 Task: Look for space in Bhātāpāra, India from 3rd August, 2023 to 7th August, 2023 for 2 adults in price range Rs.4000 to Rs.9000. Place can be private room with 1  bedroom having 1 bed and 1 bathroom. Property type can be house, flat, guest house, hotel. Booking option can be shelf check-in. Required host language is English.
Action: Mouse moved to (472, 107)
Screenshot: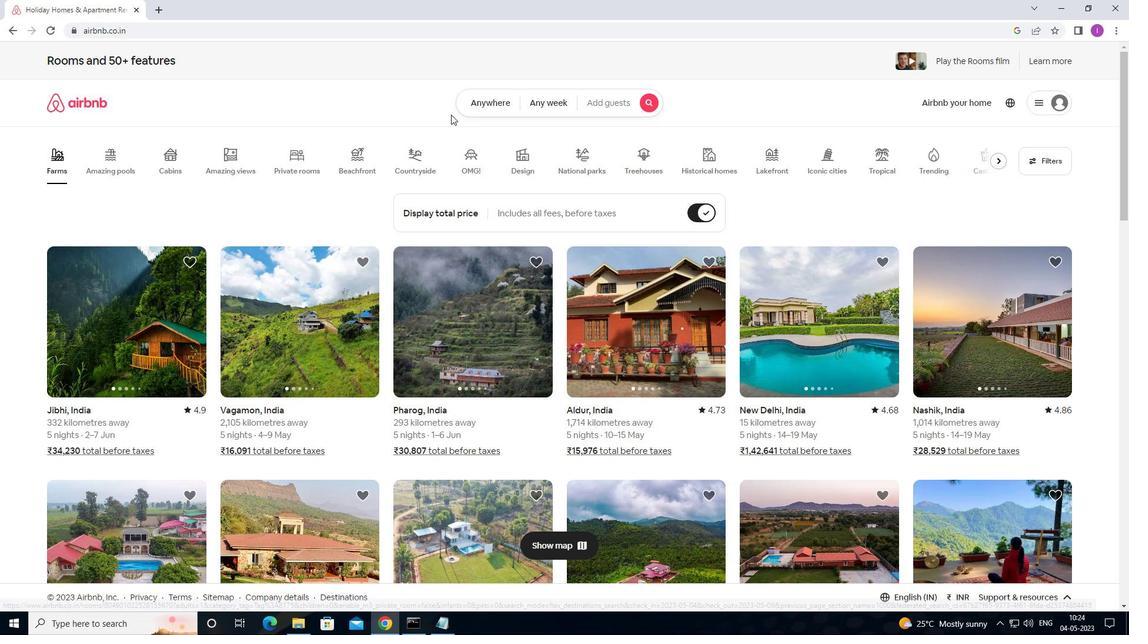 
Action: Mouse pressed left at (472, 107)
Screenshot: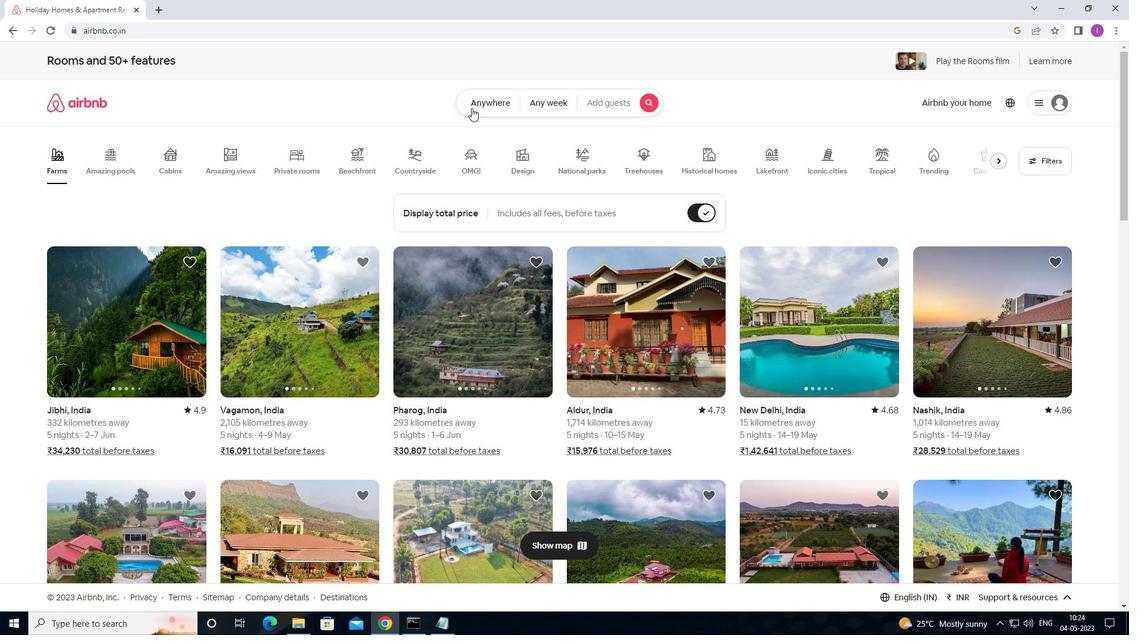 
Action: Mouse moved to (395, 145)
Screenshot: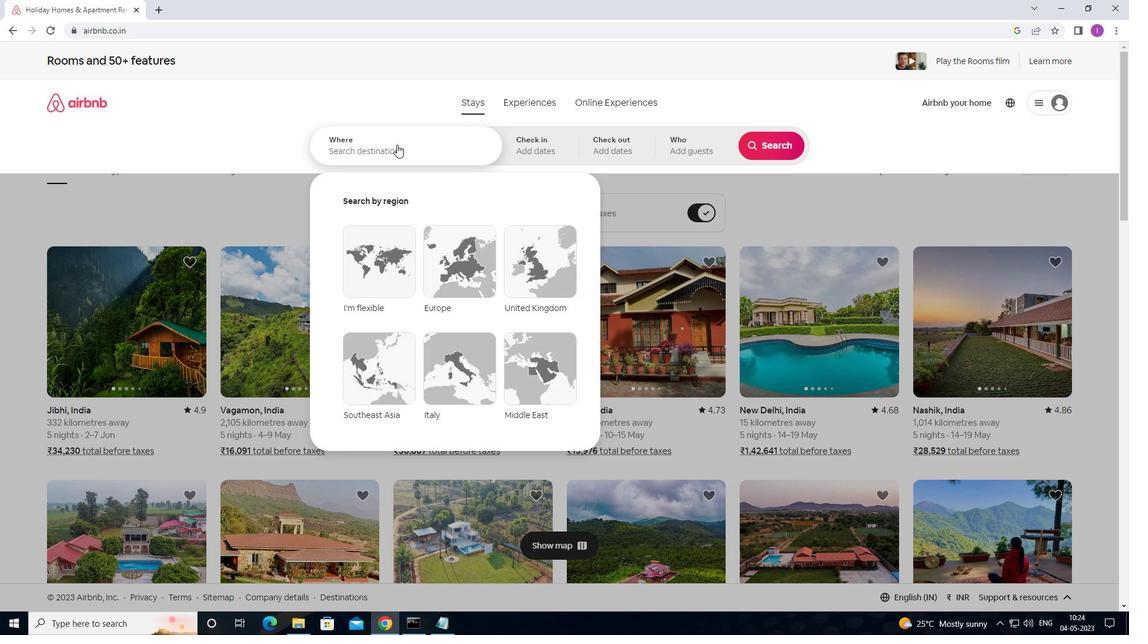 
Action: Mouse pressed left at (395, 145)
Screenshot: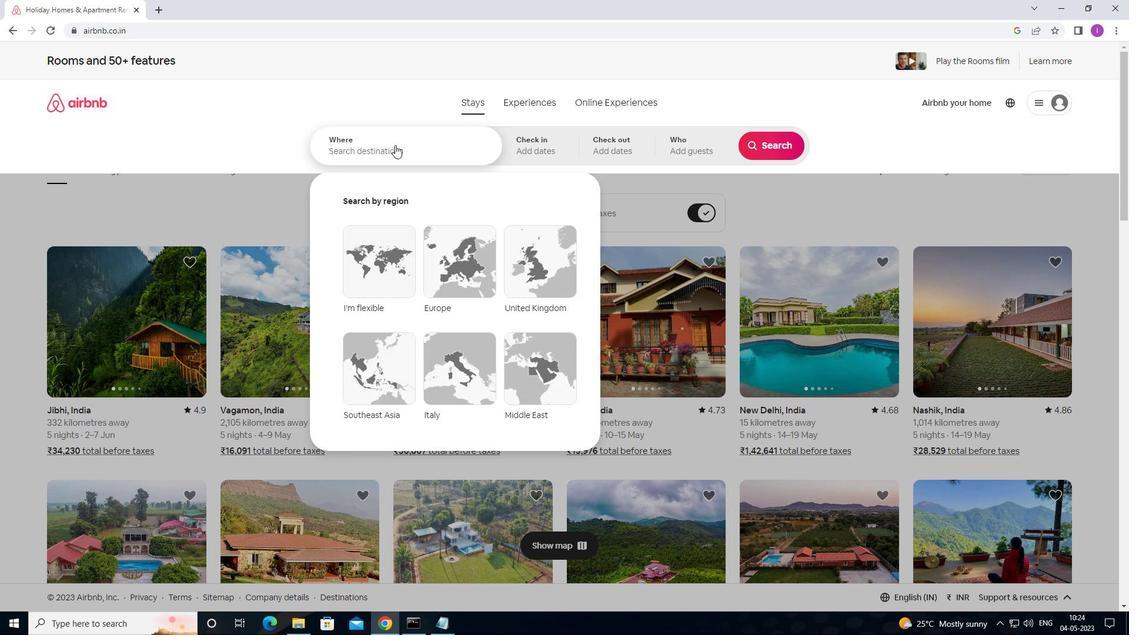 
Action: Mouse moved to (419, 147)
Screenshot: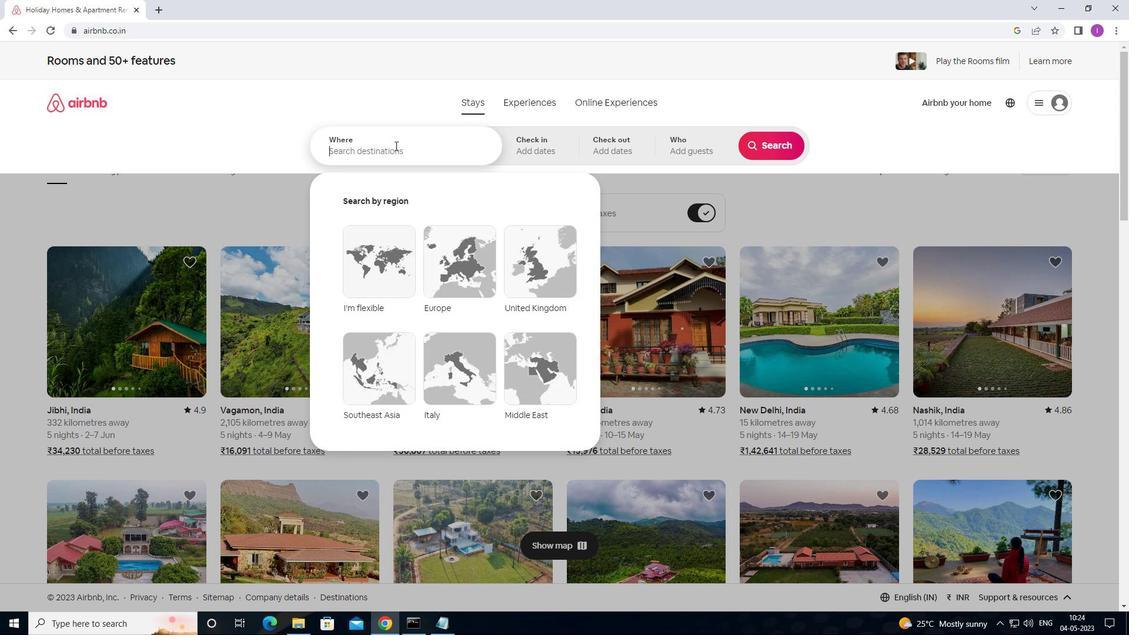 
Action: Key pressed <Key.shift>BHATAPARA,<Key.shift>INDIA
Screenshot: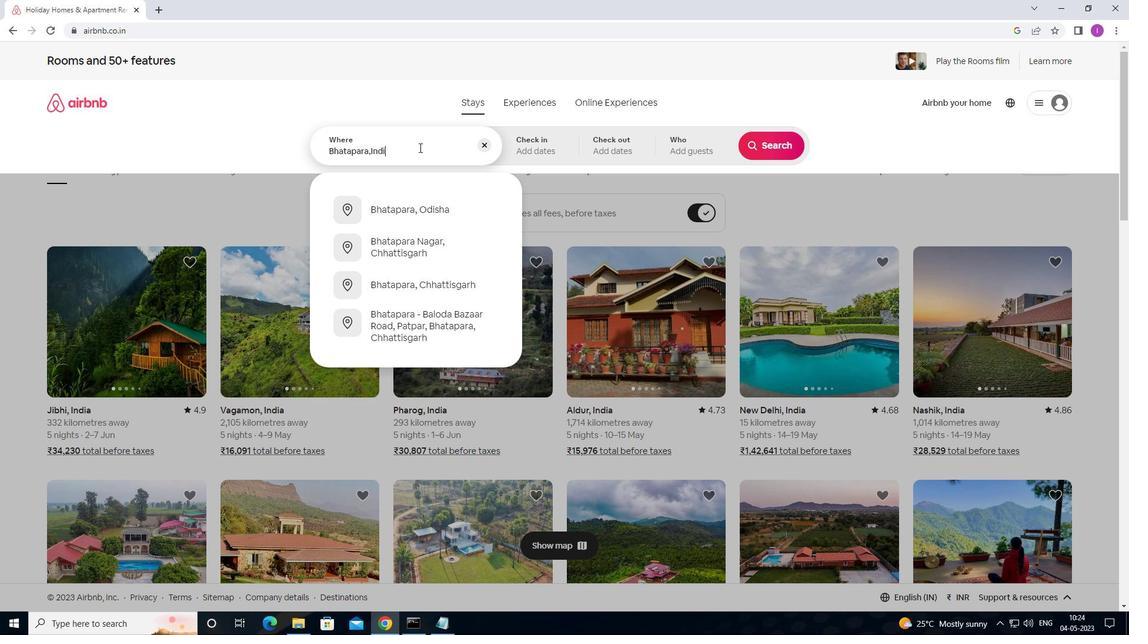 
Action: Mouse moved to (534, 147)
Screenshot: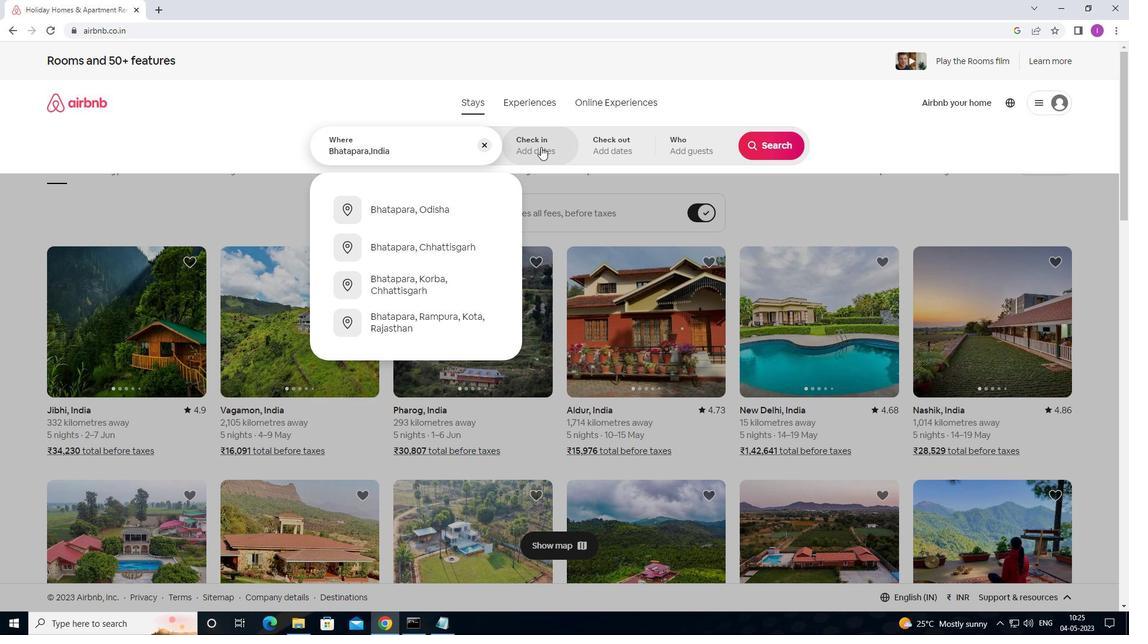 
Action: Mouse pressed left at (534, 147)
Screenshot: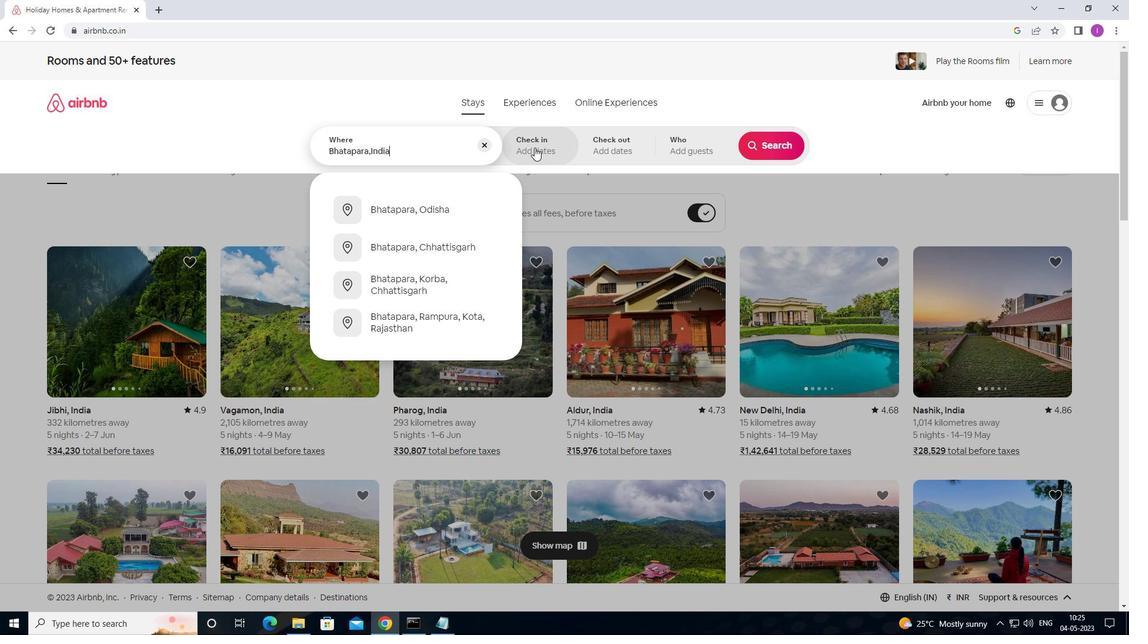 
Action: Mouse moved to (769, 247)
Screenshot: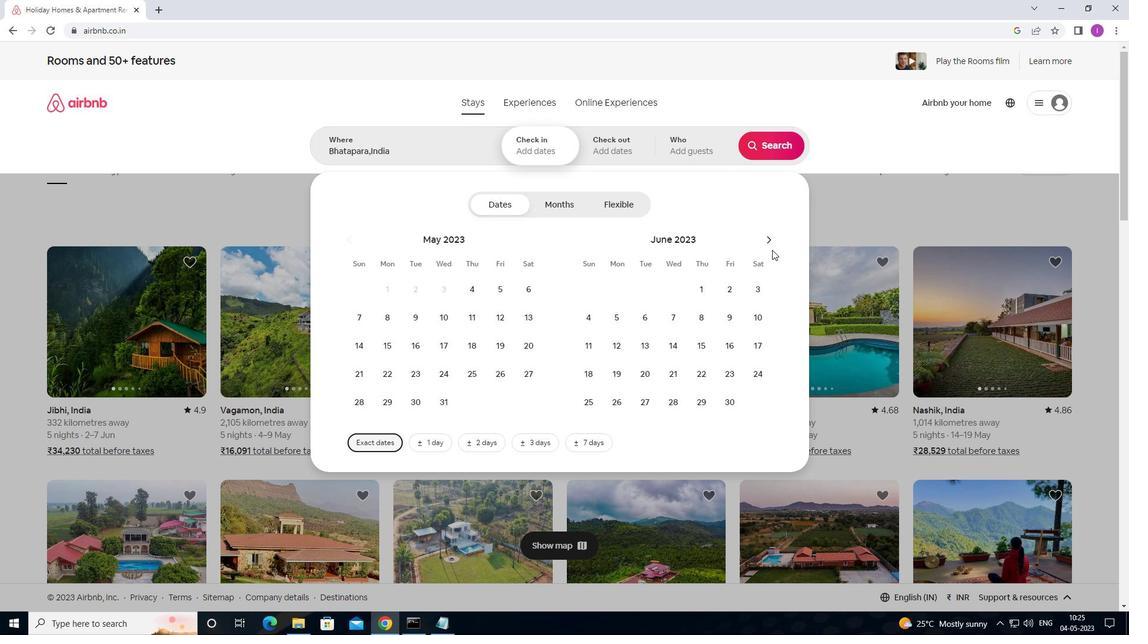 
Action: Mouse pressed left at (769, 247)
Screenshot: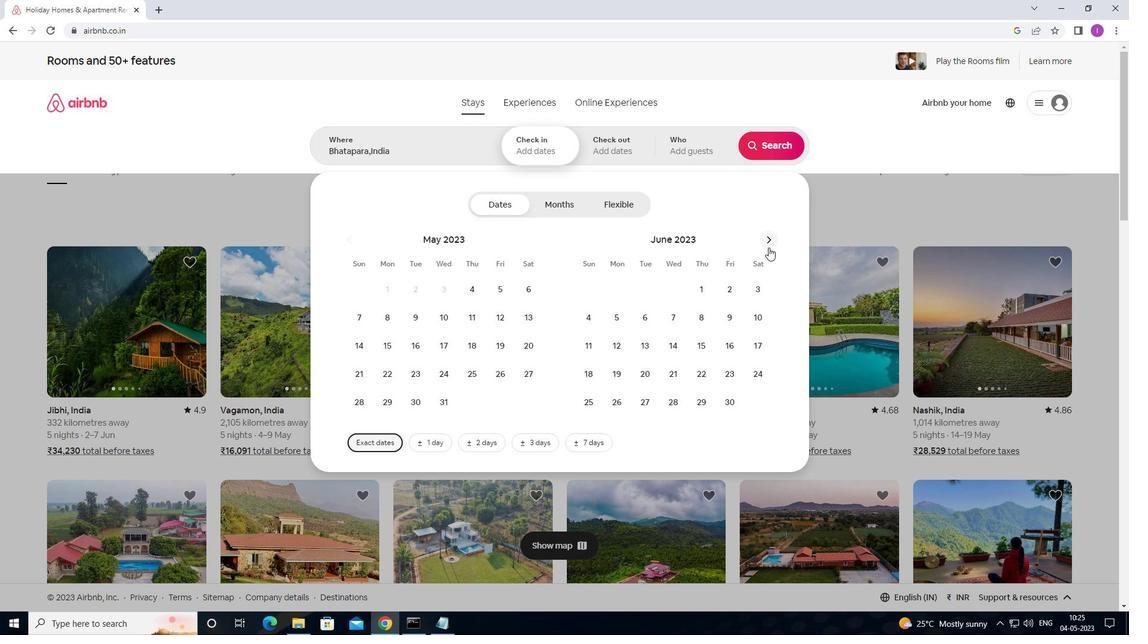 
Action: Mouse pressed left at (769, 247)
Screenshot: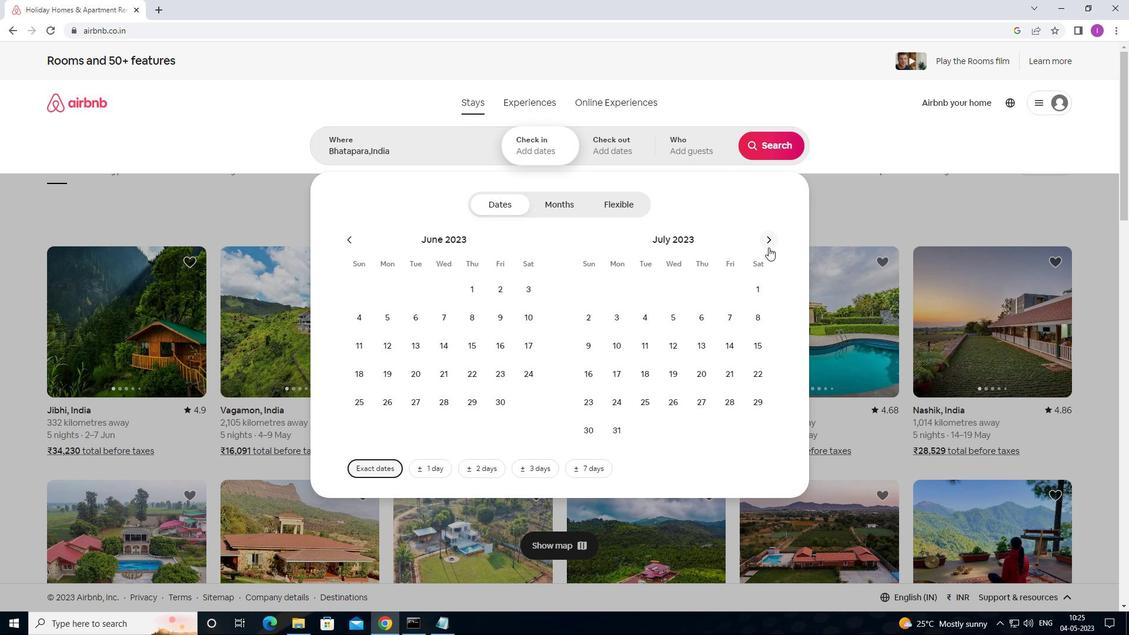 
Action: Mouse moved to (696, 283)
Screenshot: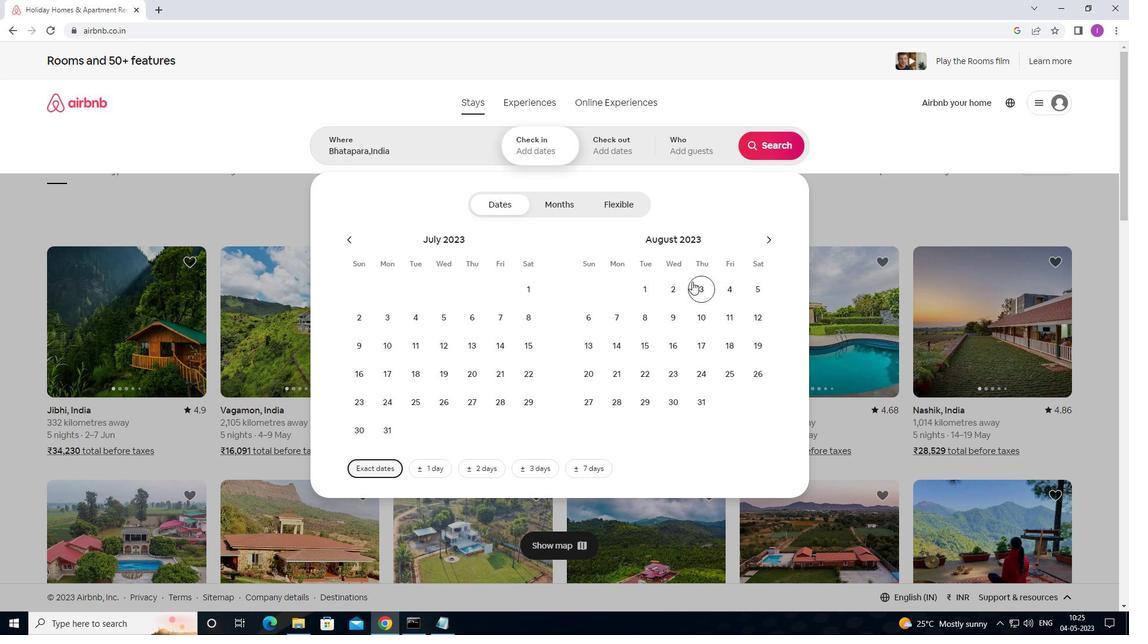 
Action: Mouse pressed left at (696, 283)
Screenshot: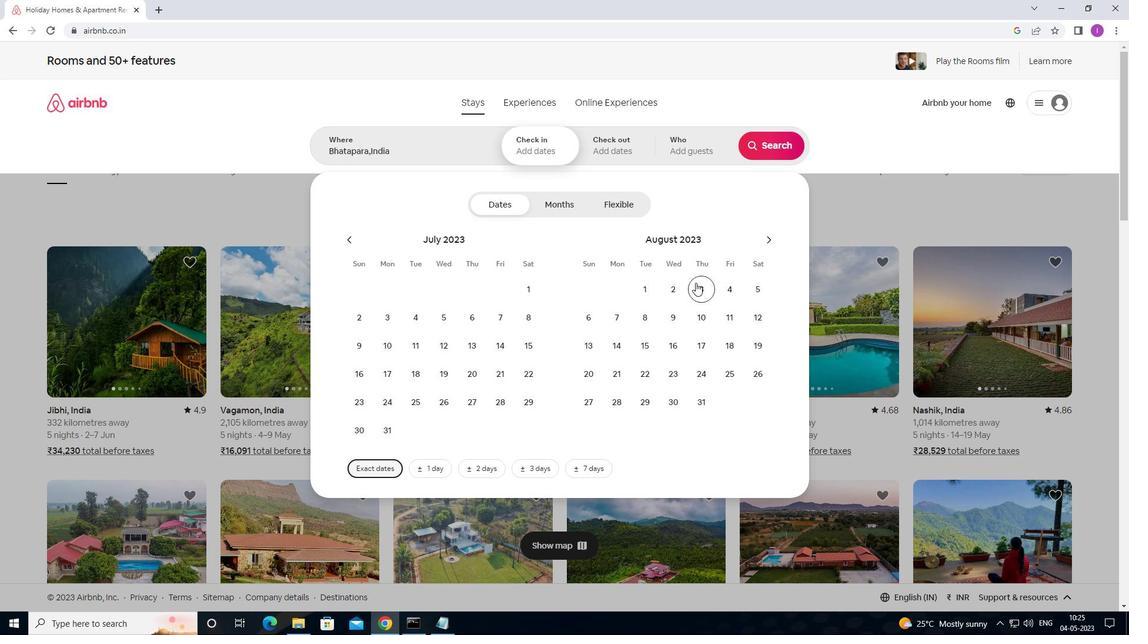 
Action: Mouse moved to (613, 320)
Screenshot: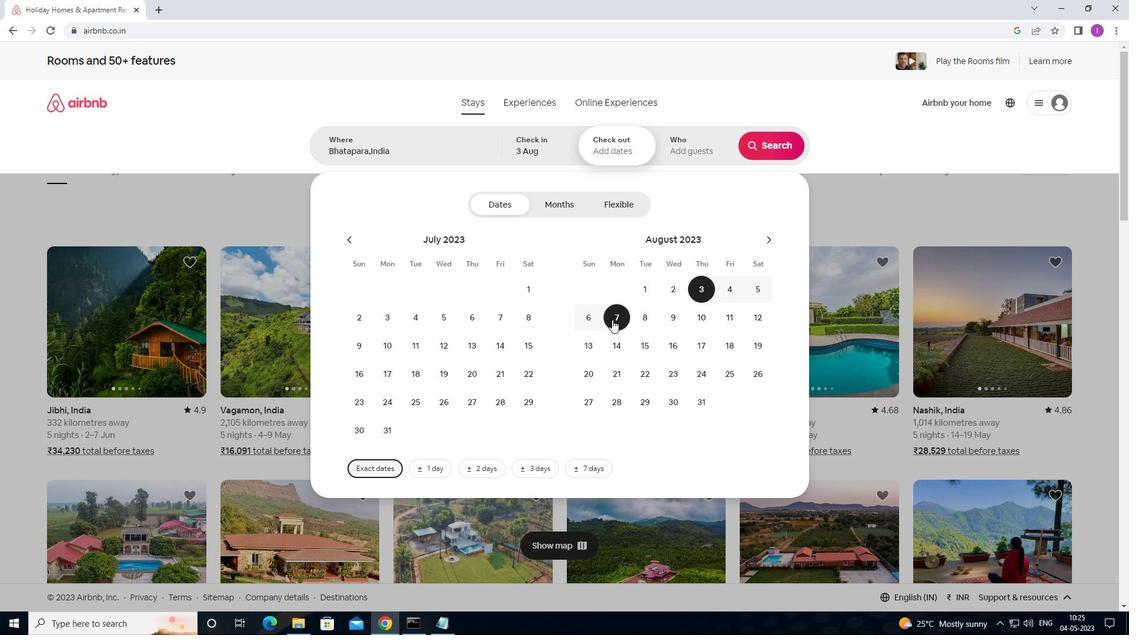 
Action: Mouse pressed left at (613, 320)
Screenshot: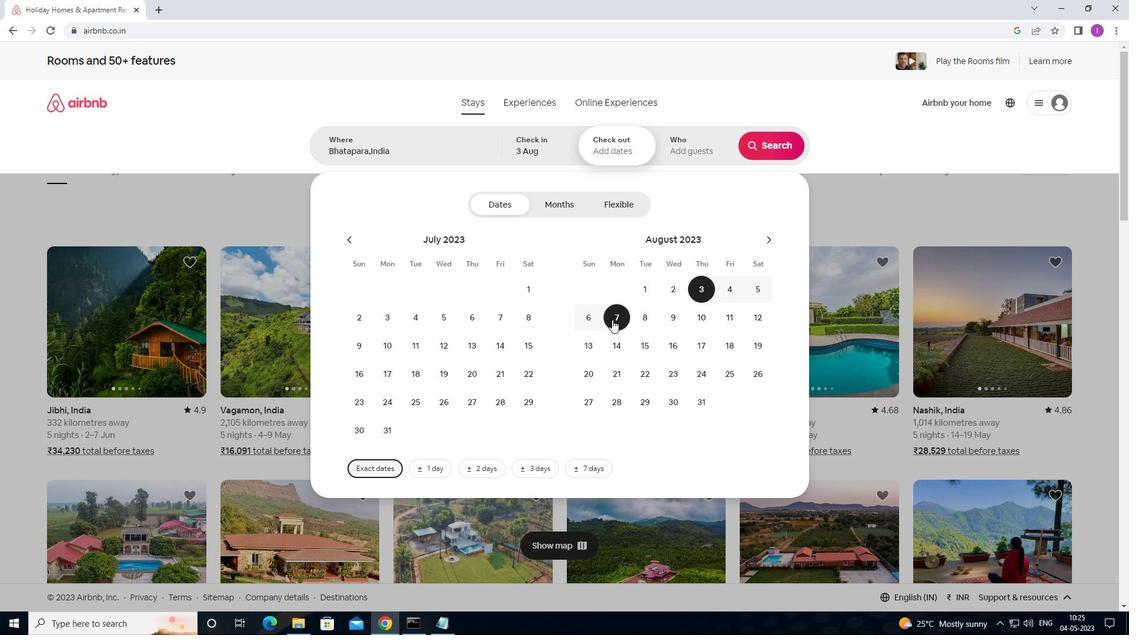 
Action: Mouse moved to (703, 154)
Screenshot: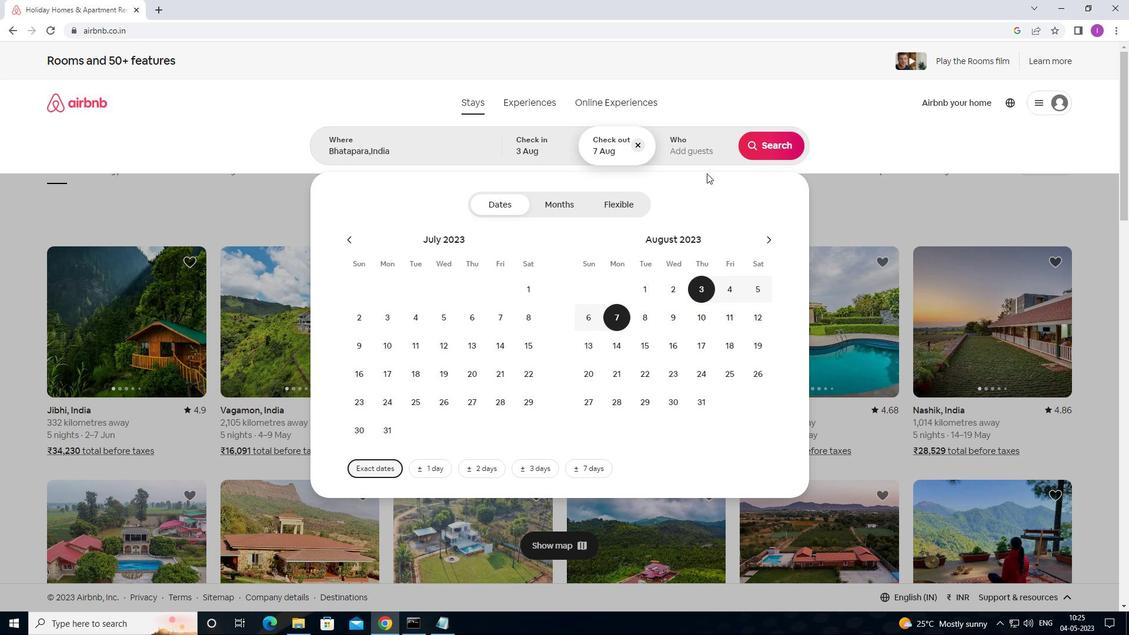 
Action: Mouse pressed left at (703, 154)
Screenshot: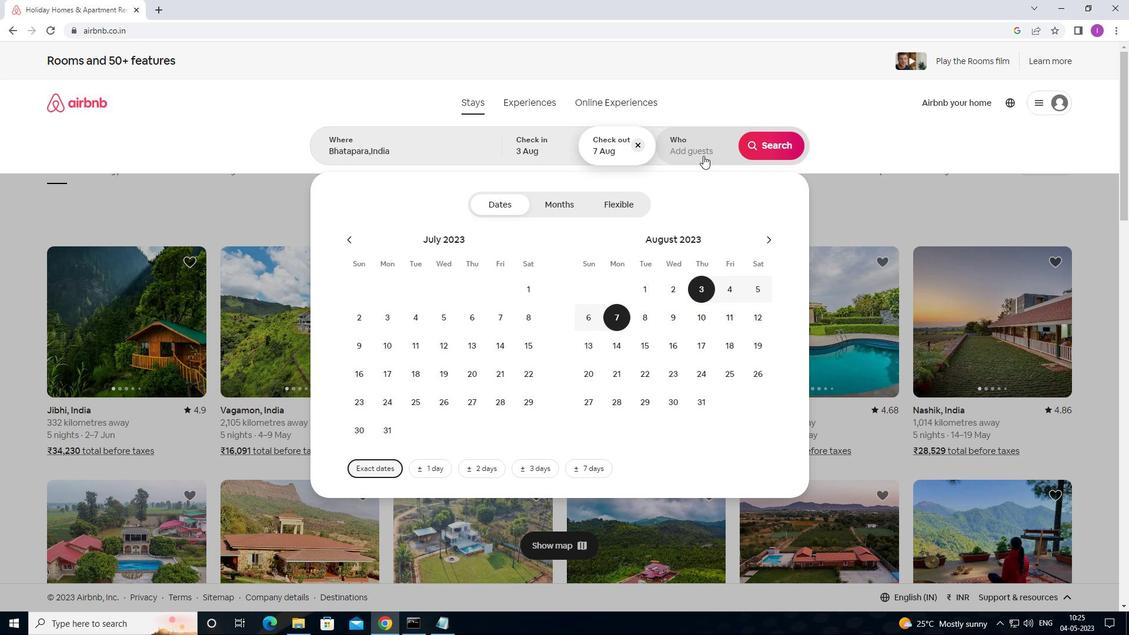 
Action: Mouse moved to (774, 205)
Screenshot: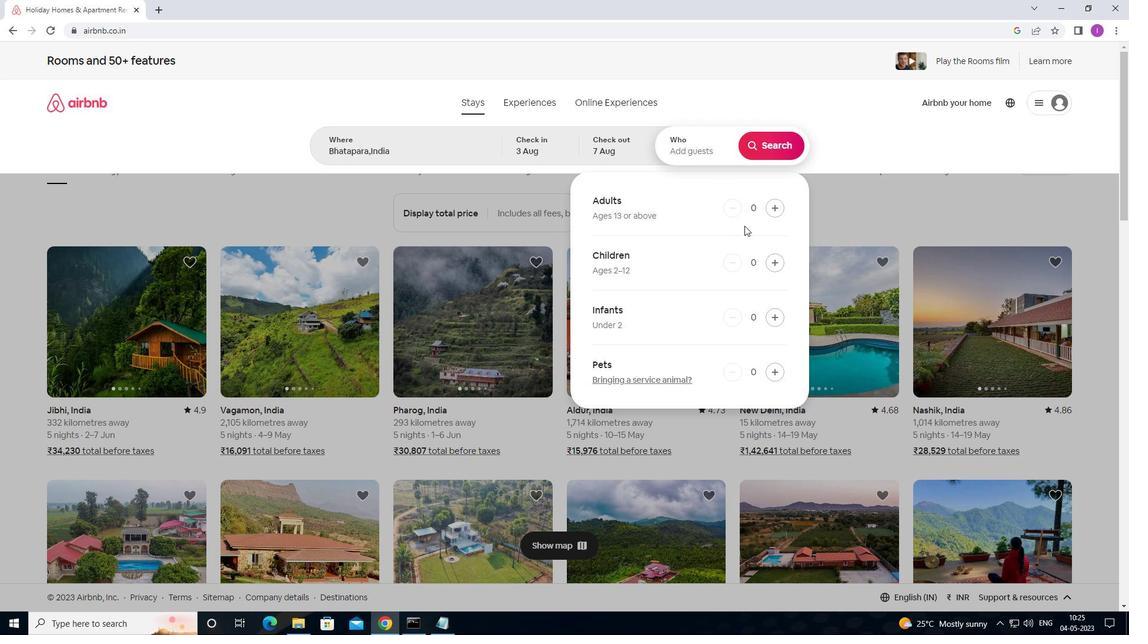 
Action: Mouse pressed left at (774, 205)
Screenshot: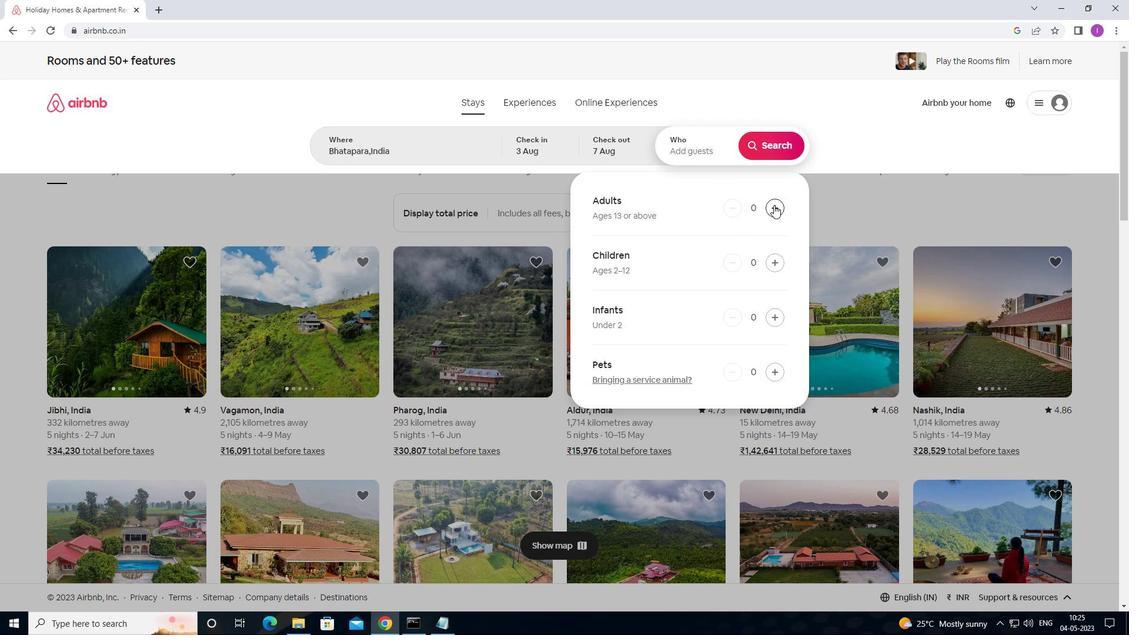 
Action: Mouse pressed left at (774, 205)
Screenshot: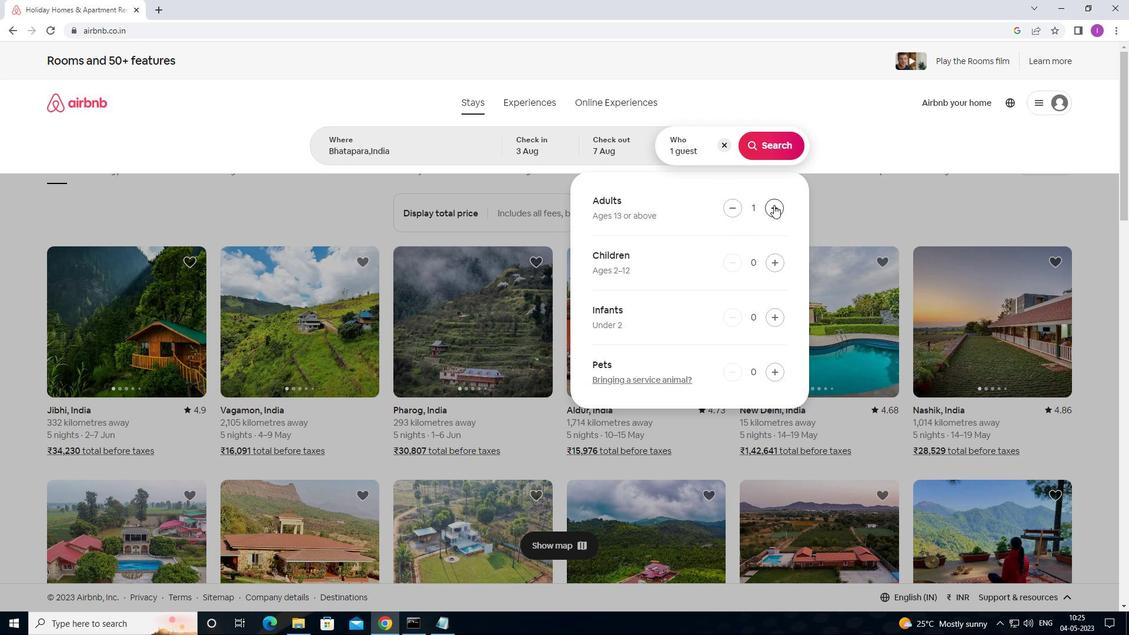 
Action: Mouse moved to (776, 145)
Screenshot: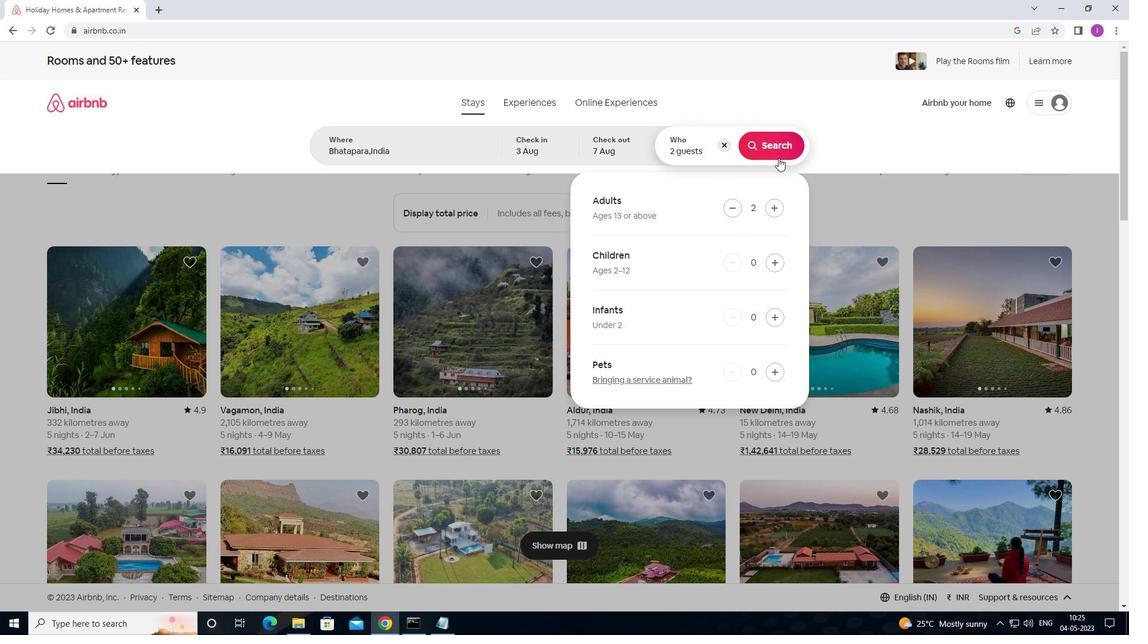 
Action: Mouse pressed left at (776, 145)
Screenshot: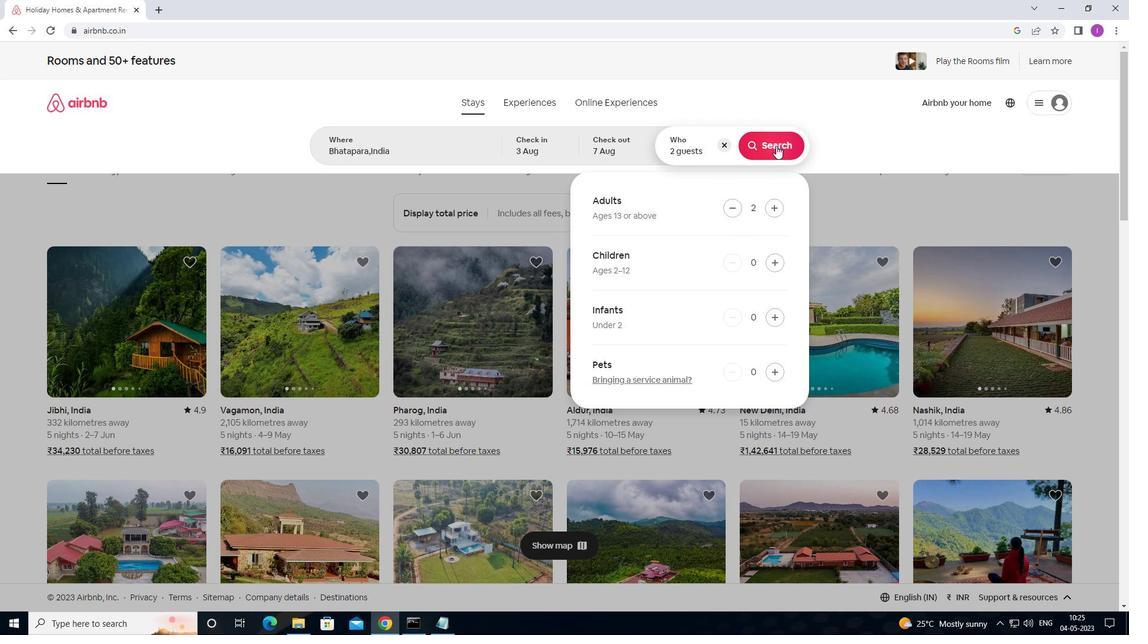 
Action: Mouse moved to (1085, 110)
Screenshot: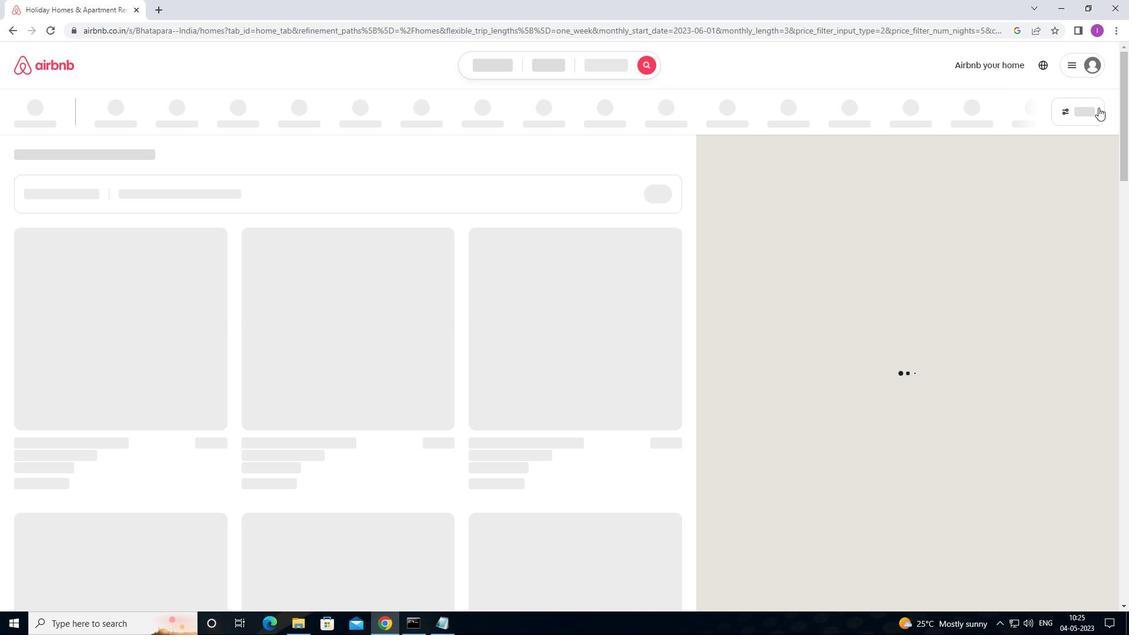 
Action: Mouse pressed left at (1085, 110)
Screenshot: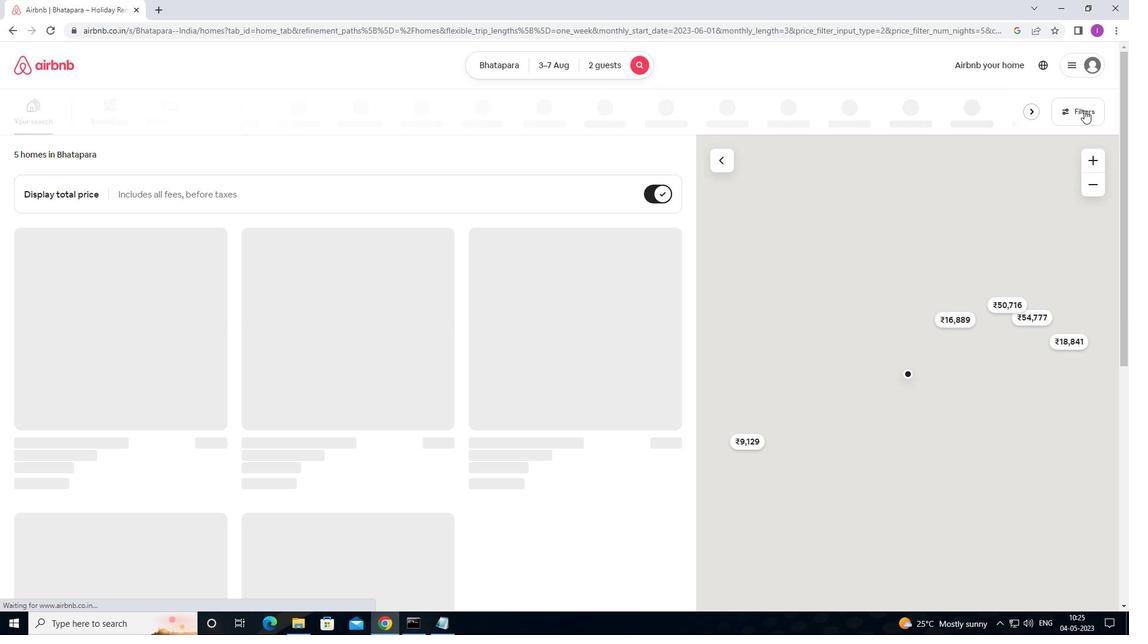 
Action: Mouse moved to (419, 254)
Screenshot: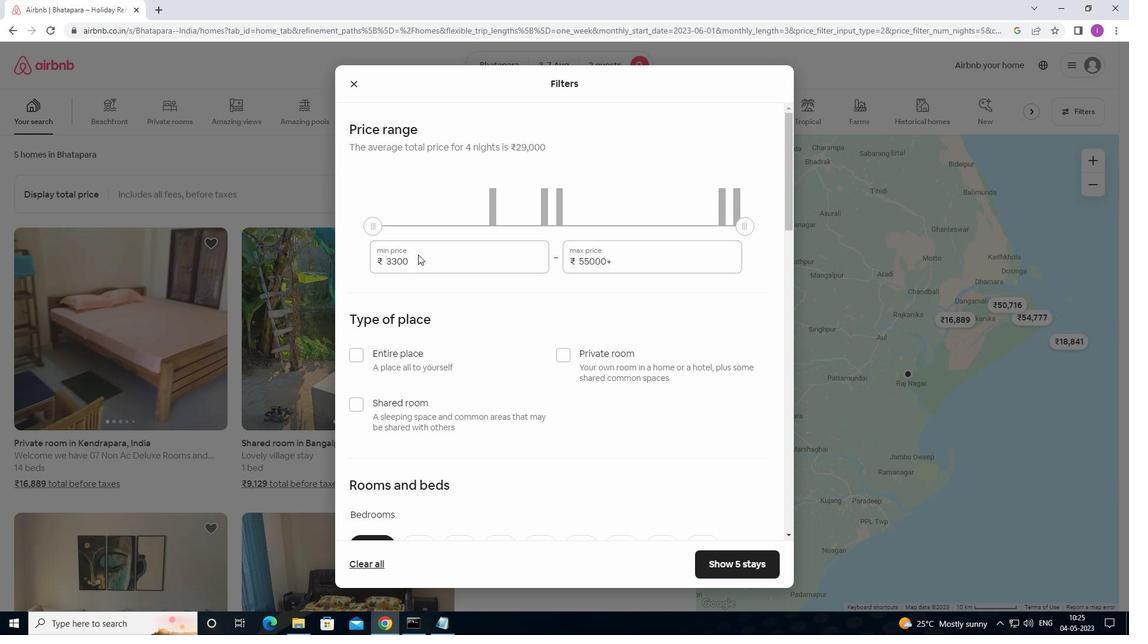 
Action: Mouse pressed left at (419, 254)
Screenshot: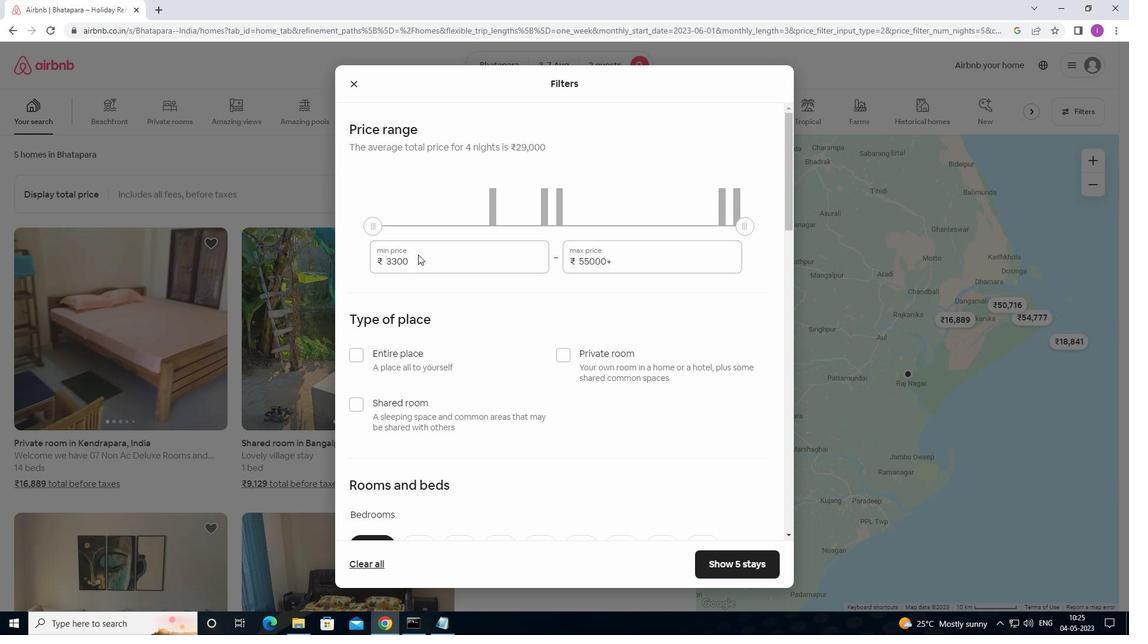 
Action: Mouse moved to (413, 263)
Screenshot: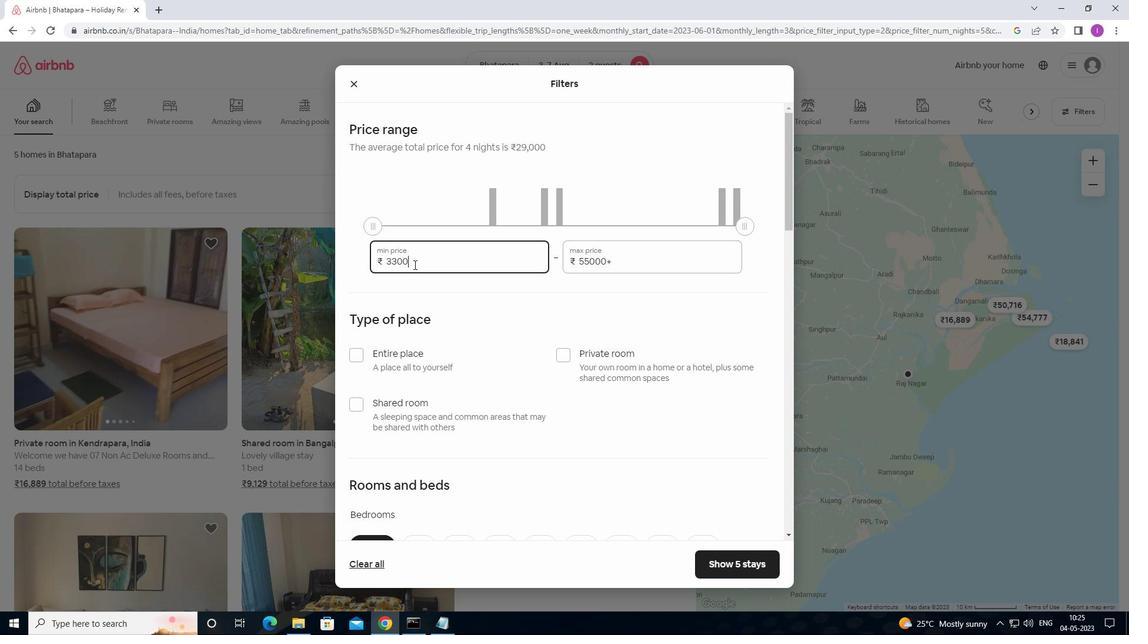 
Action: Mouse pressed left at (413, 263)
Screenshot: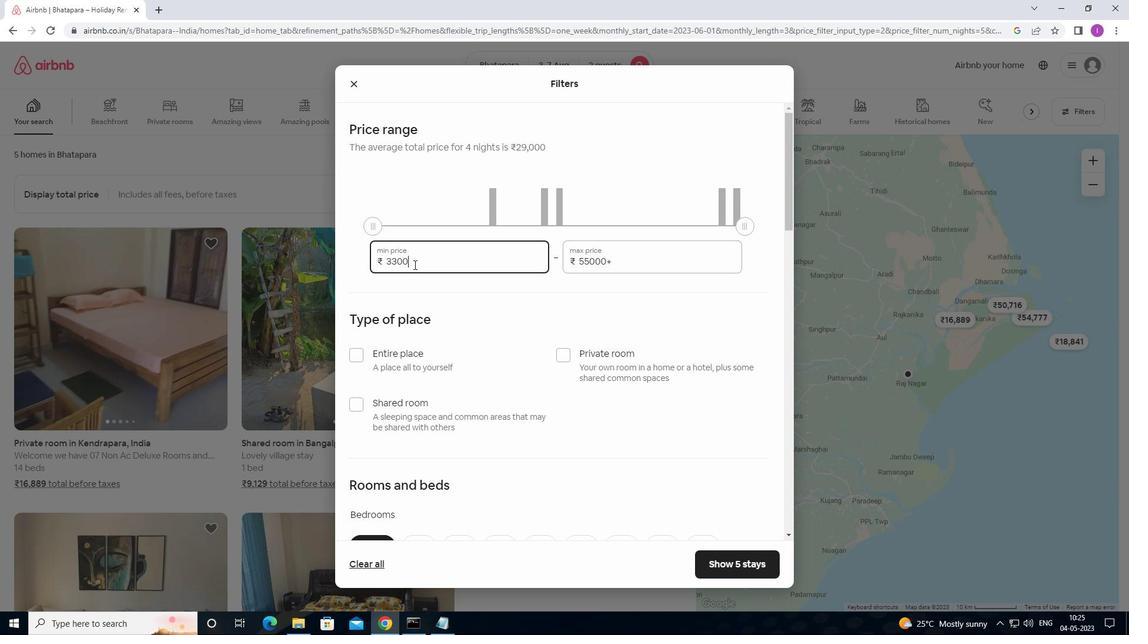 
Action: Mouse moved to (368, 263)
Screenshot: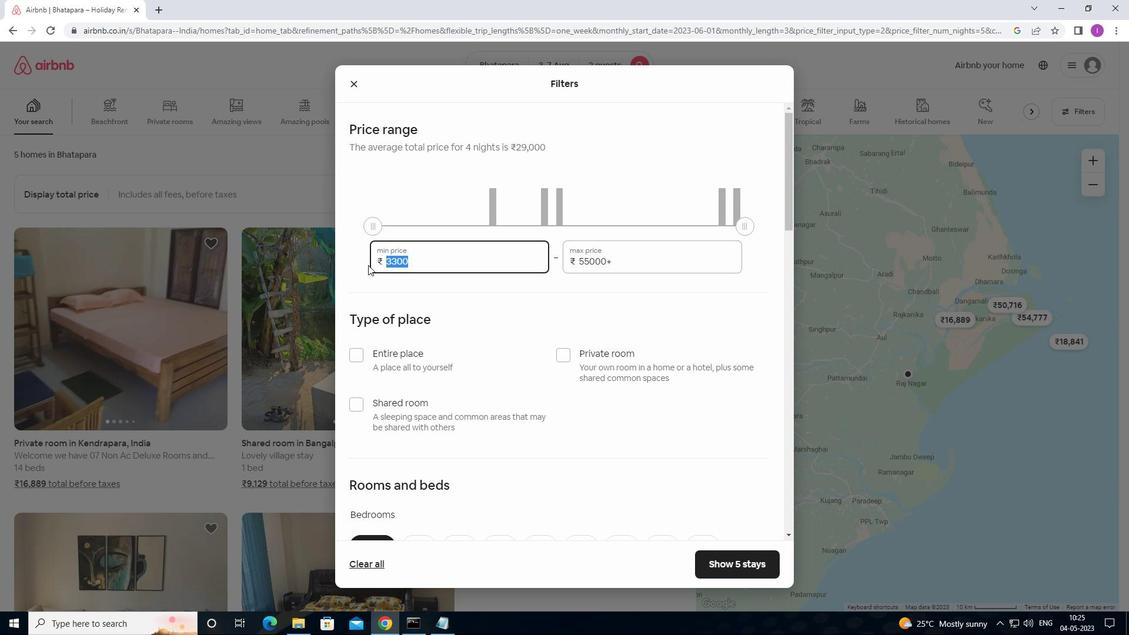 
Action: Key pressed 4
Screenshot: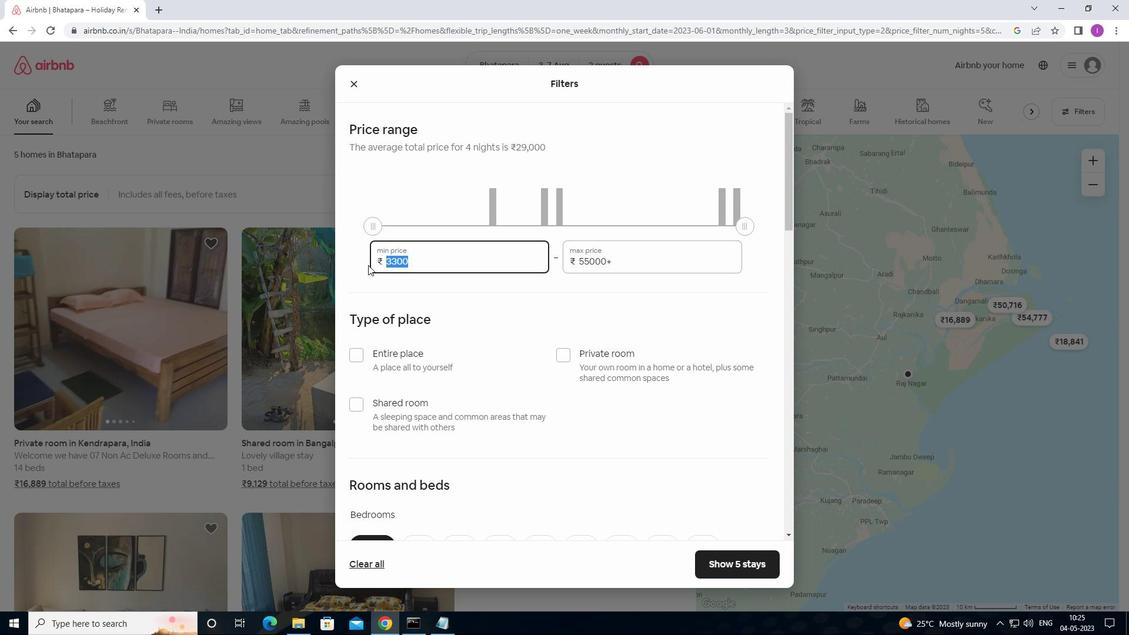 
Action: Mouse moved to (369, 262)
Screenshot: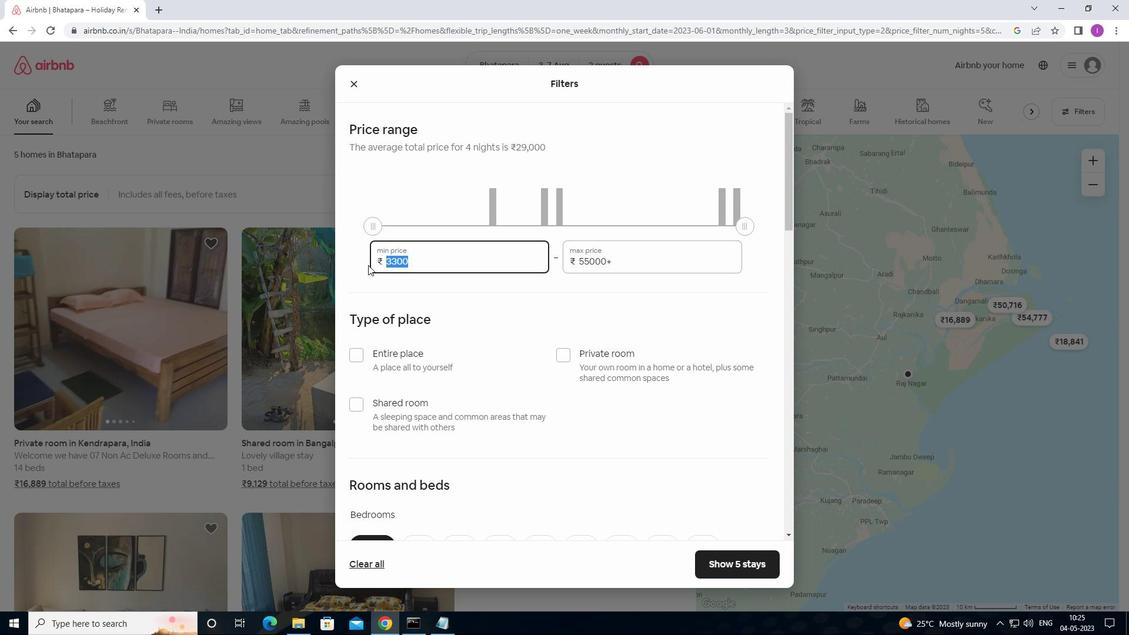 
Action: Key pressed 00
Screenshot: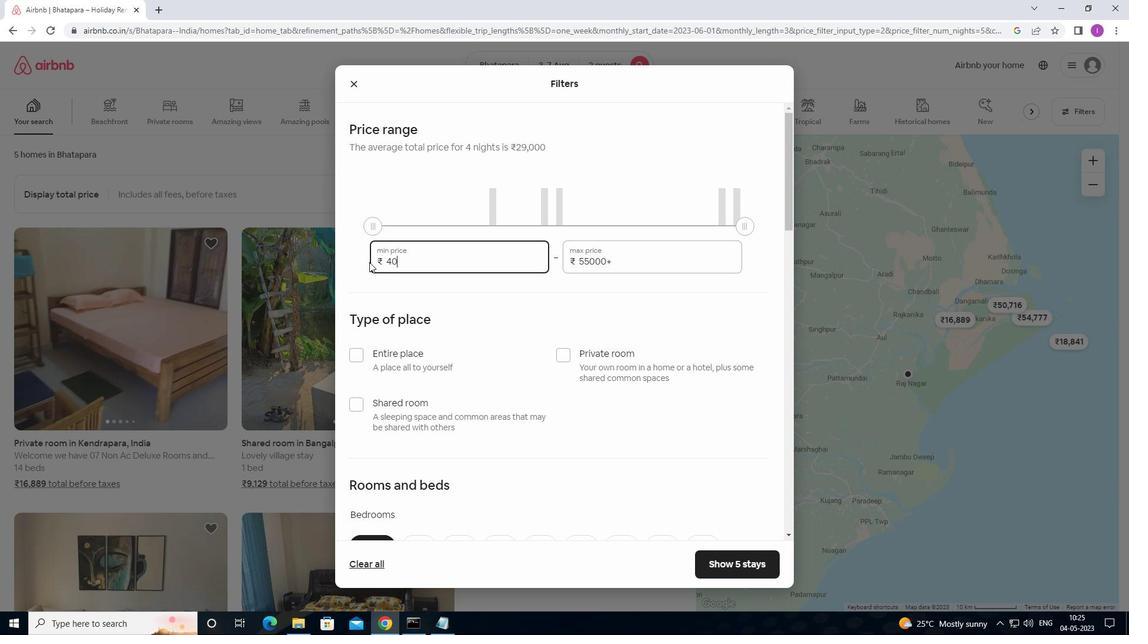 
Action: Mouse moved to (377, 254)
Screenshot: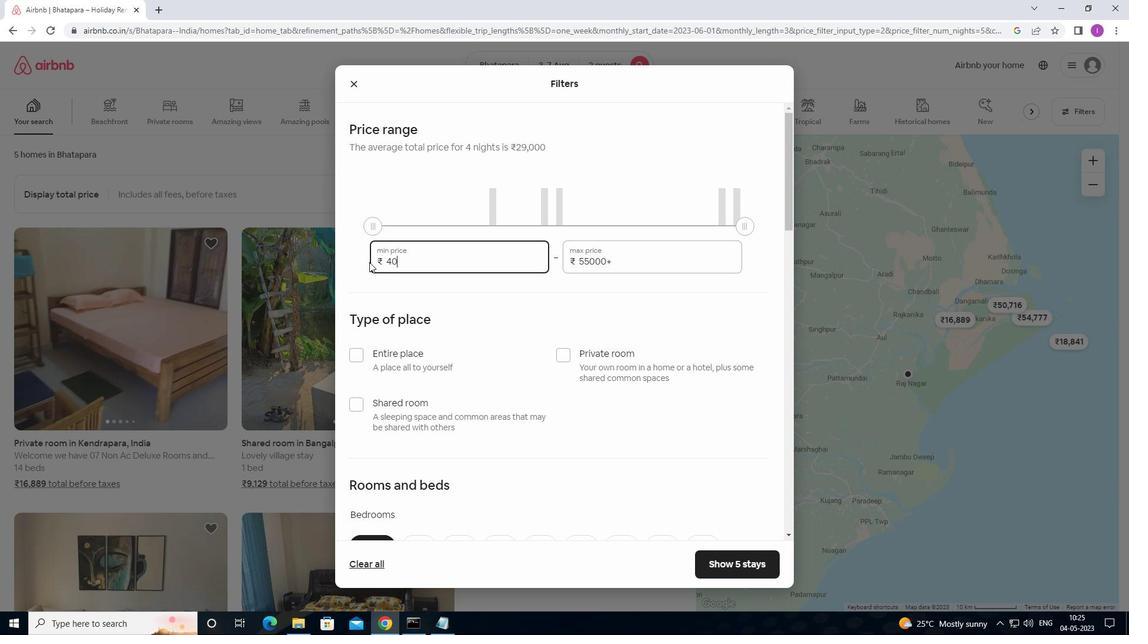 
Action: Key pressed 0
Screenshot: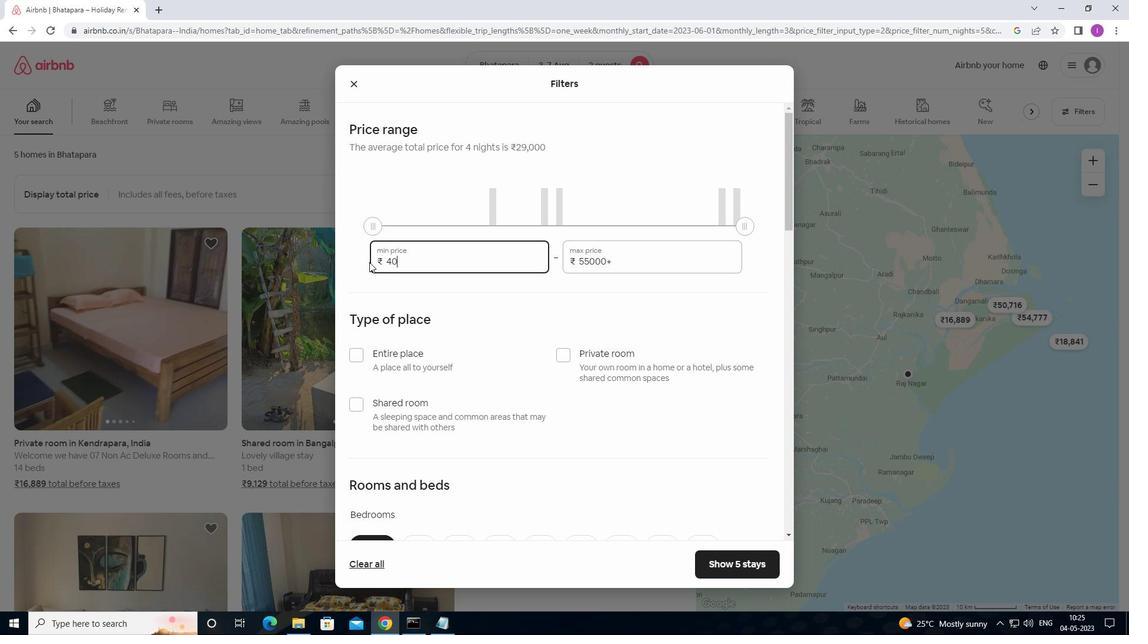 
Action: Mouse moved to (614, 260)
Screenshot: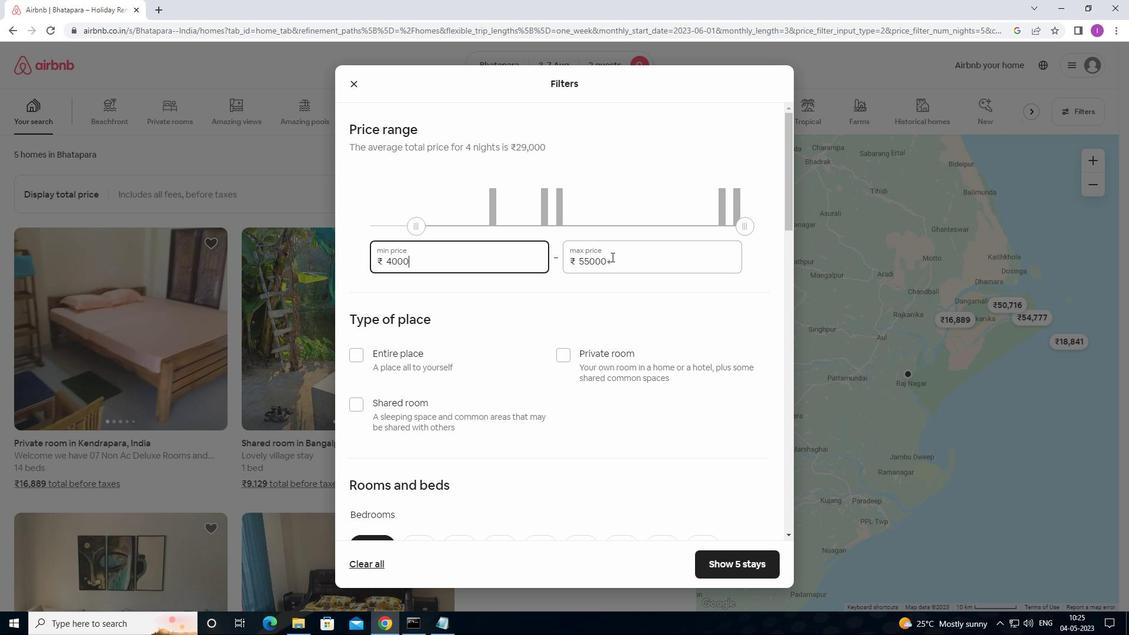 
Action: Mouse pressed left at (614, 260)
Screenshot: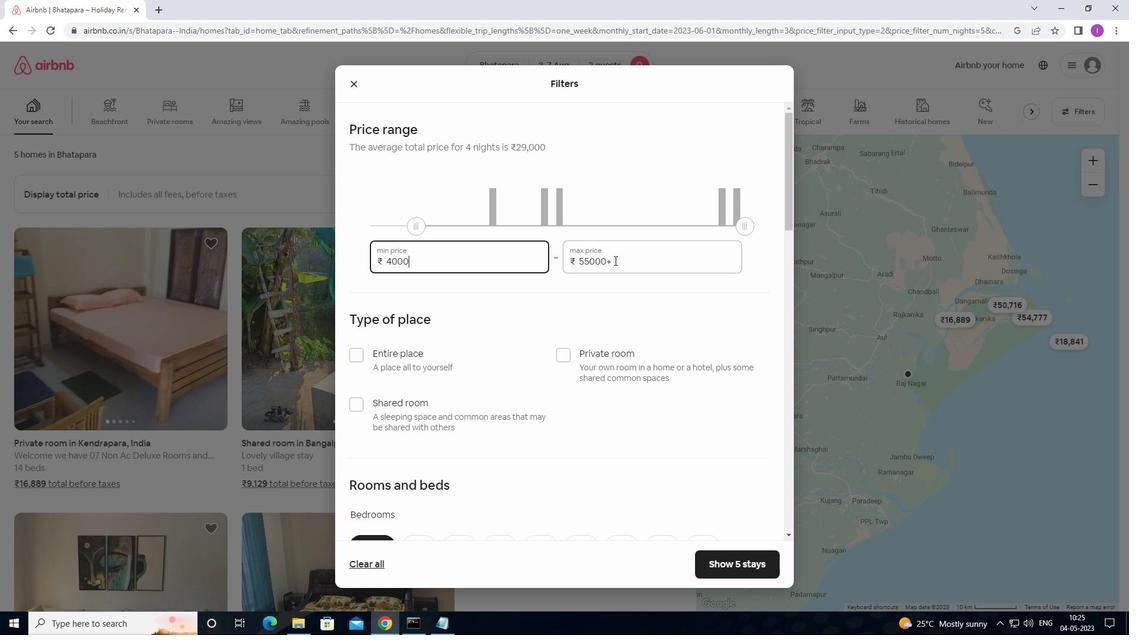 
Action: Mouse moved to (527, 260)
Screenshot: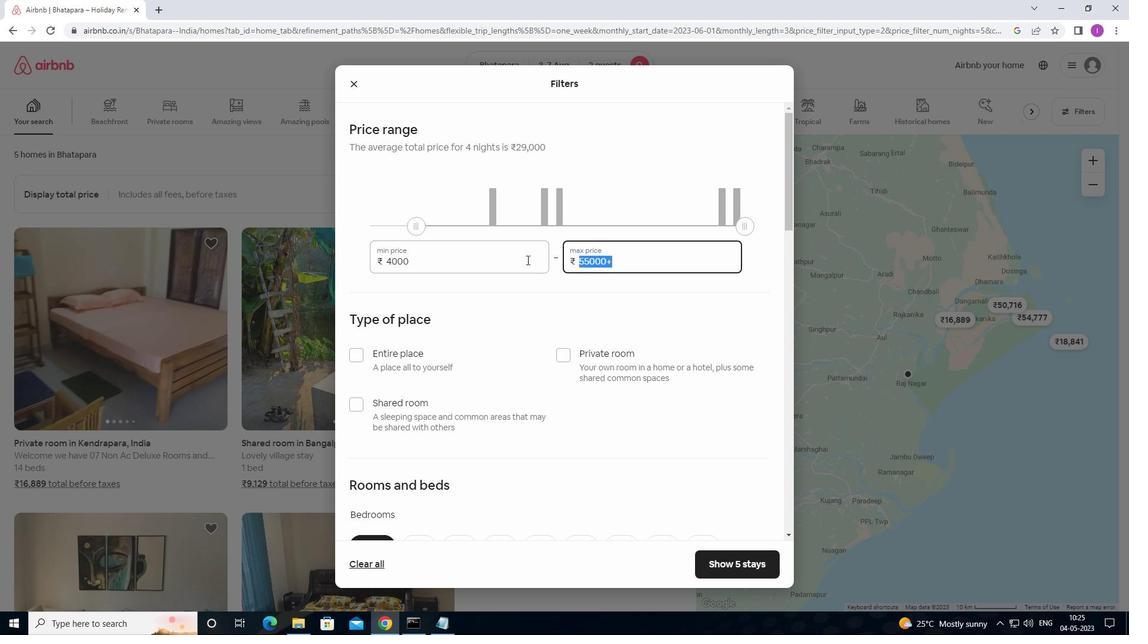 
Action: Key pressed 8<Key.backspace>9000
Screenshot: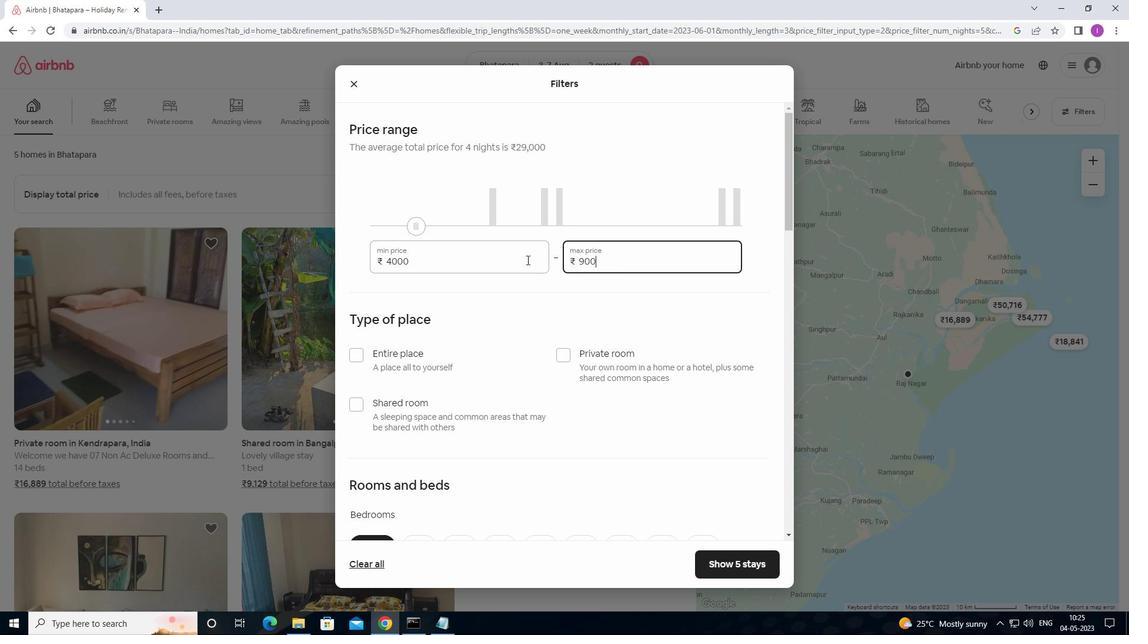 
Action: Mouse moved to (406, 364)
Screenshot: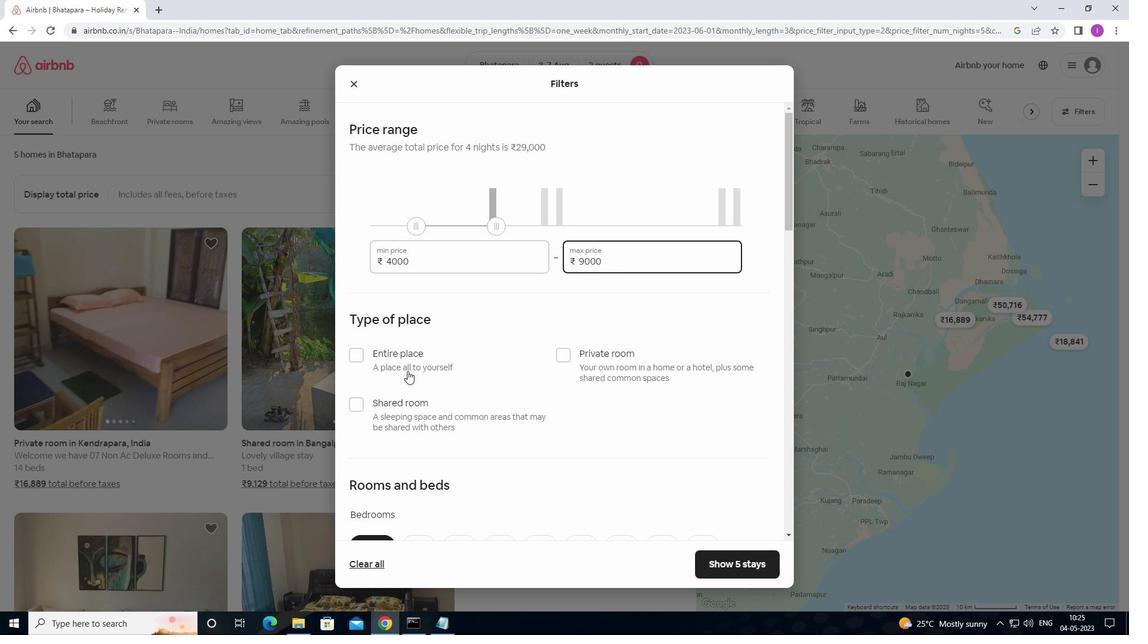 
Action: Mouse scrolled (406, 363) with delta (0, 0)
Screenshot: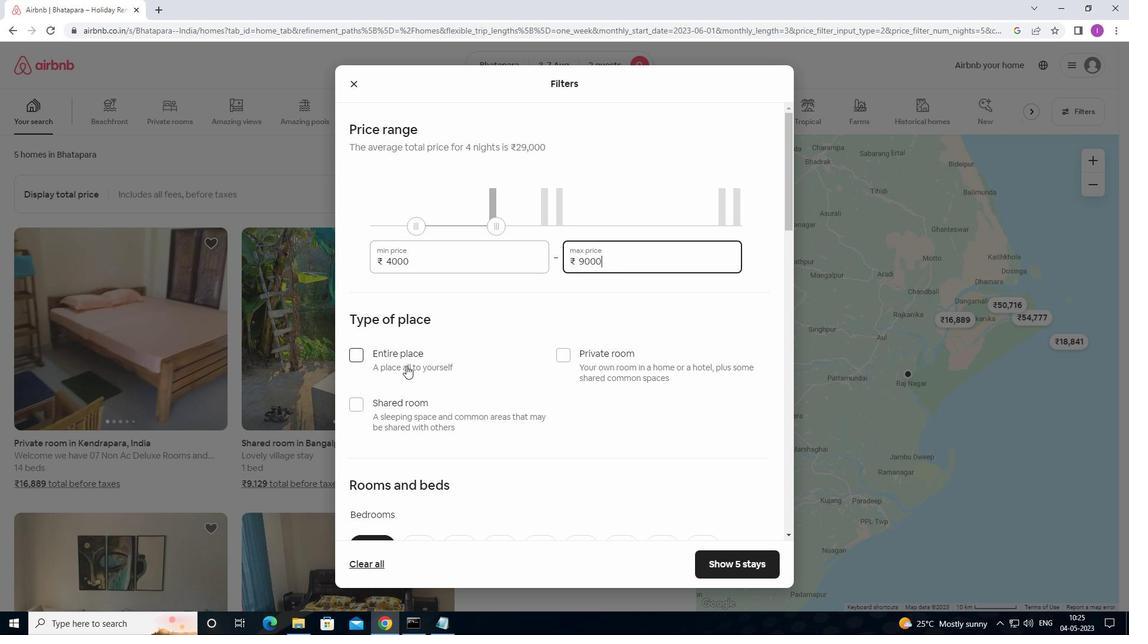 
Action: Mouse moved to (406, 363)
Screenshot: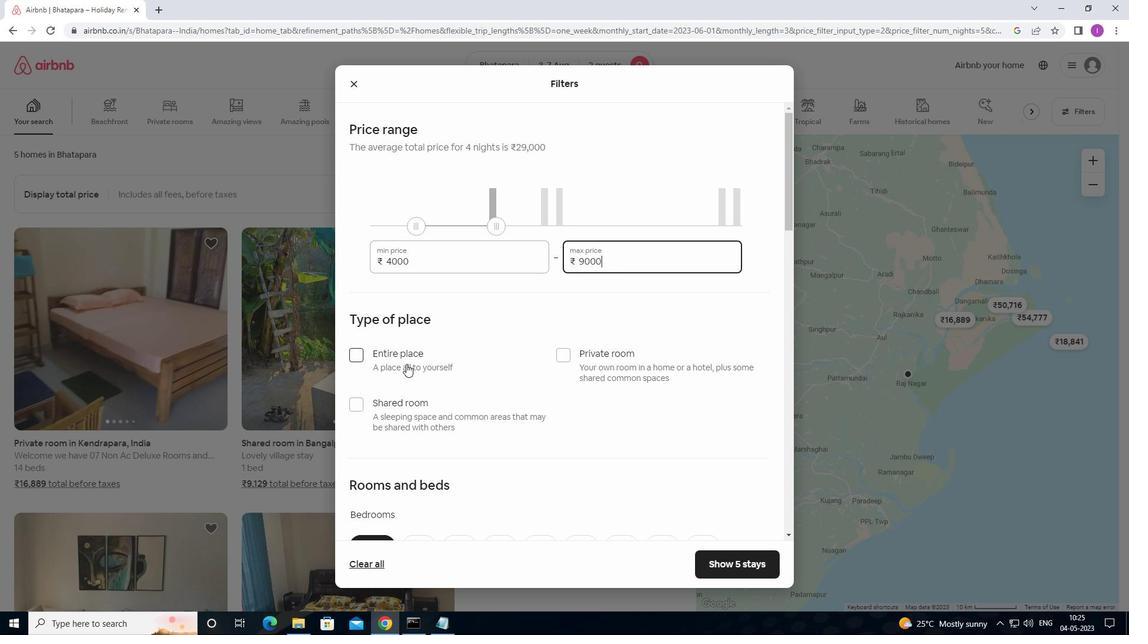 
Action: Mouse scrolled (406, 362) with delta (0, 0)
Screenshot: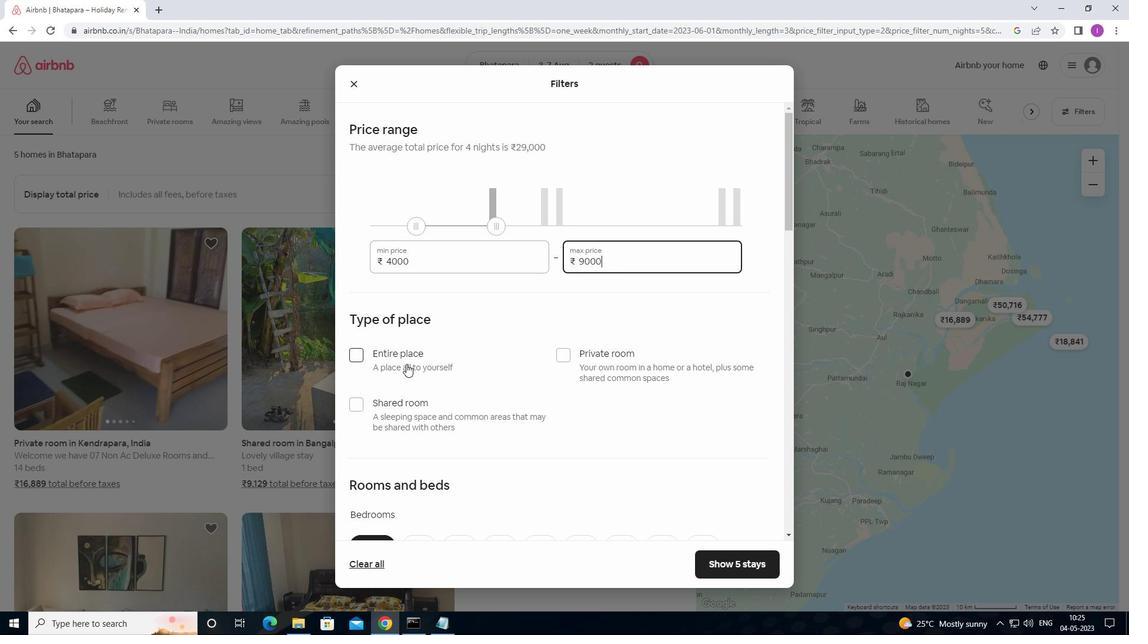 
Action: Mouse moved to (571, 240)
Screenshot: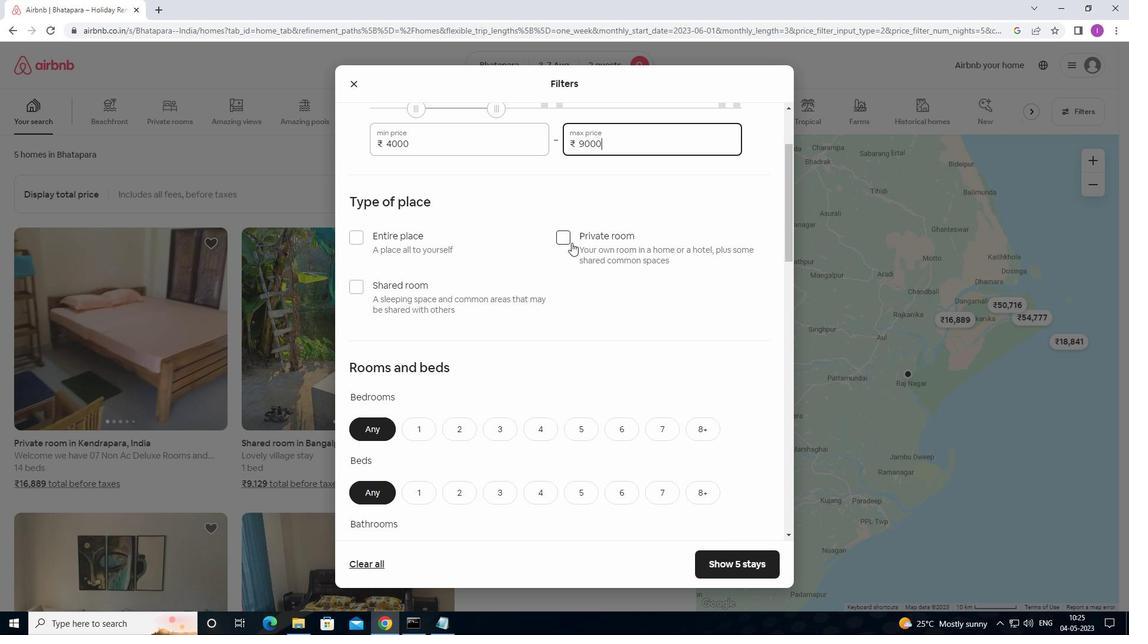 
Action: Mouse pressed left at (571, 240)
Screenshot: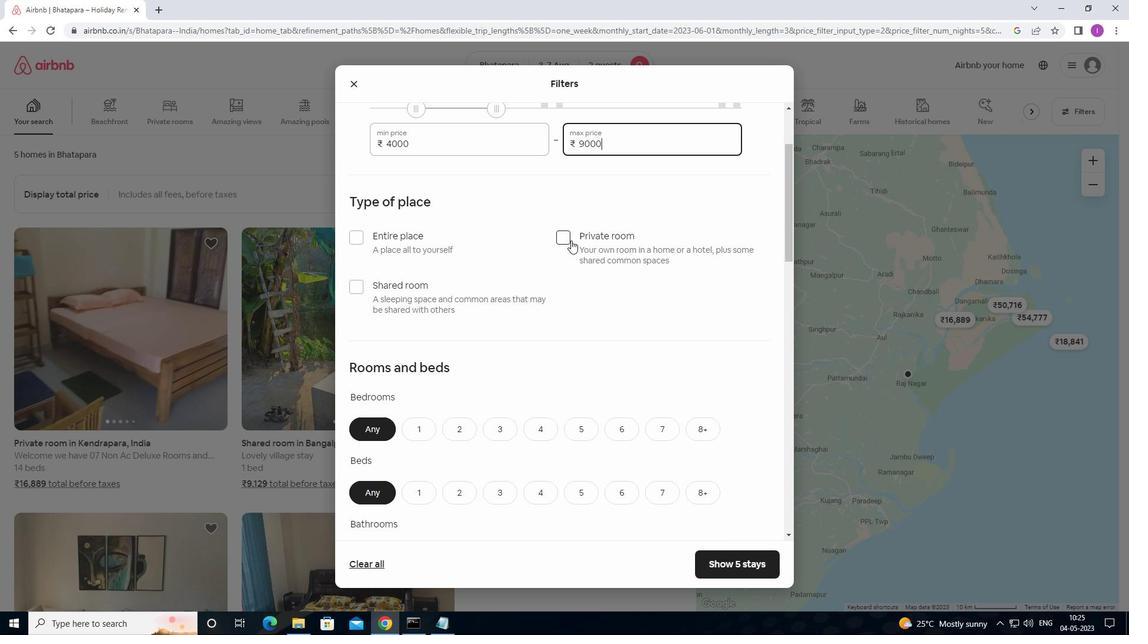 
Action: Mouse moved to (524, 311)
Screenshot: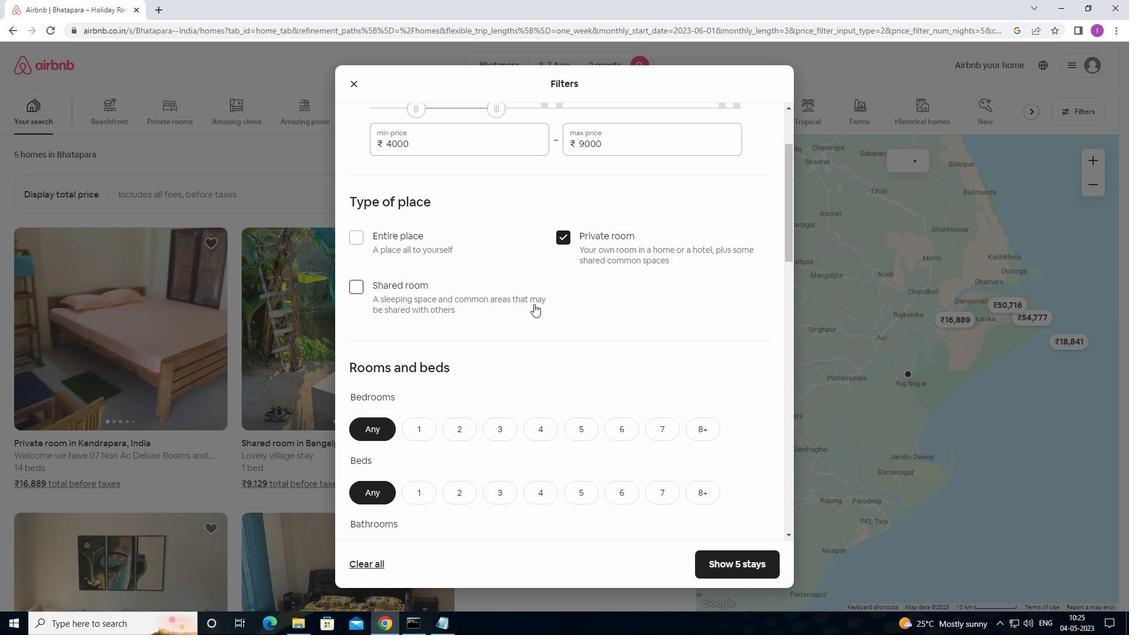 
Action: Mouse scrolled (524, 311) with delta (0, 0)
Screenshot: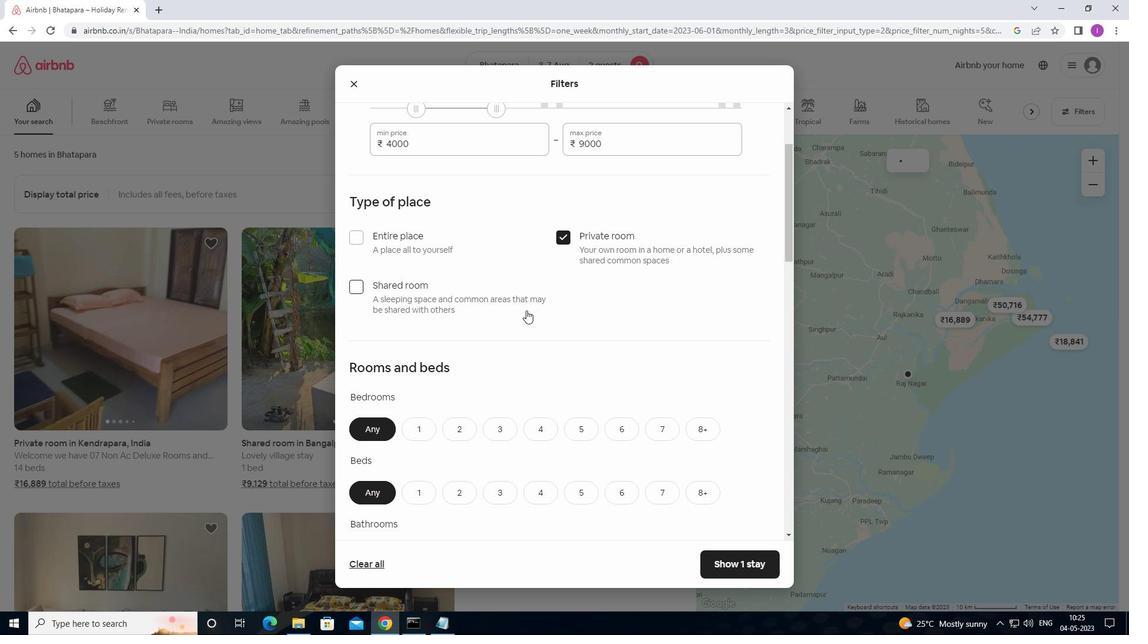 
Action: Mouse scrolled (524, 311) with delta (0, 0)
Screenshot: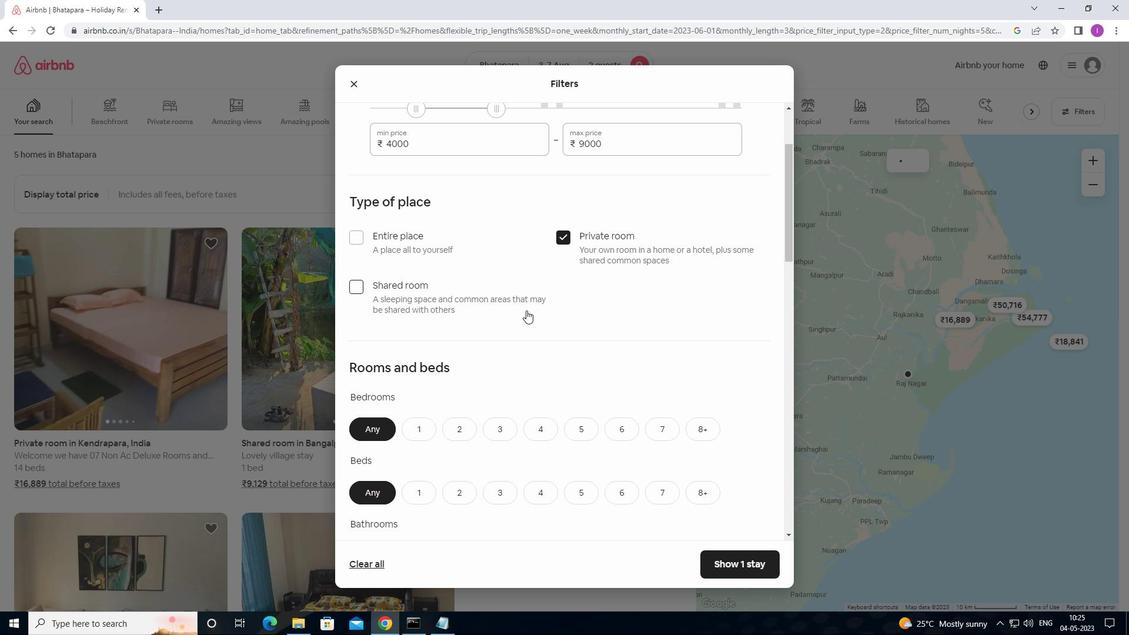 
Action: Mouse scrolled (524, 311) with delta (0, 0)
Screenshot: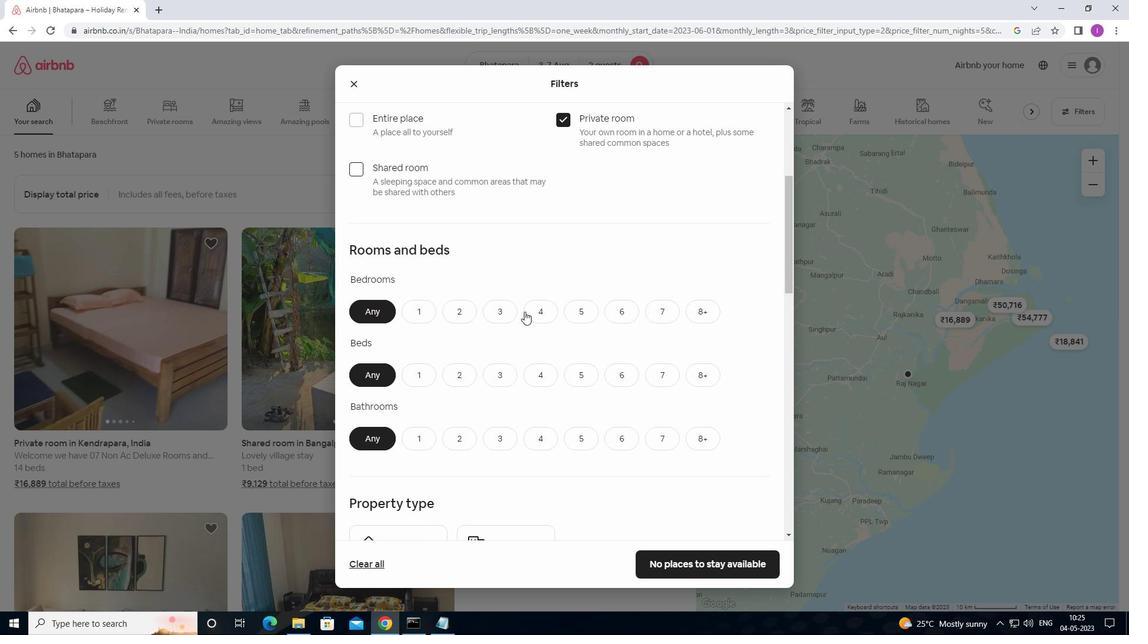 
Action: Mouse scrolled (524, 311) with delta (0, 0)
Screenshot: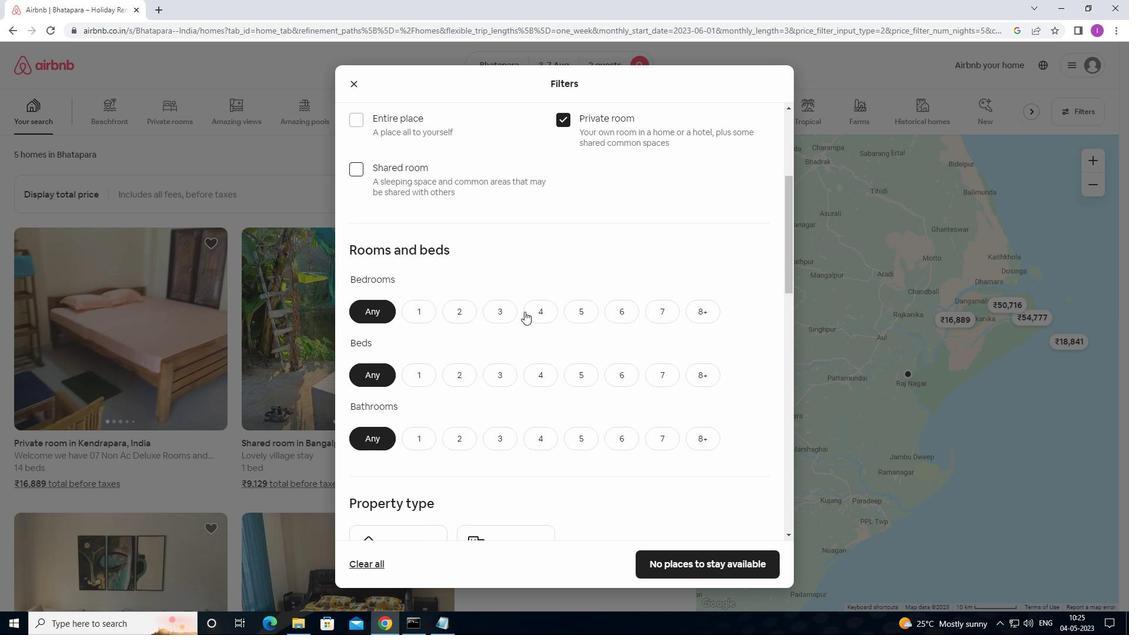 
Action: Mouse moved to (419, 188)
Screenshot: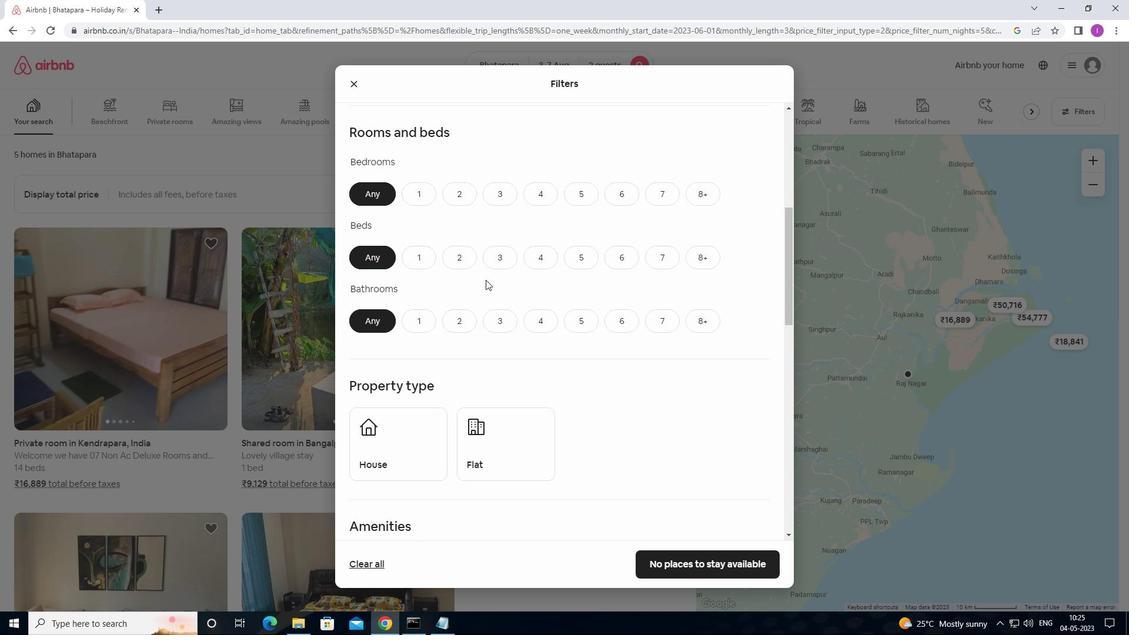 
Action: Mouse pressed left at (419, 188)
Screenshot: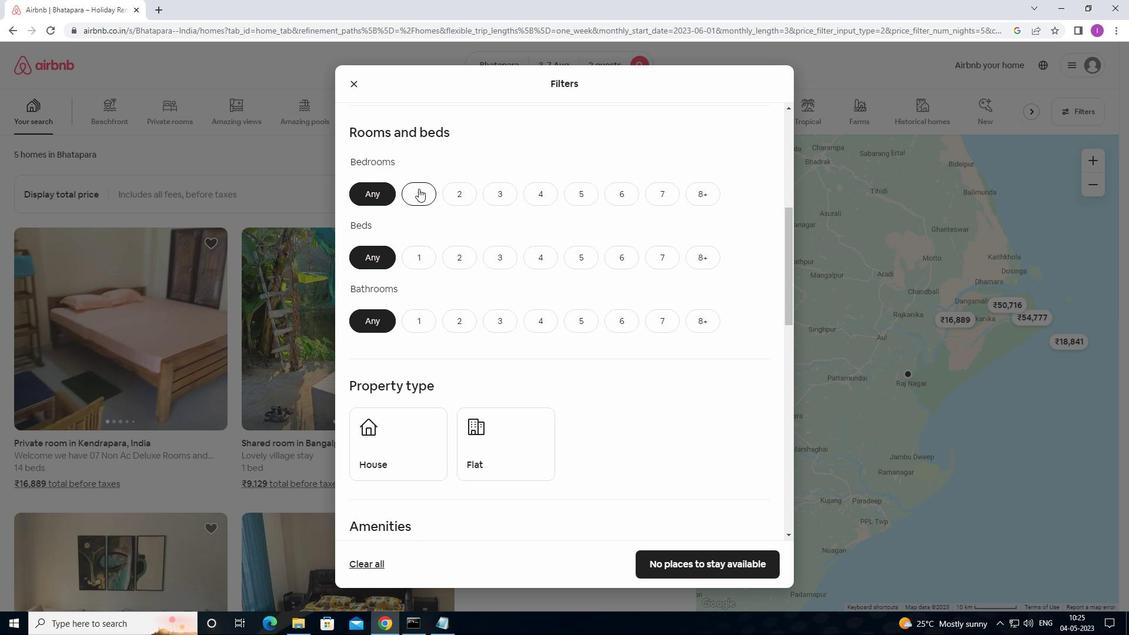 
Action: Mouse moved to (424, 255)
Screenshot: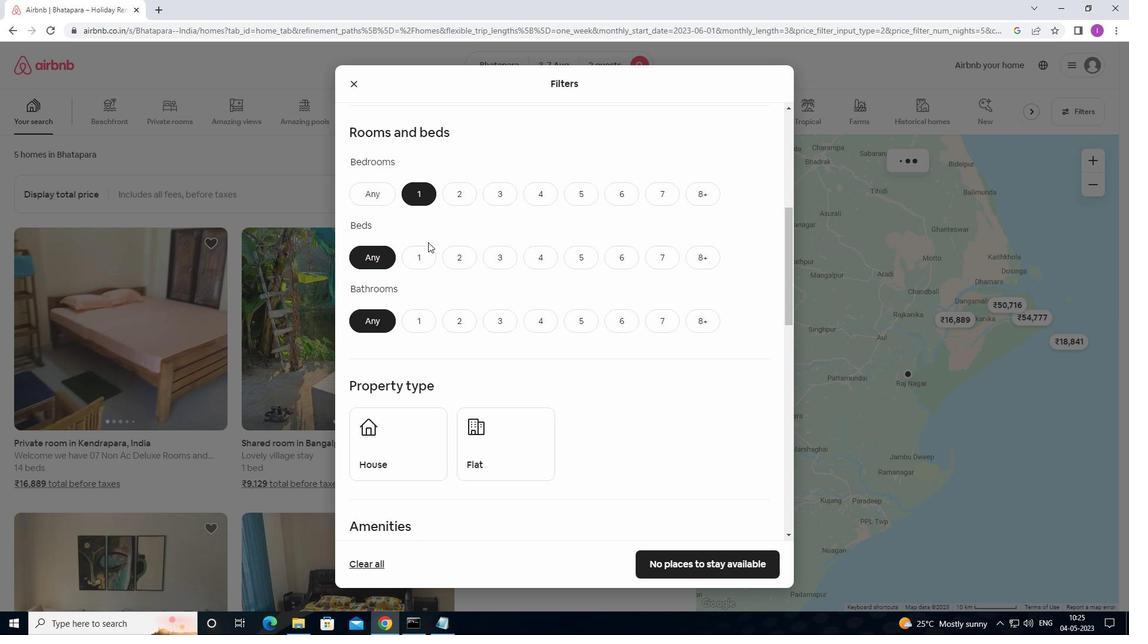 
Action: Mouse pressed left at (424, 255)
Screenshot: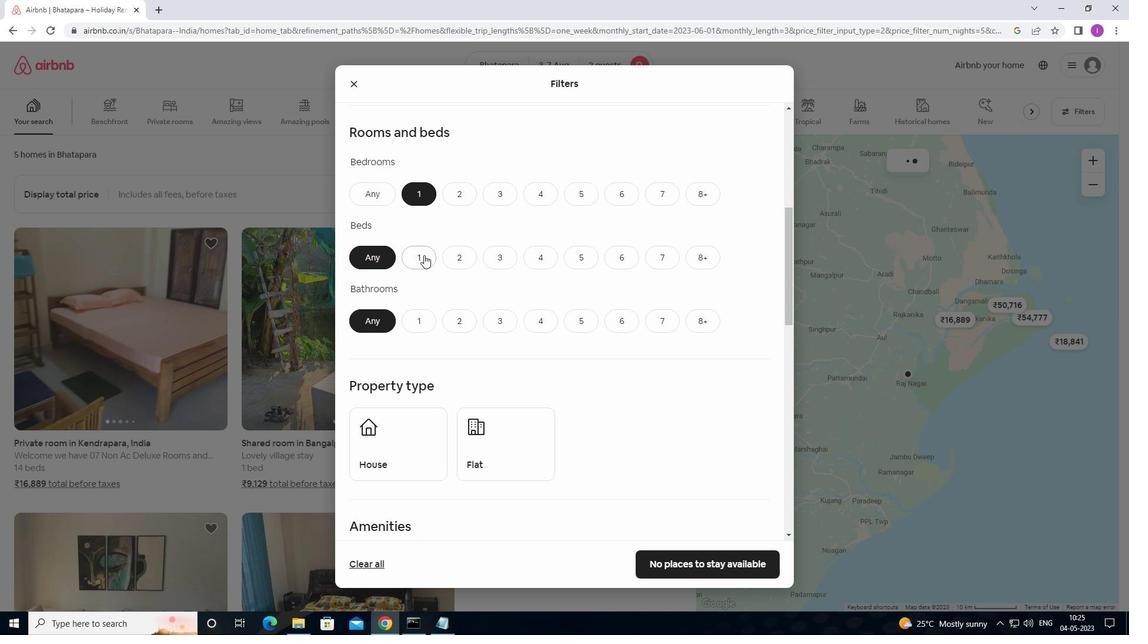 
Action: Mouse moved to (419, 314)
Screenshot: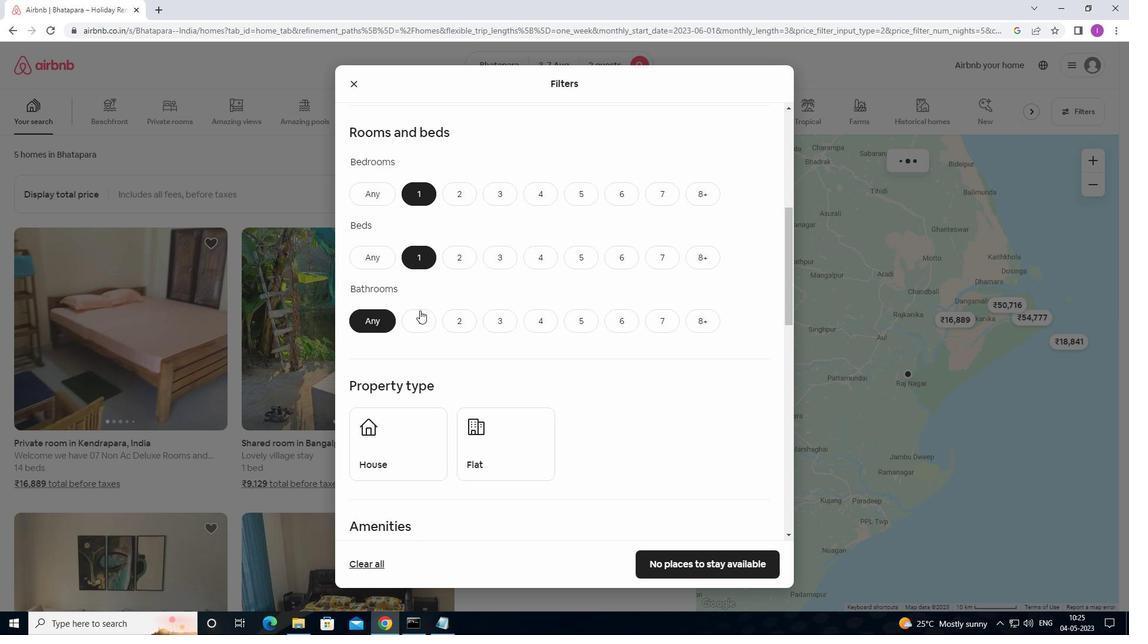
Action: Mouse pressed left at (419, 314)
Screenshot: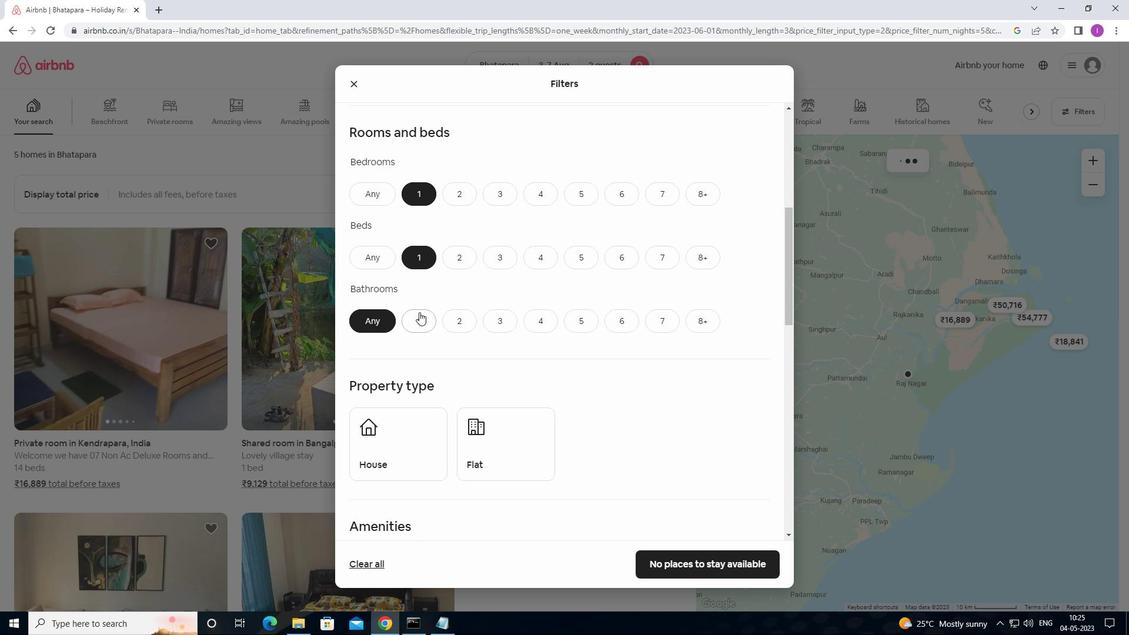 
Action: Mouse moved to (429, 317)
Screenshot: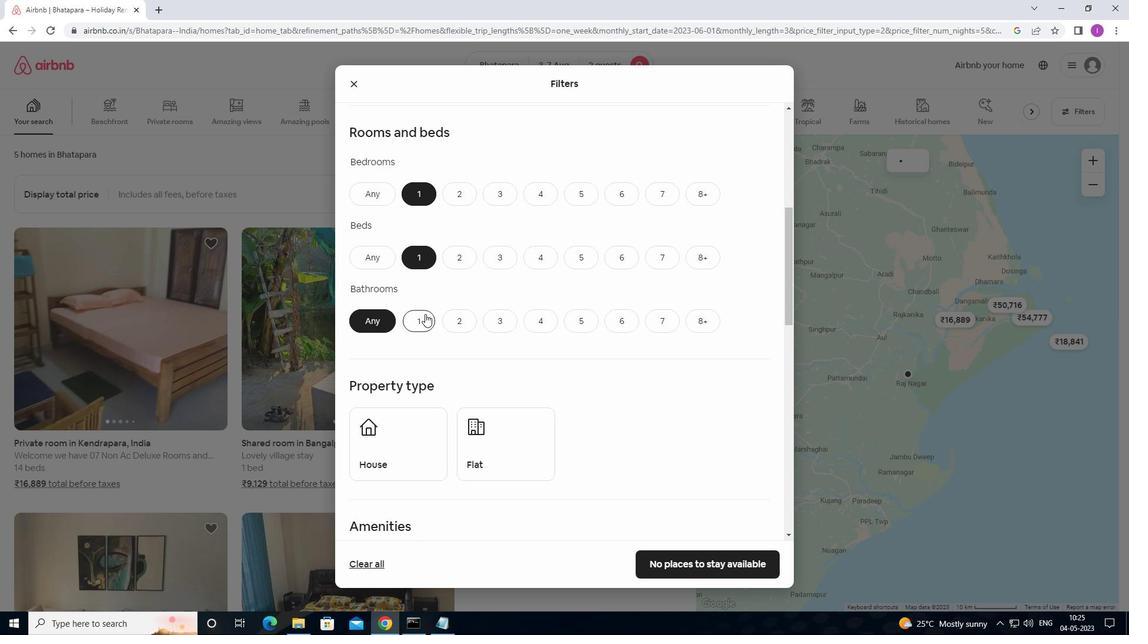 
Action: Mouse scrolled (429, 316) with delta (0, 0)
Screenshot: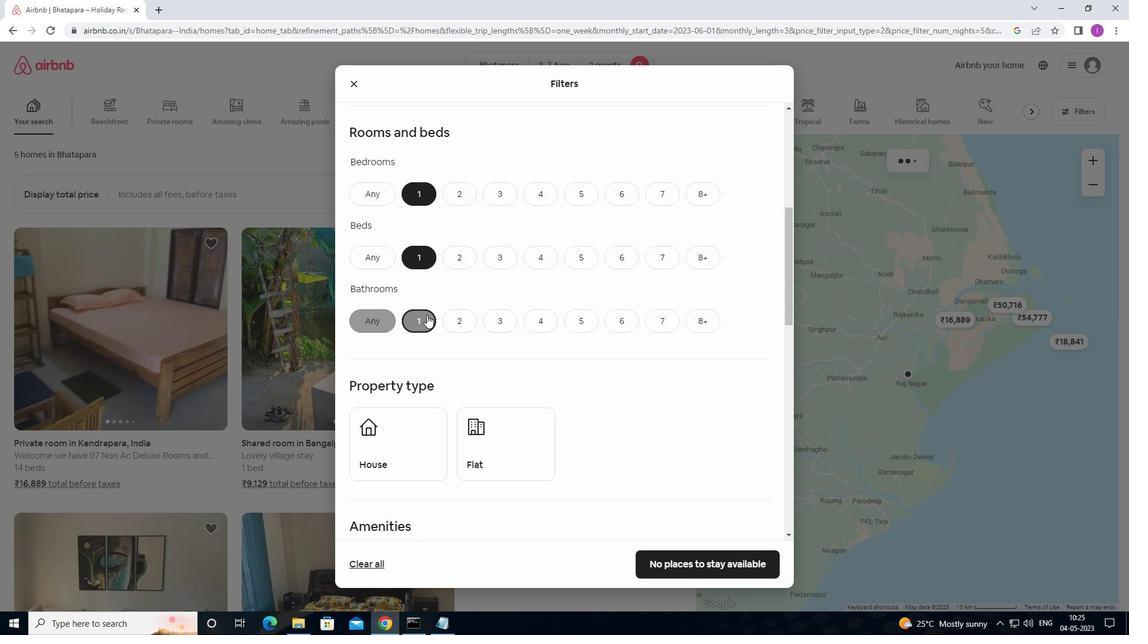 
Action: Mouse scrolled (429, 316) with delta (0, 0)
Screenshot: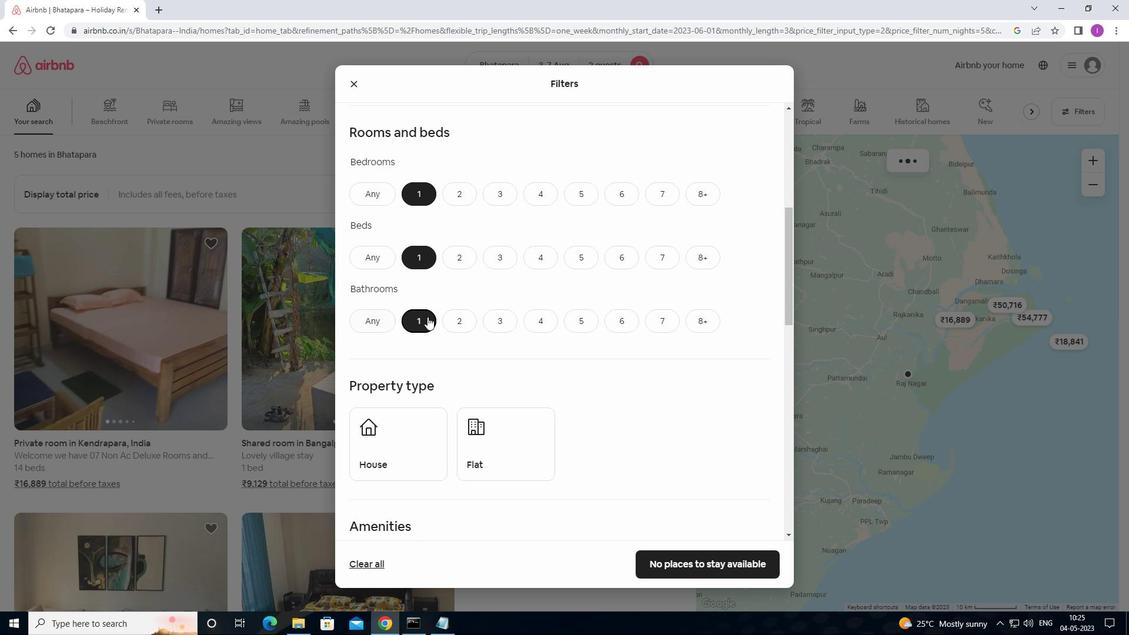 
Action: Mouse scrolled (429, 316) with delta (0, 0)
Screenshot: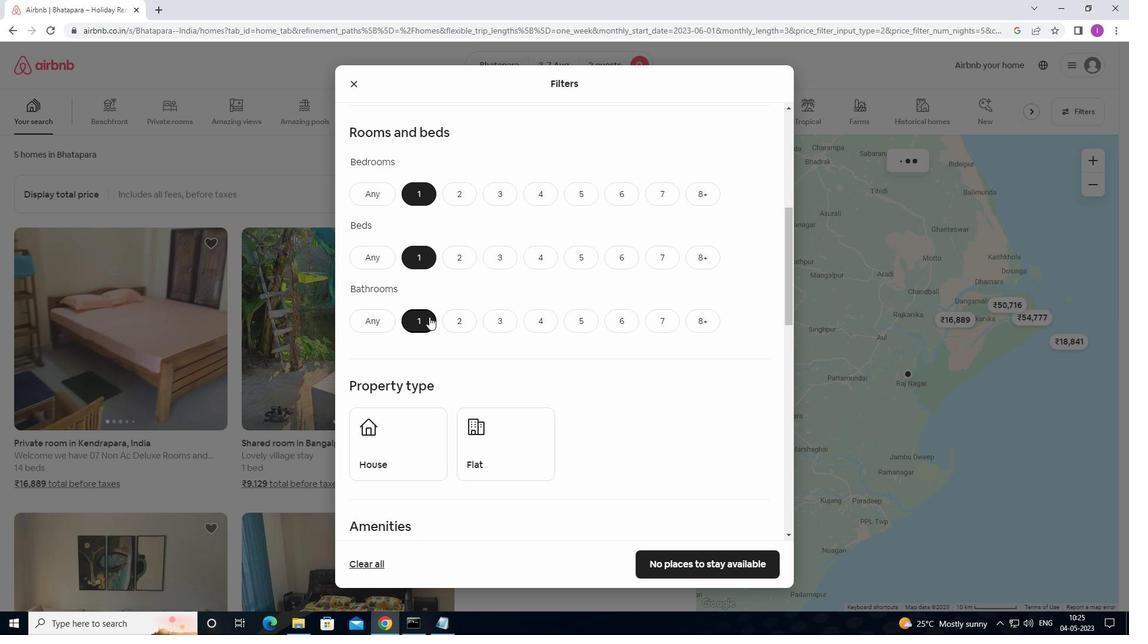 
Action: Mouse moved to (407, 284)
Screenshot: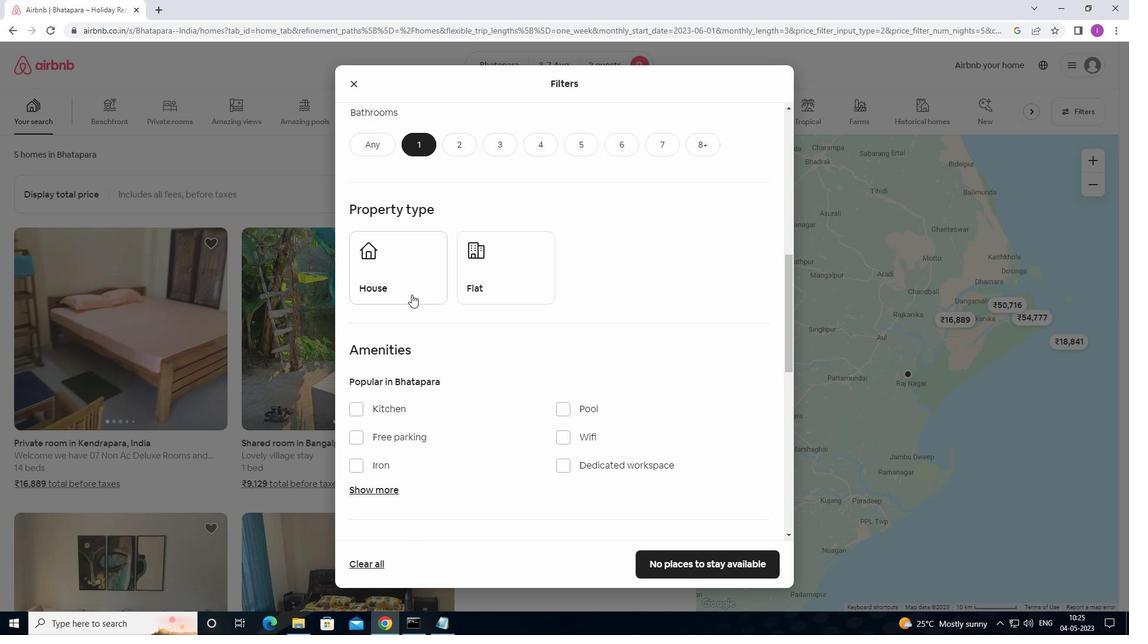 
Action: Mouse pressed left at (407, 284)
Screenshot: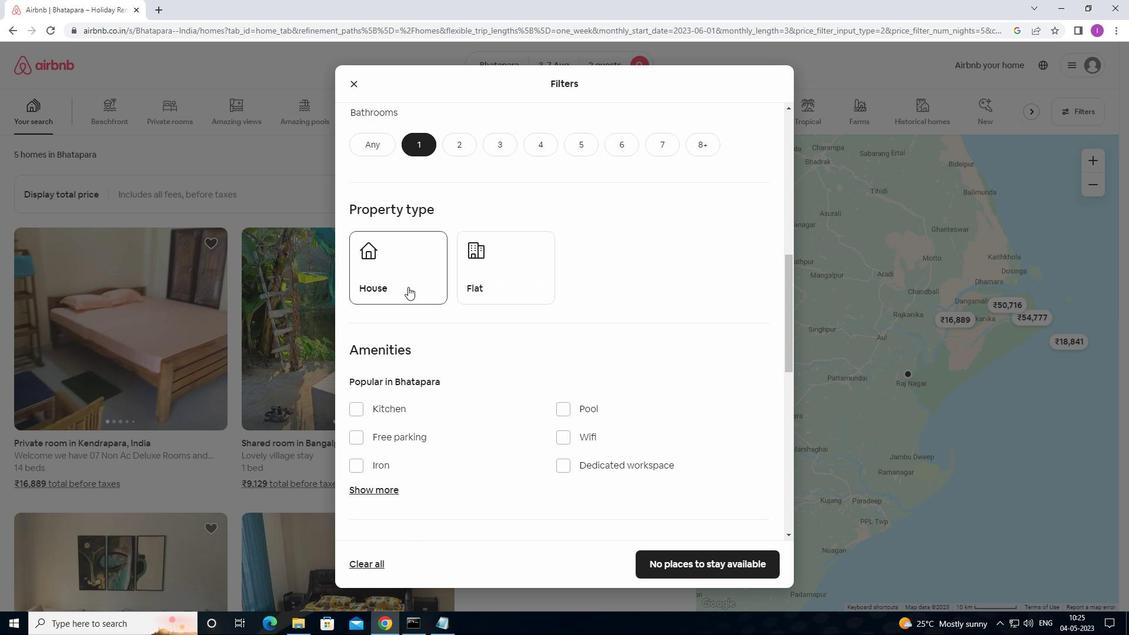 
Action: Mouse moved to (529, 281)
Screenshot: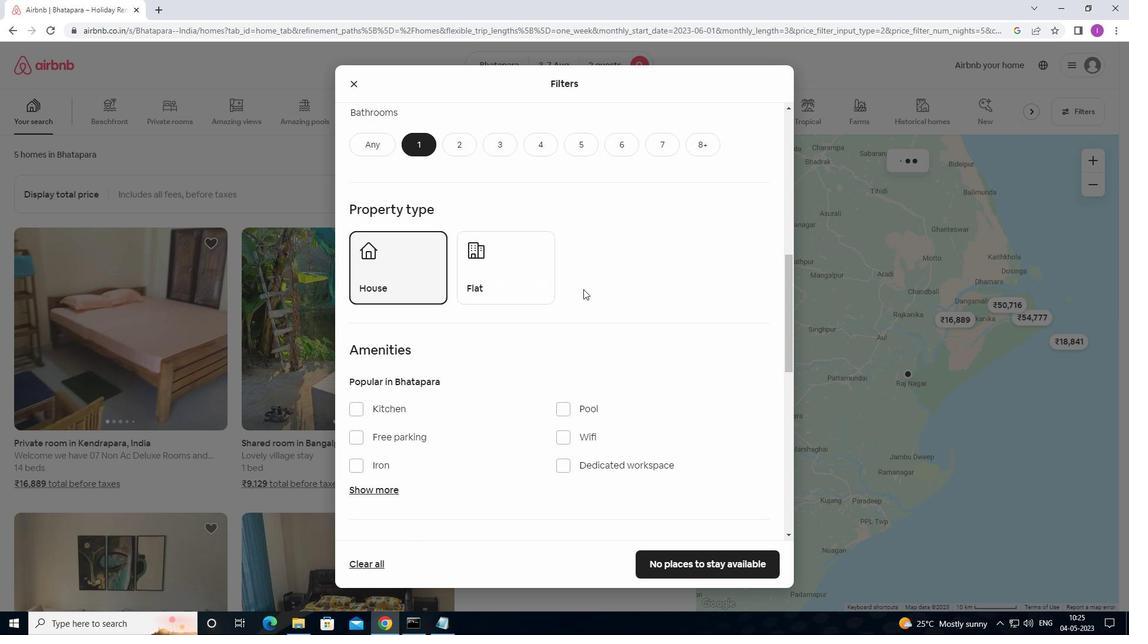 
Action: Mouse pressed left at (529, 281)
Screenshot: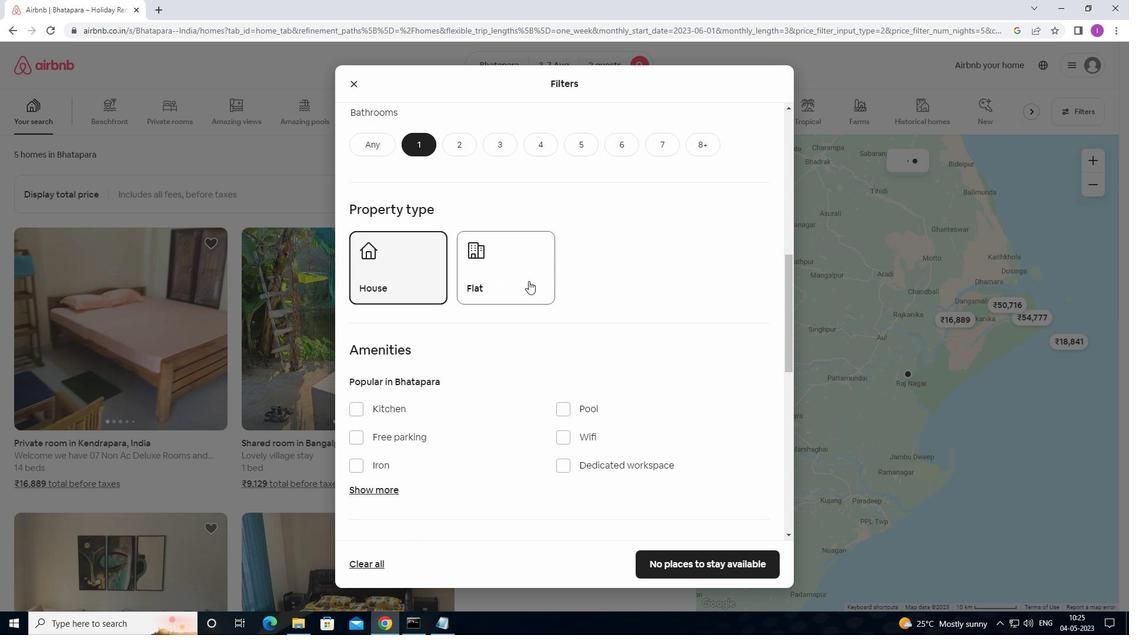 
Action: Mouse moved to (527, 335)
Screenshot: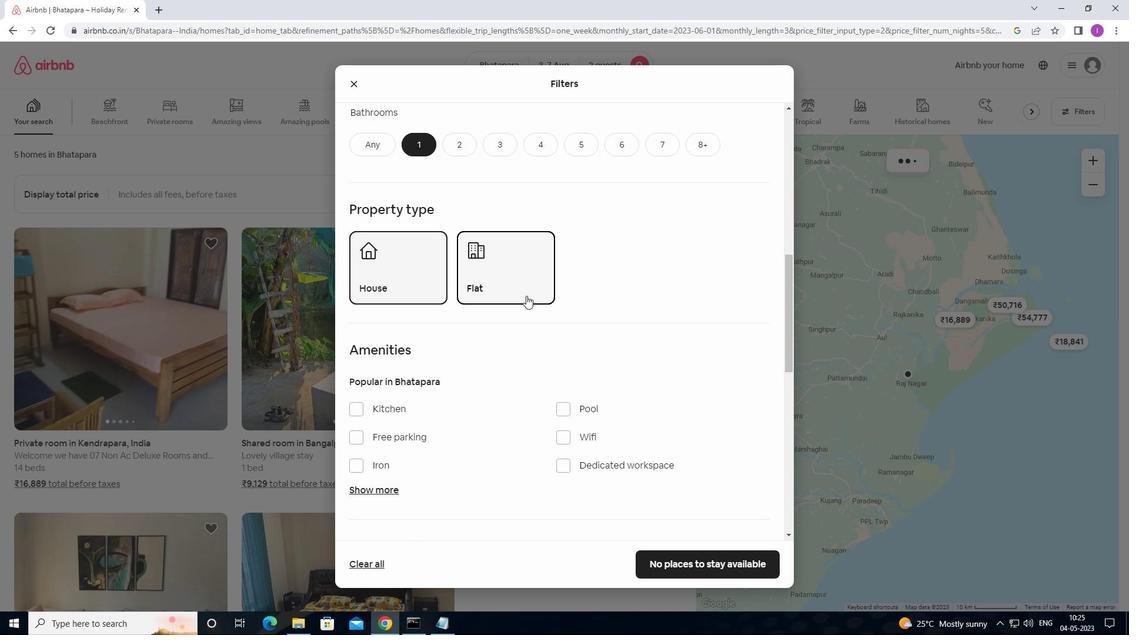 
Action: Mouse scrolled (527, 334) with delta (0, 0)
Screenshot: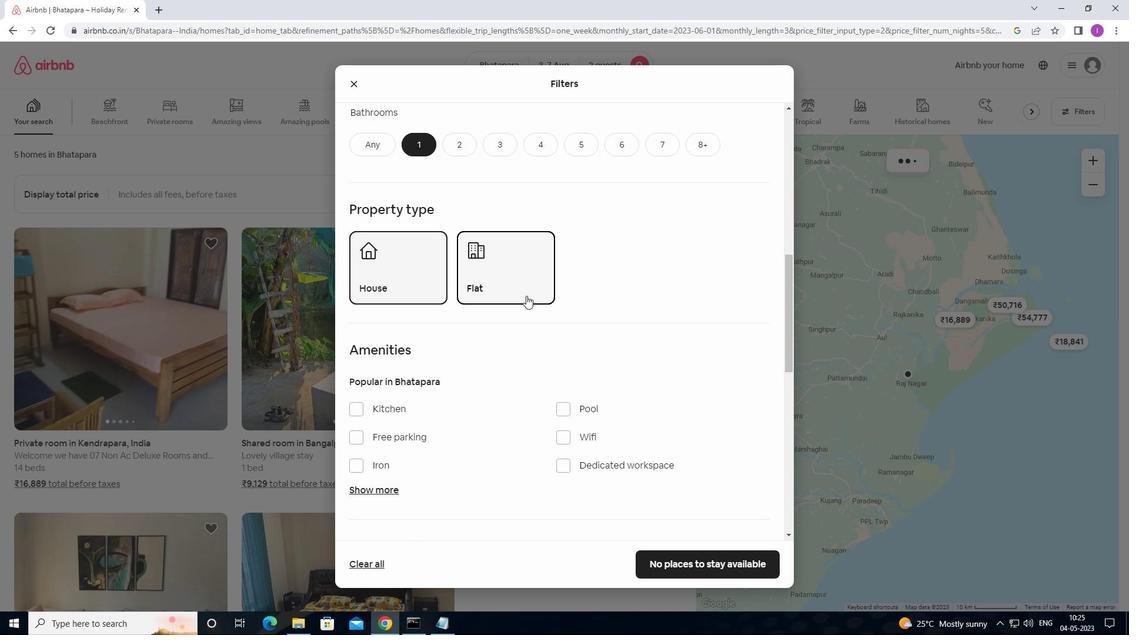 
Action: Mouse moved to (529, 337)
Screenshot: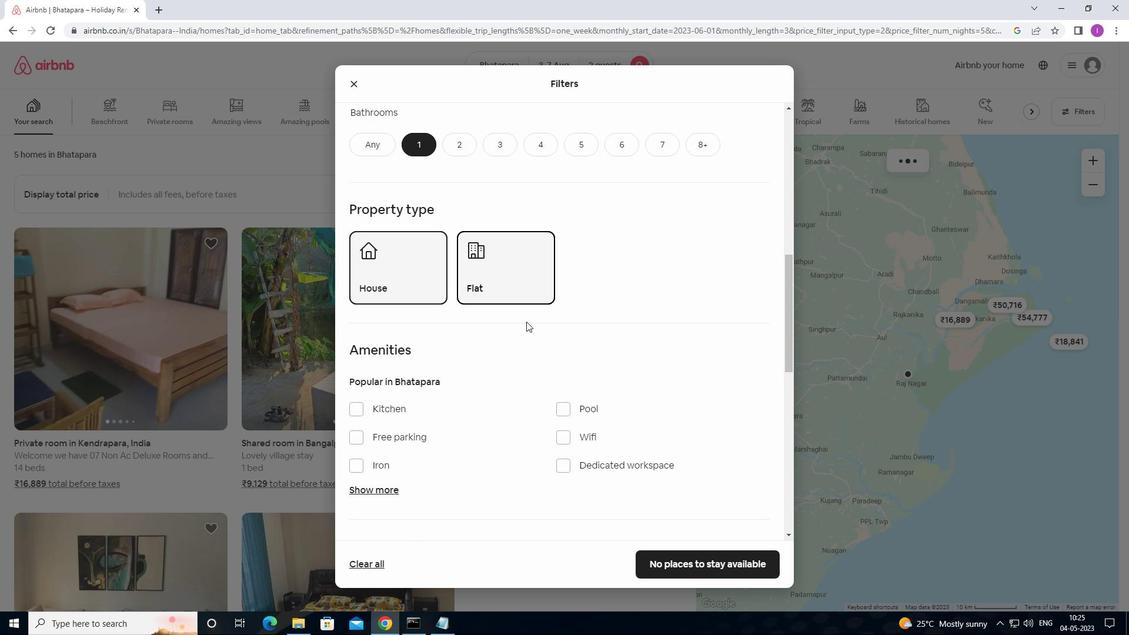 
Action: Mouse scrolled (529, 336) with delta (0, 0)
Screenshot: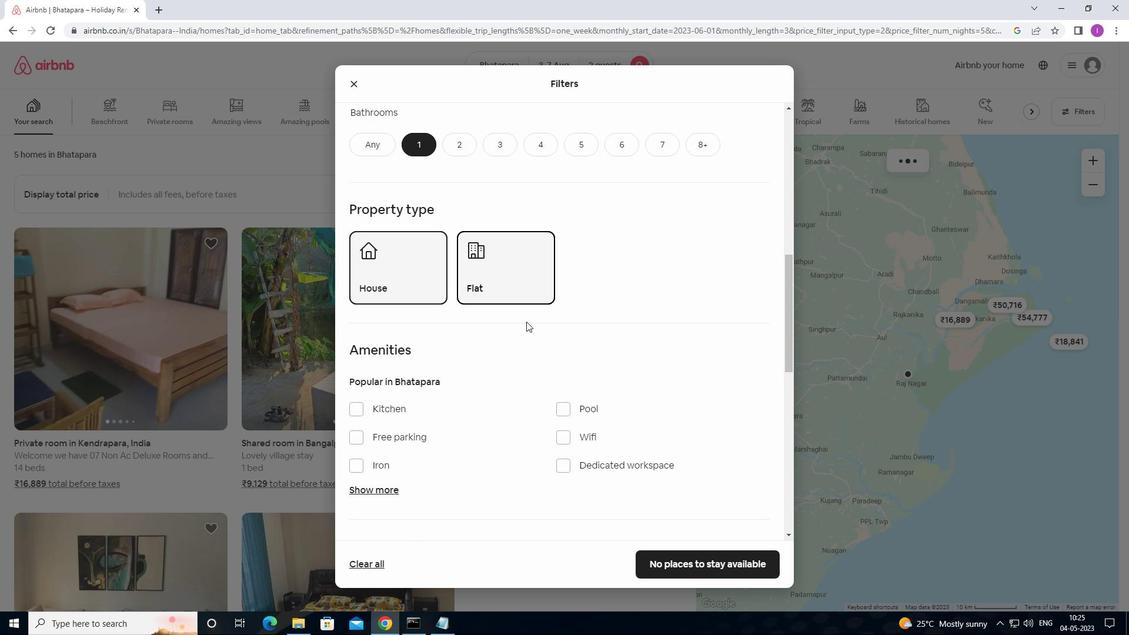 
Action: Mouse moved to (529, 337)
Screenshot: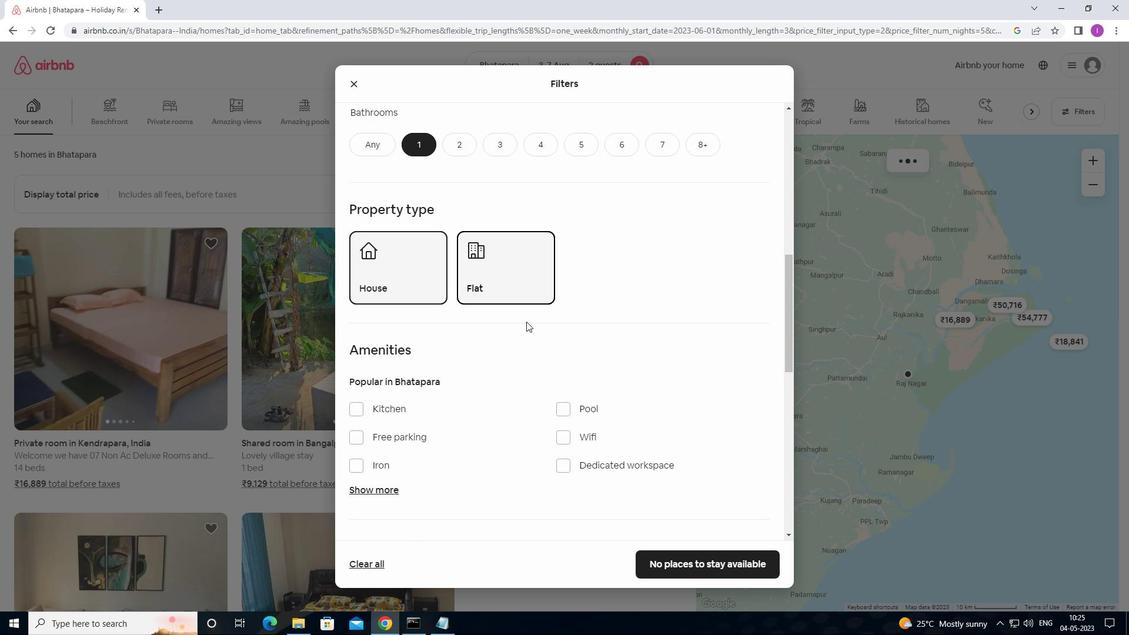 
Action: Mouse scrolled (529, 336) with delta (0, 0)
Screenshot: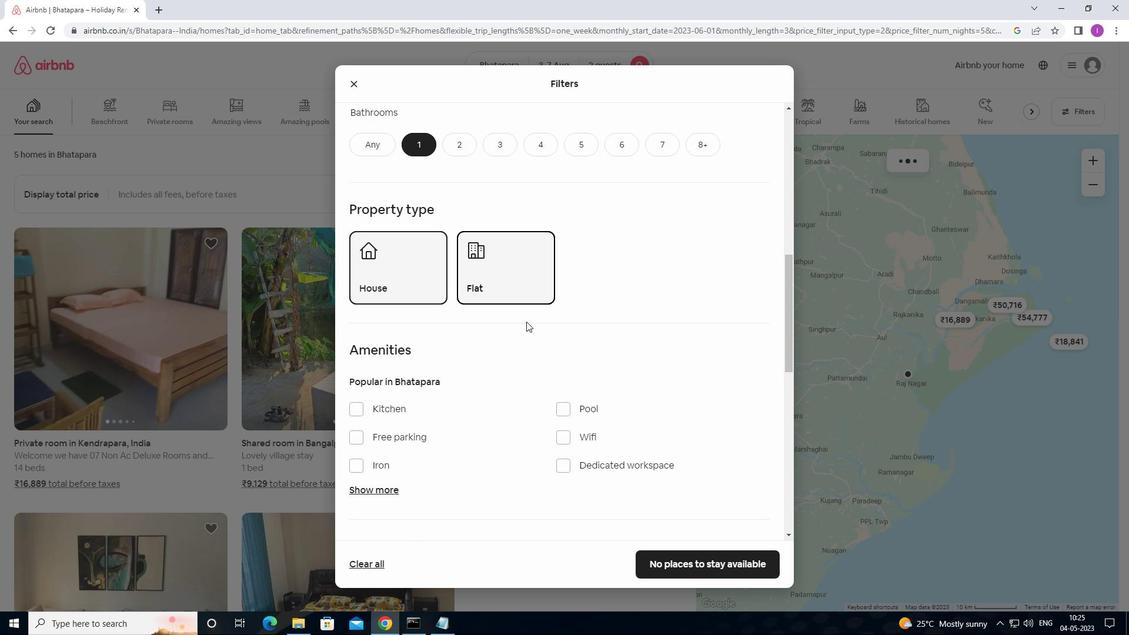 
Action: Mouse scrolled (529, 336) with delta (0, 0)
Screenshot: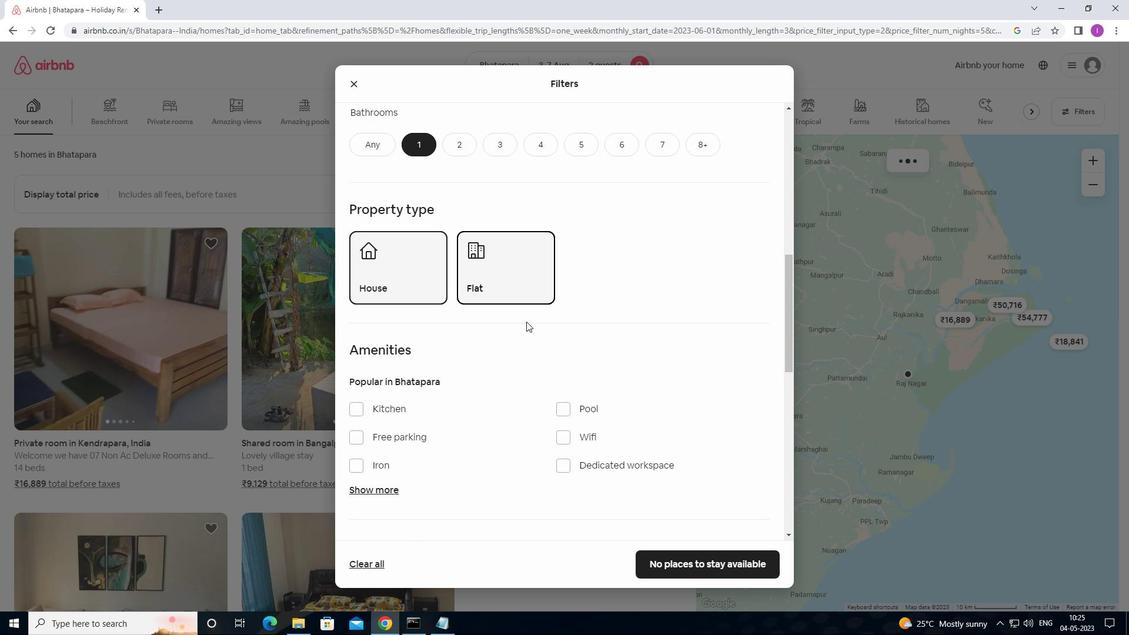 
Action: Mouse moved to (562, 321)
Screenshot: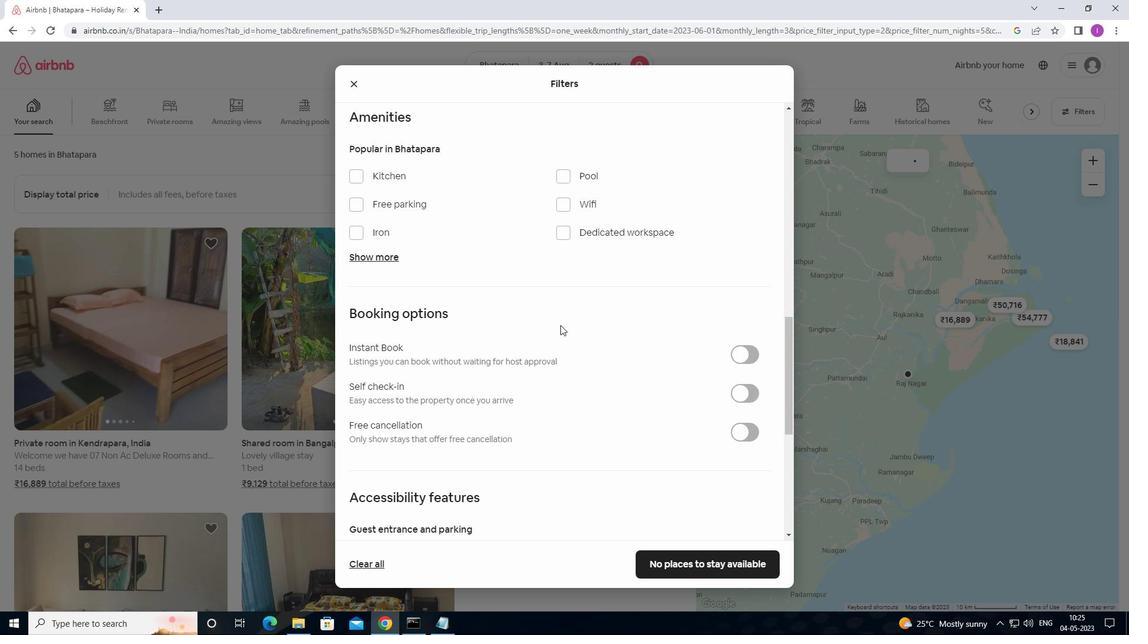 
Action: Mouse scrolled (562, 321) with delta (0, 0)
Screenshot: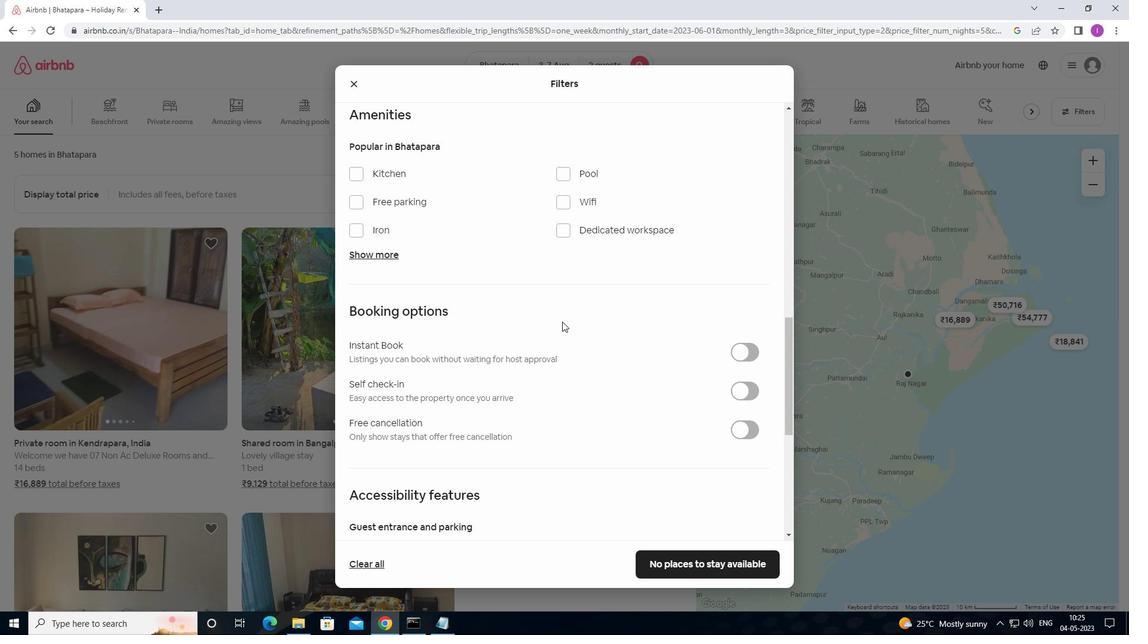 
Action: Mouse moved to (584, 314)
Screenshot: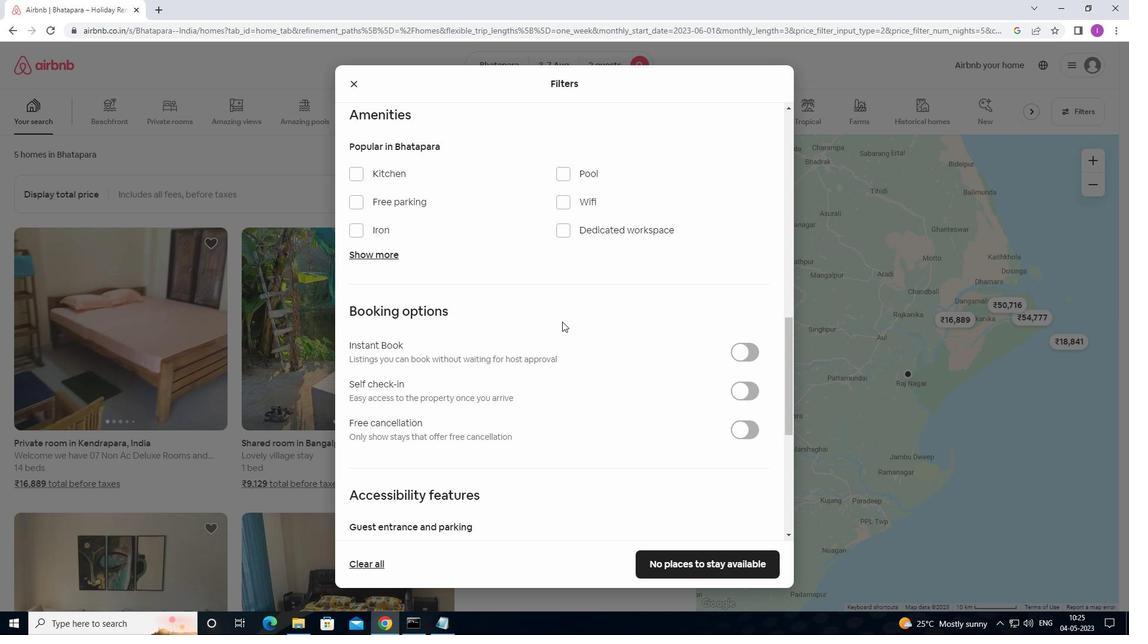 
Action: Mouse scrolled (584, 314) with delta (0, 0)
Screenshot: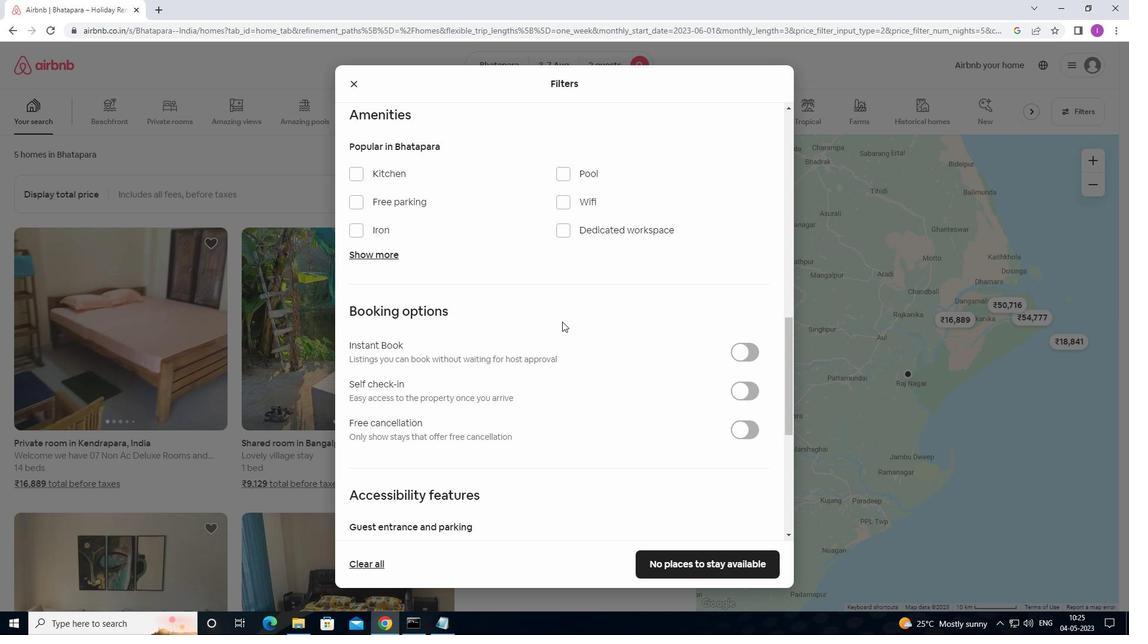 
Action: Mouse moved to (747, 273)
Screenshot: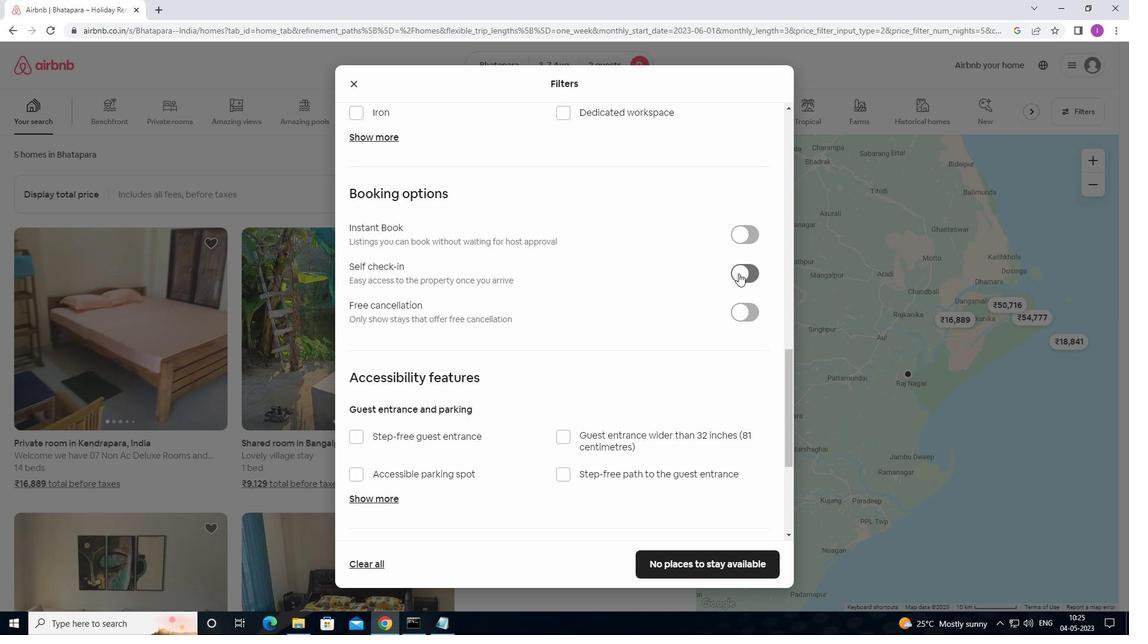 
Action: Mouse pressed left at (747, 273)
Screenshot: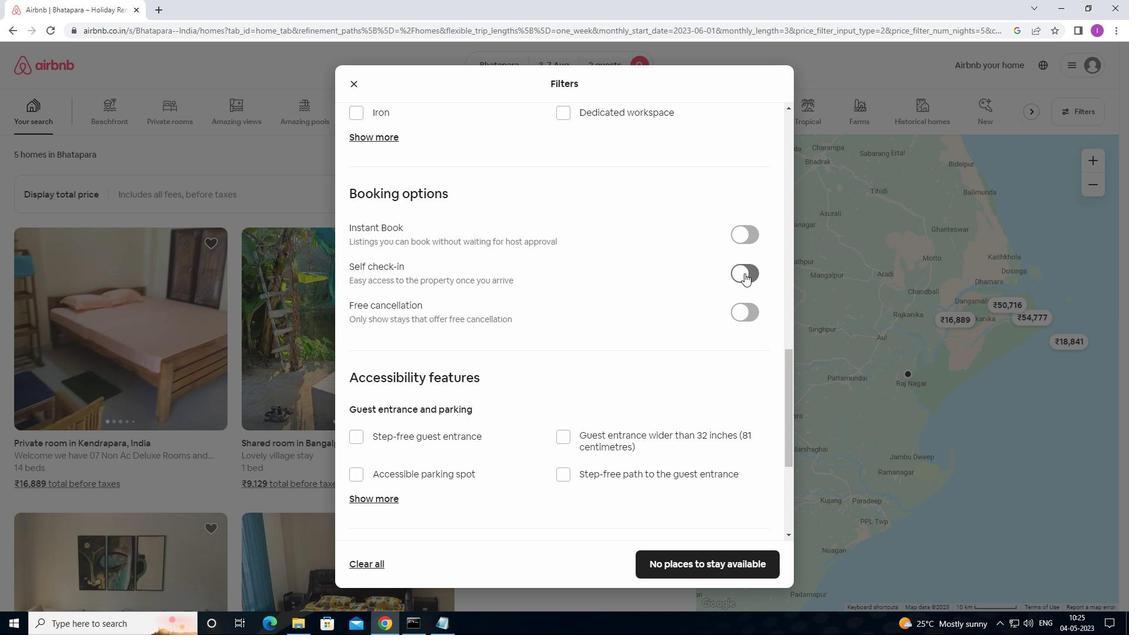 
Action: Mouse moved to (510, 354)
Screenshot: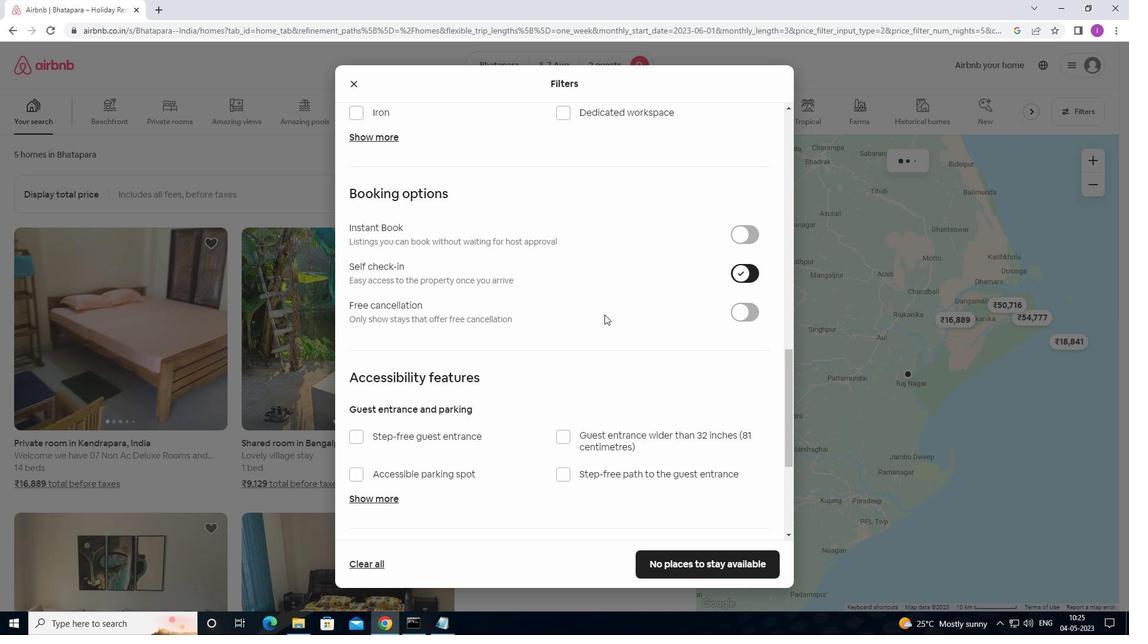 
Action: Mouse scrolled (510, 354) with delta (0, 0)
Screenshot: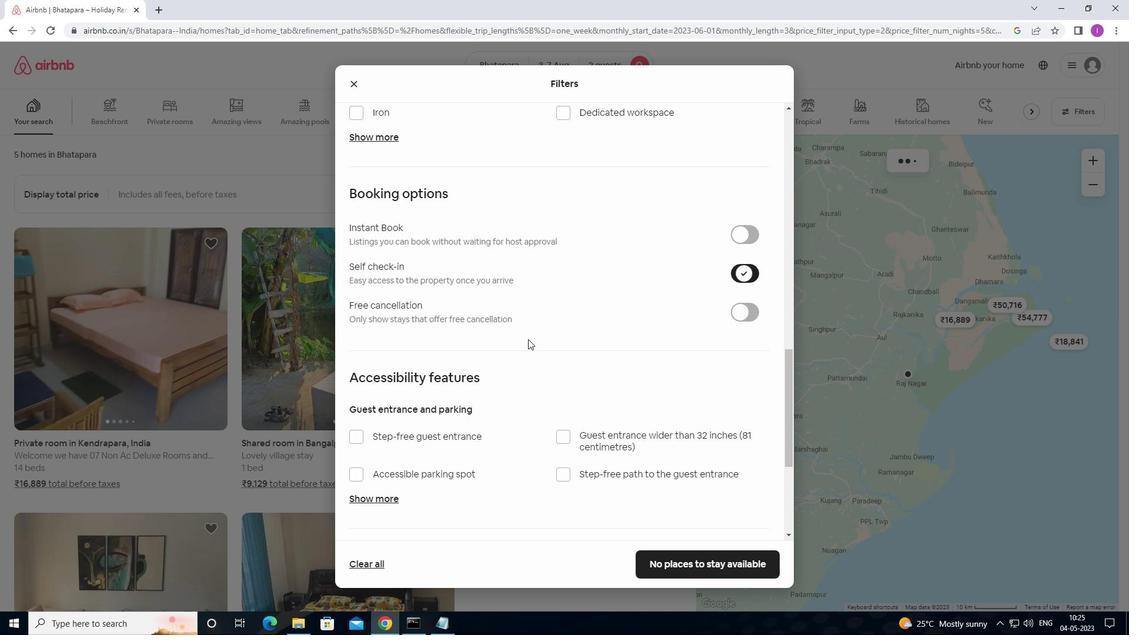 
Action: Mouse scrolled (510, 354) with delta (0, 0)
Screenshot: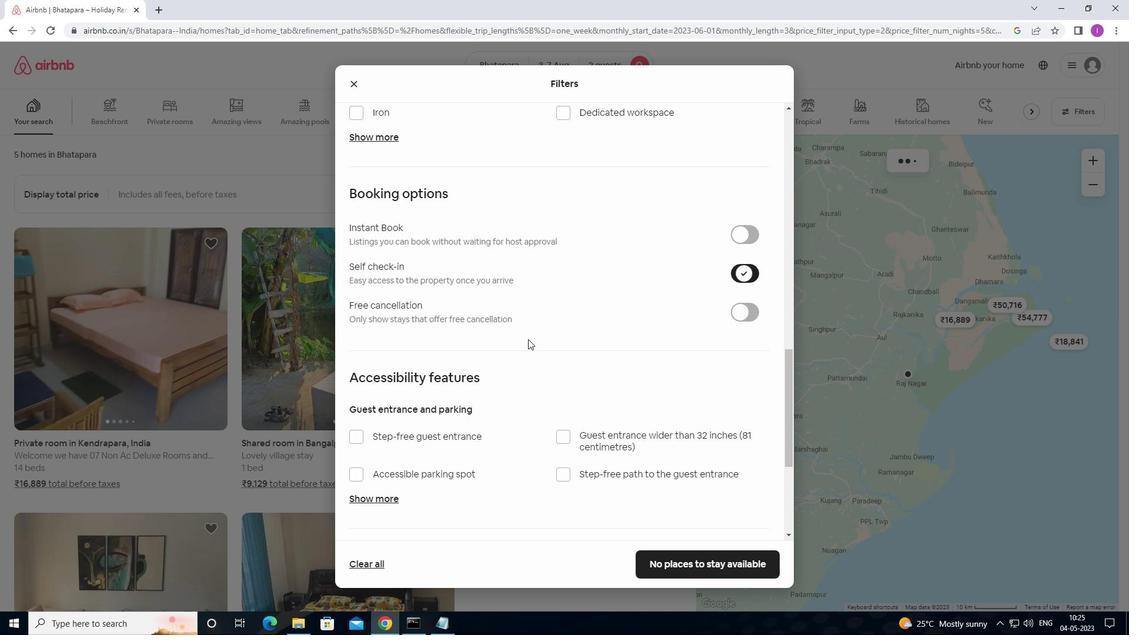
Action: Mouse moved to (510, 355)
Screenshot: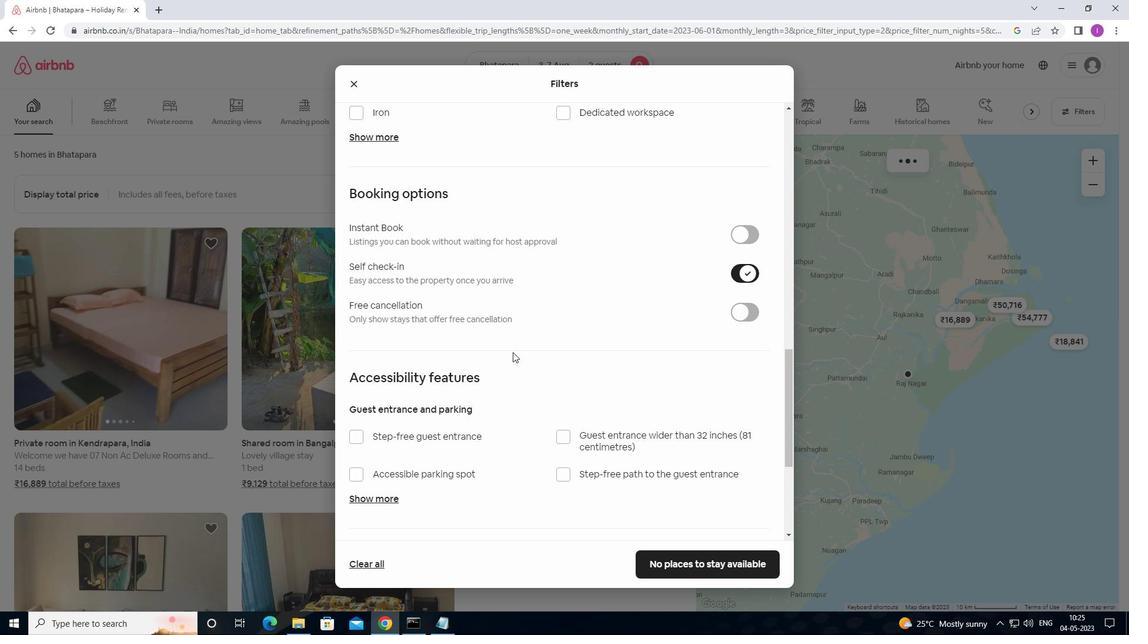 
Action: Mouse scrolled (510, 354) with delta (0, 0)
Screenshot: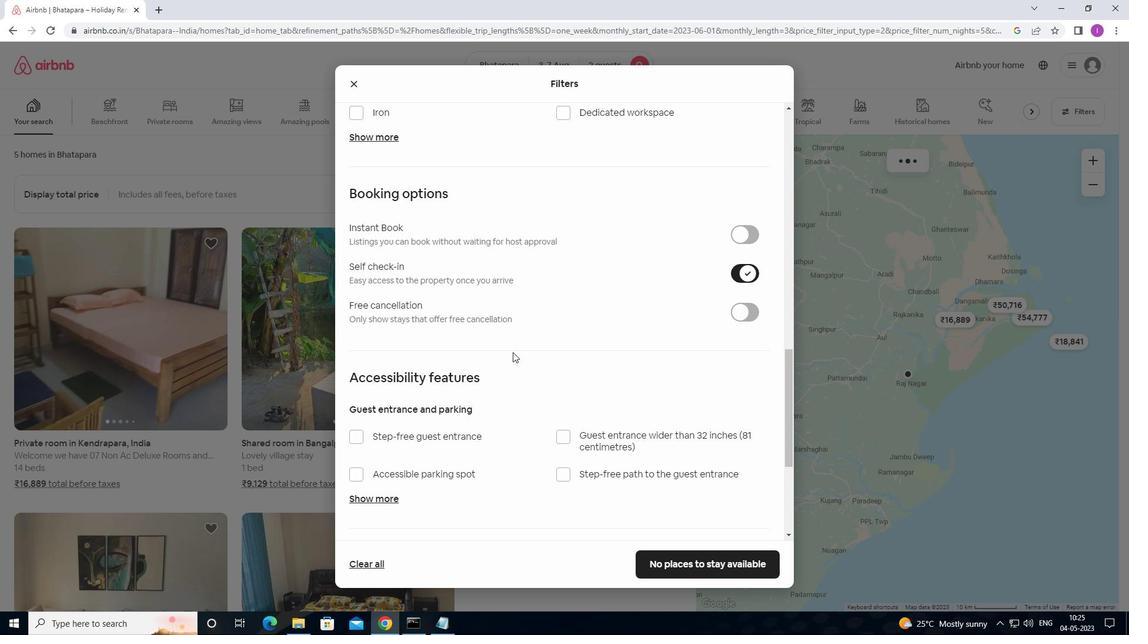 
Action: Mouse moved to (510, 356)
Screenshot: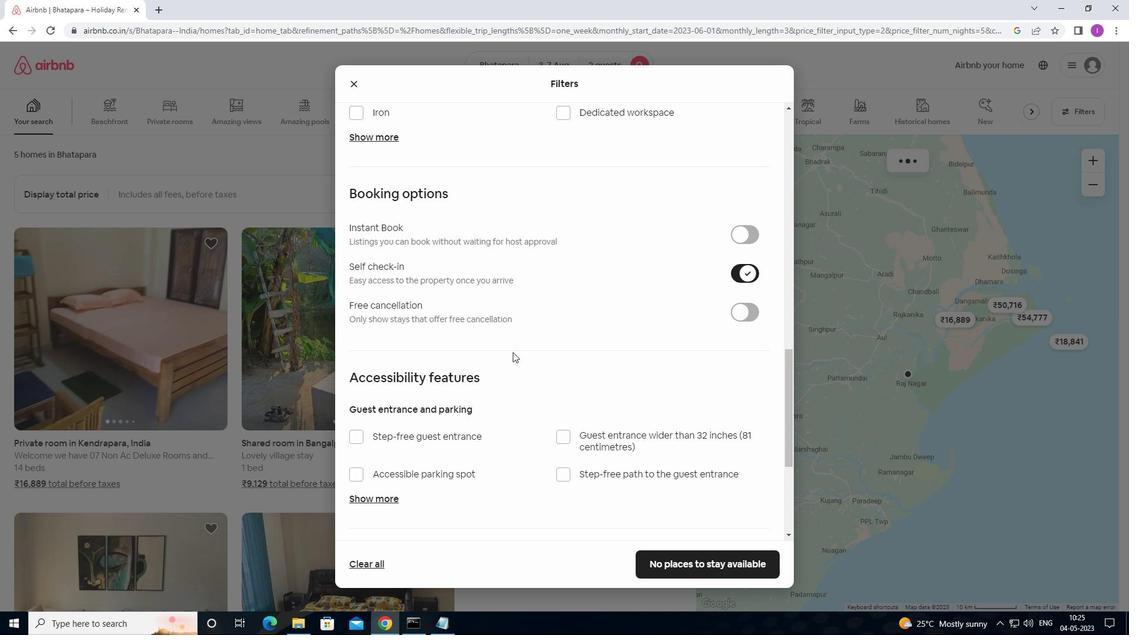 
Action: Mouse scrolled (510, 356) with delta (0, 0)
Screenshot: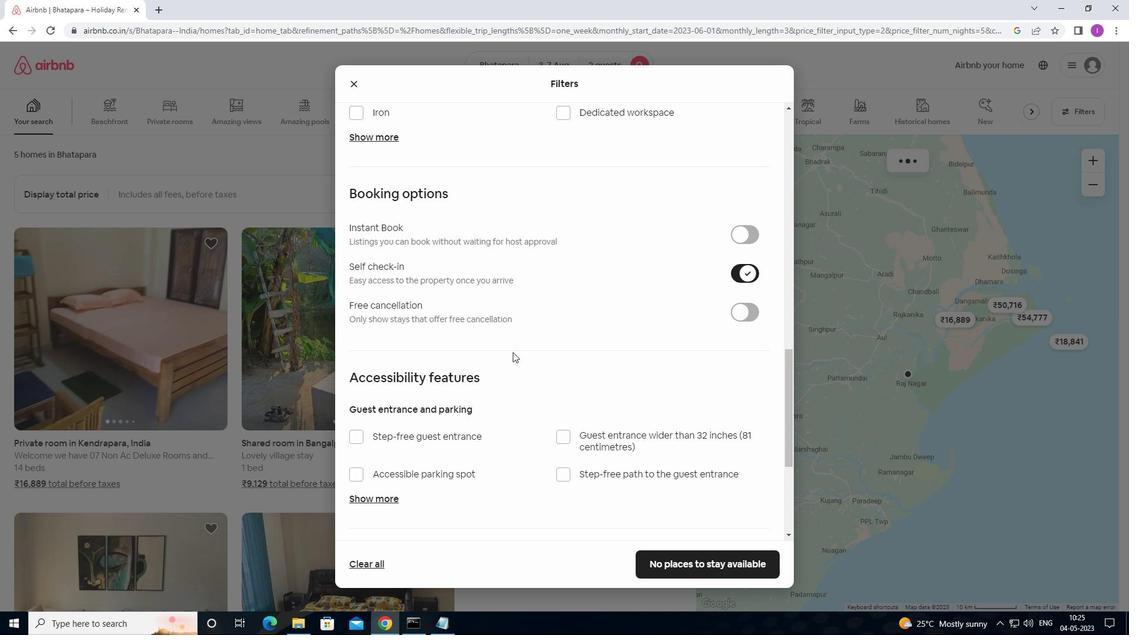
Action: Mouse moved to (510, 358)
Screenshot: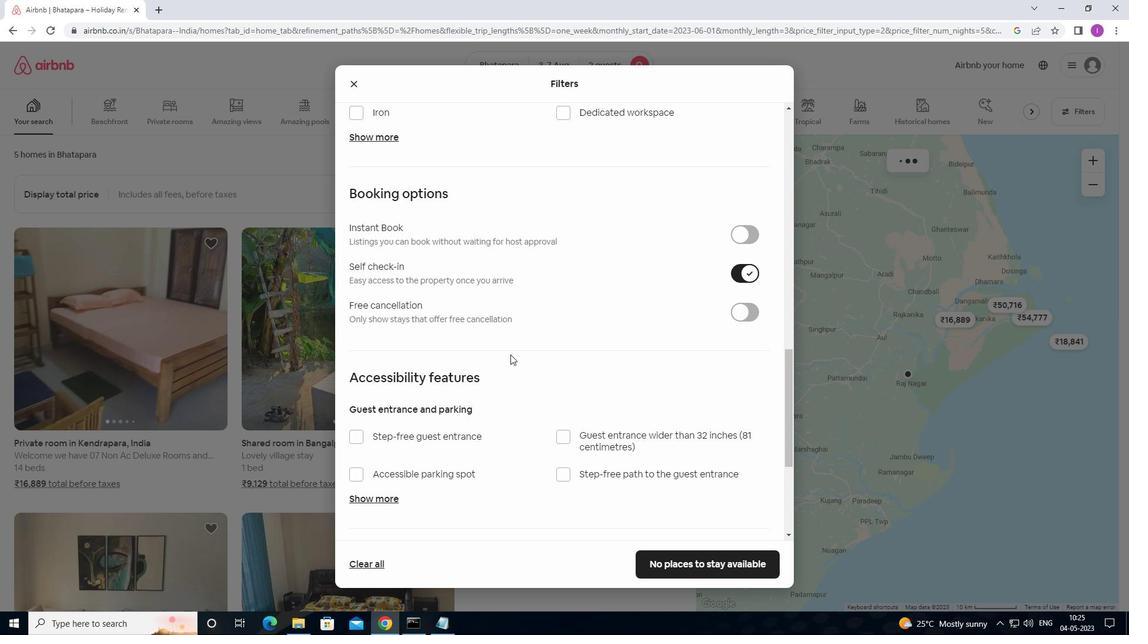 
Action: Mouse scrolled (510, 358) with delta (0, 0)
Screenshot: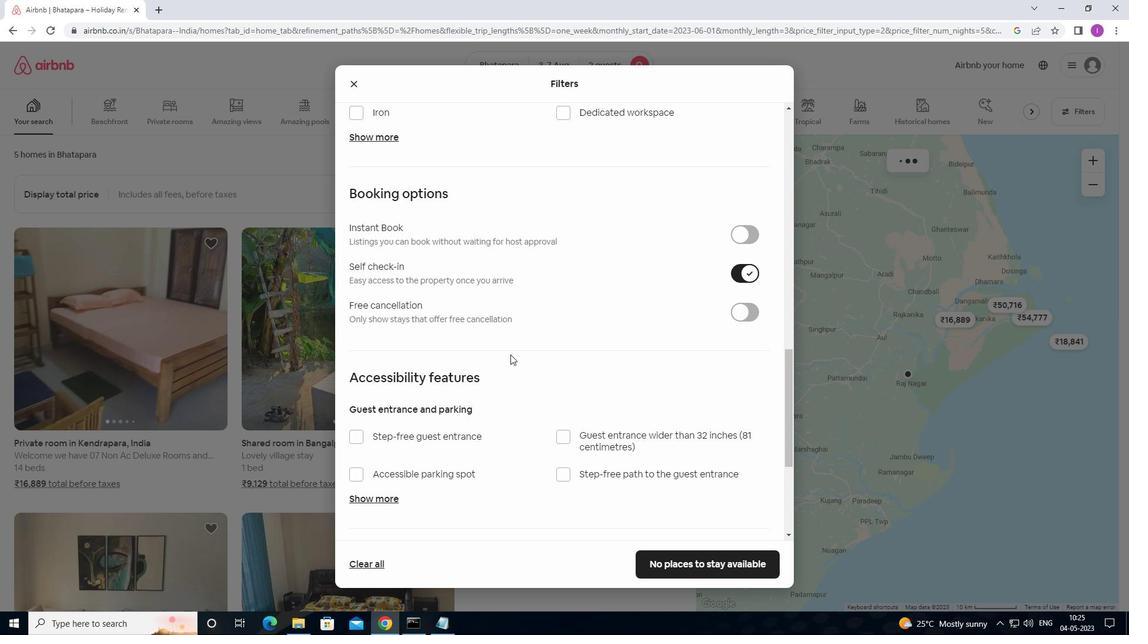 
Action: Mouse moved to (500, 367)
Screenshot: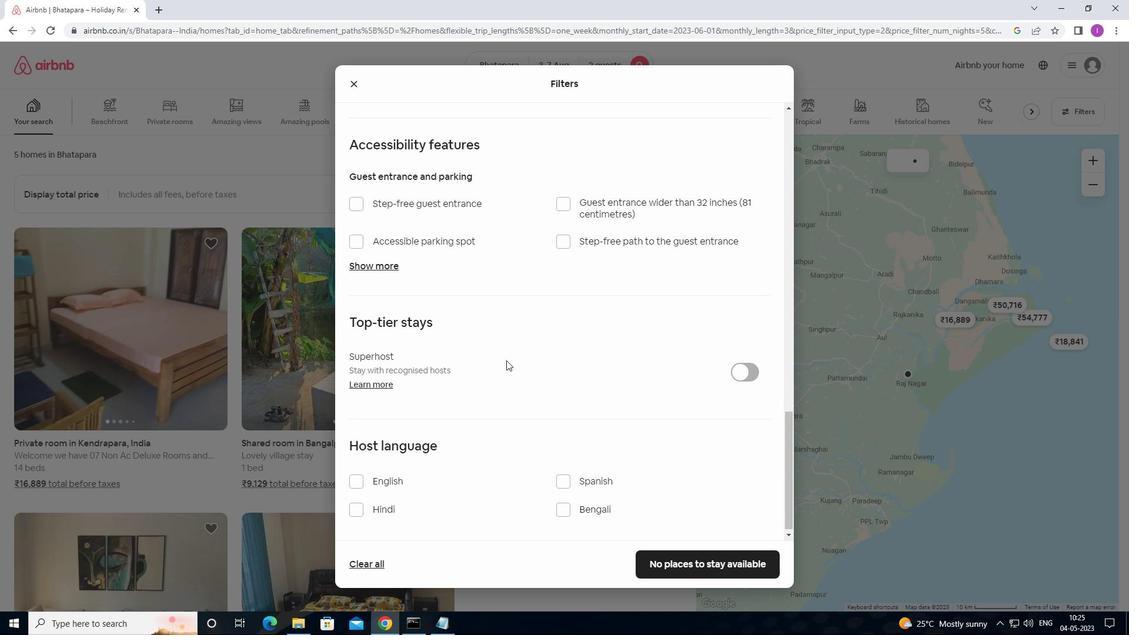 
Action: Mouse scrolled (500, 367) with delta (0, 0)
Screenshot: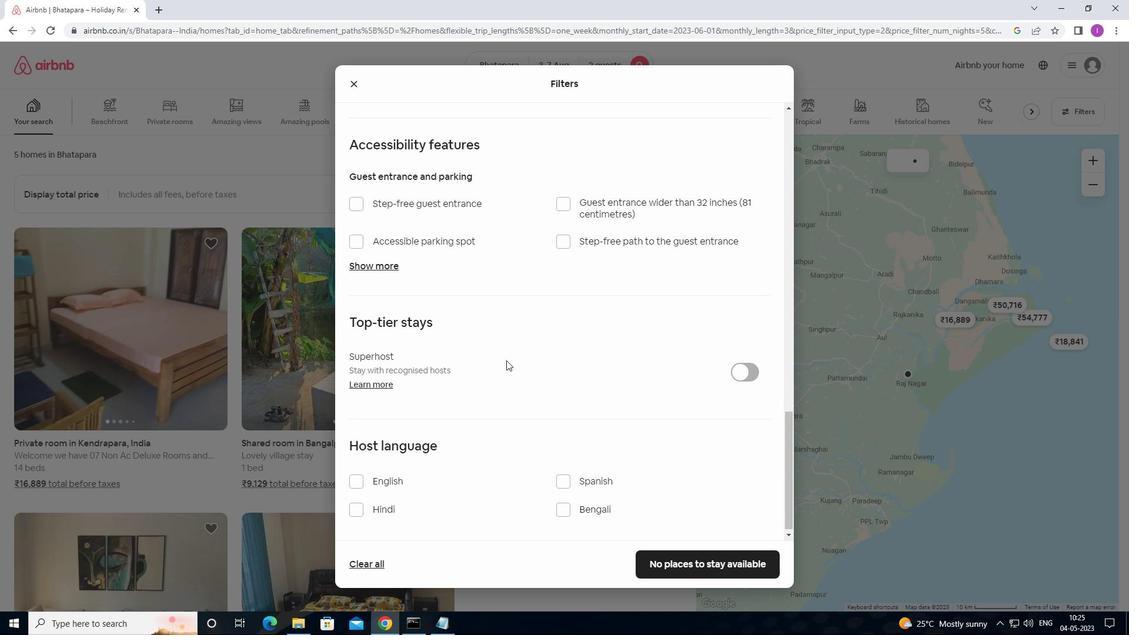 
Action: Mouse moved to (500, 370)
Screenshot: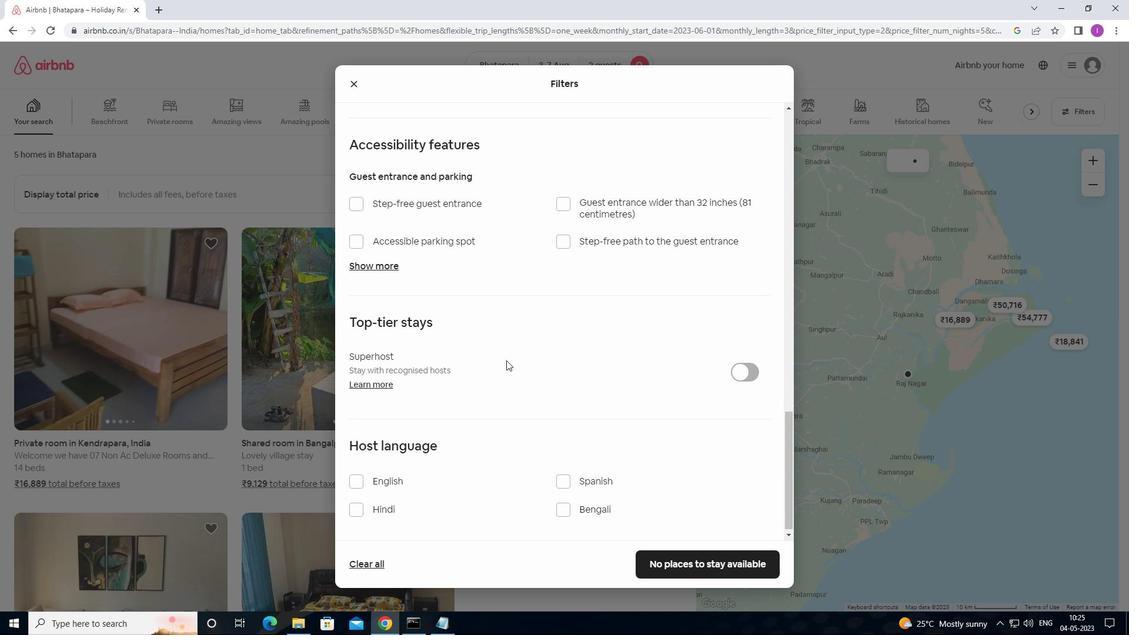 
Action: Mouse scrolled (500, 370) with delta (0, 0)
Screenshot: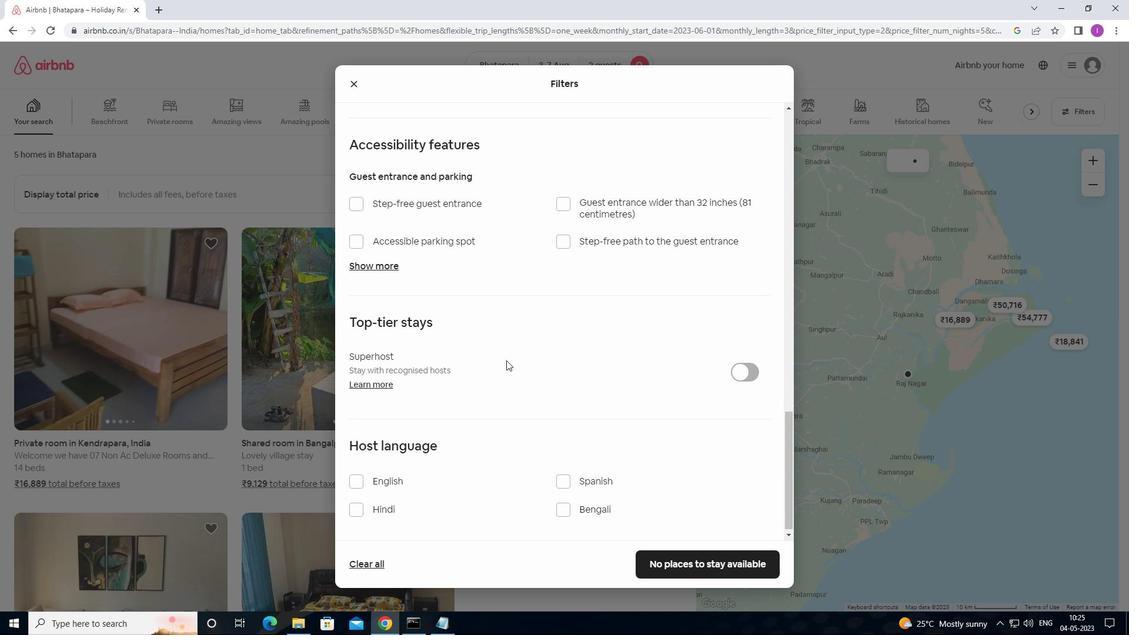 
Action: Mouse moved to (497, 376)
Screenshot: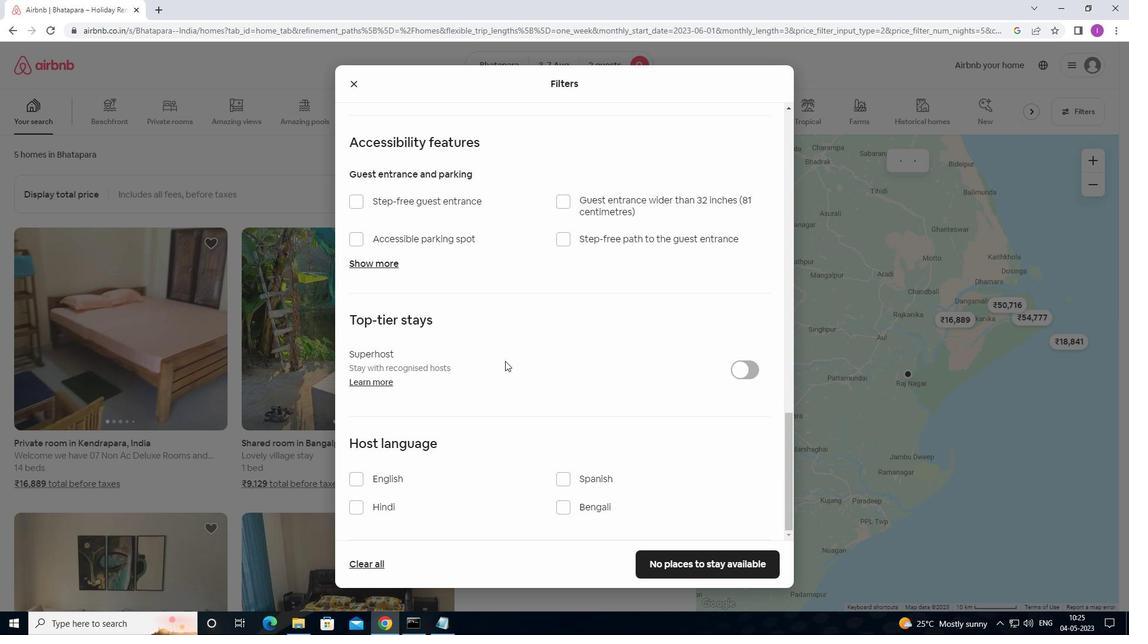 
Action: Mouse scrolled (497, 375) with delta (0, 0)
Screenshot: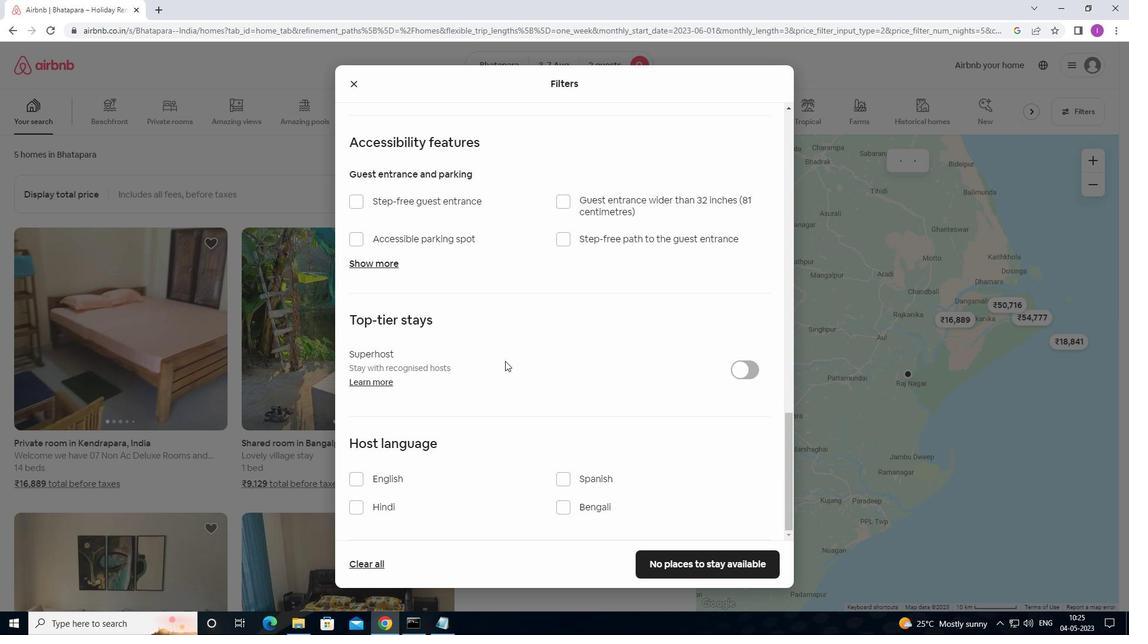 
Action: Mouse moved to (356, 476)
Screenshot: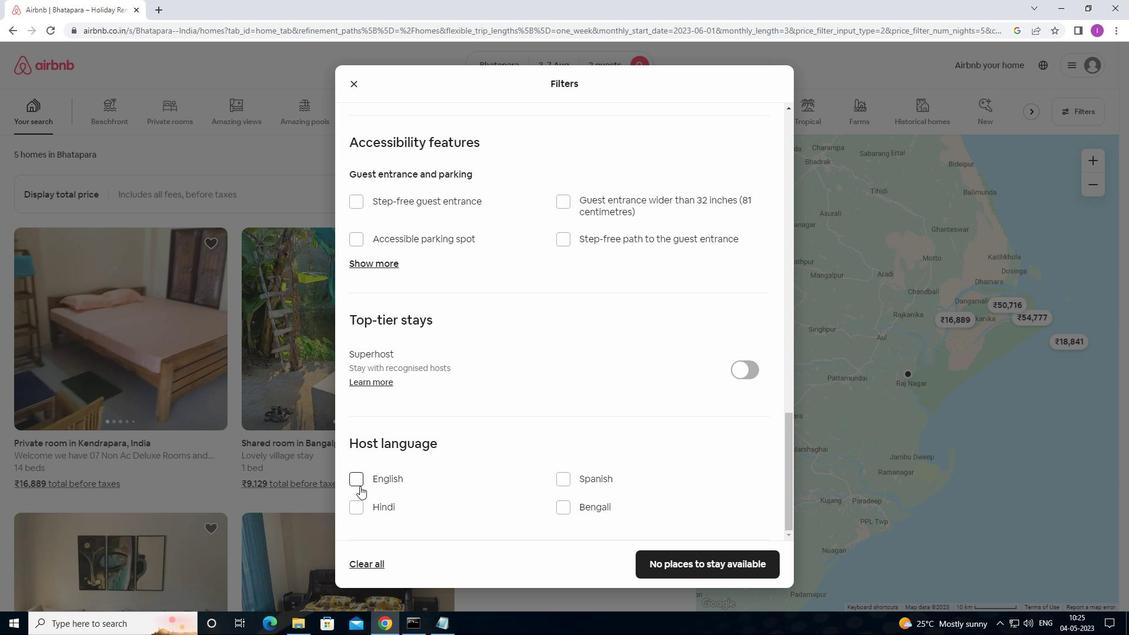 
Action: Mouse pressed left at (356, 476)
Screenshot: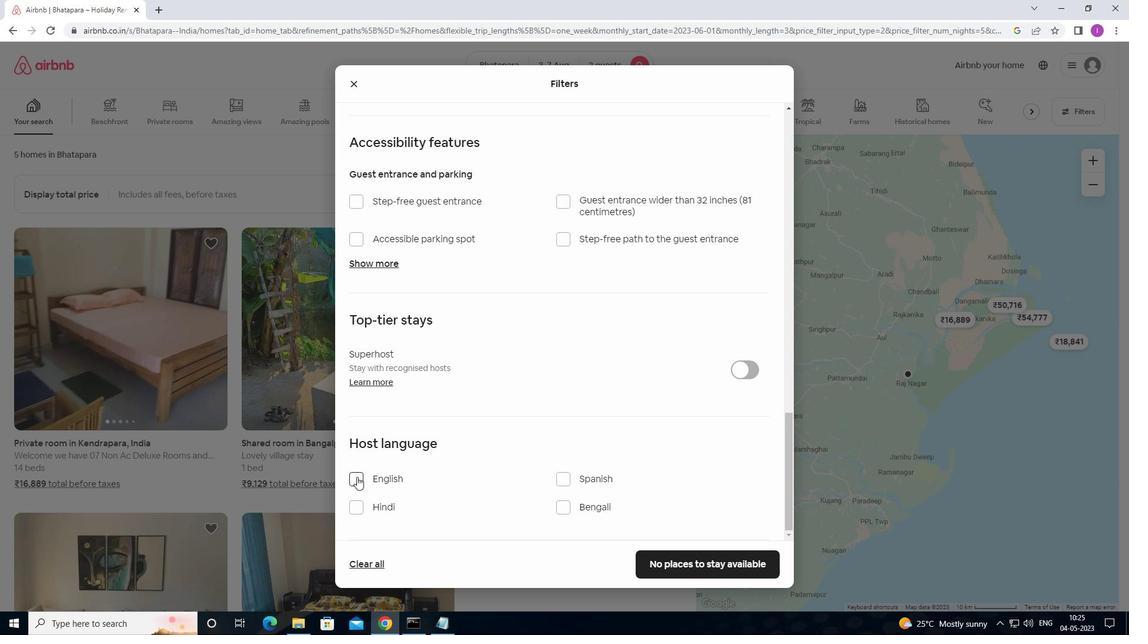
Action: Mouse moved to (656, 556)
Screenshot: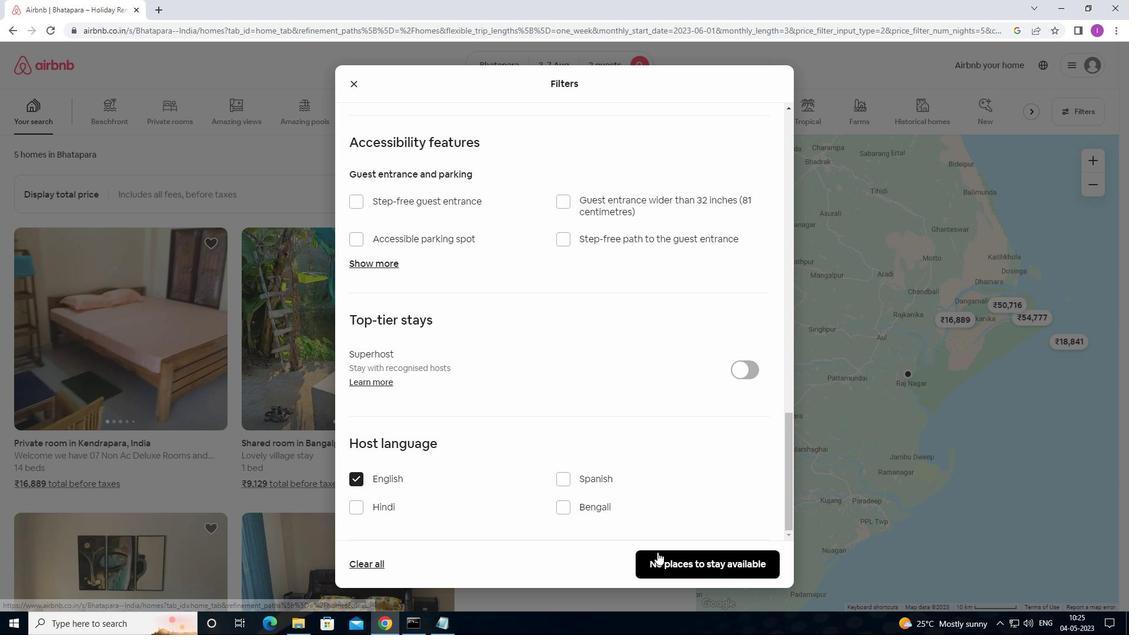 
Action: Mouse pressed left at (656, 556)
Screenshot: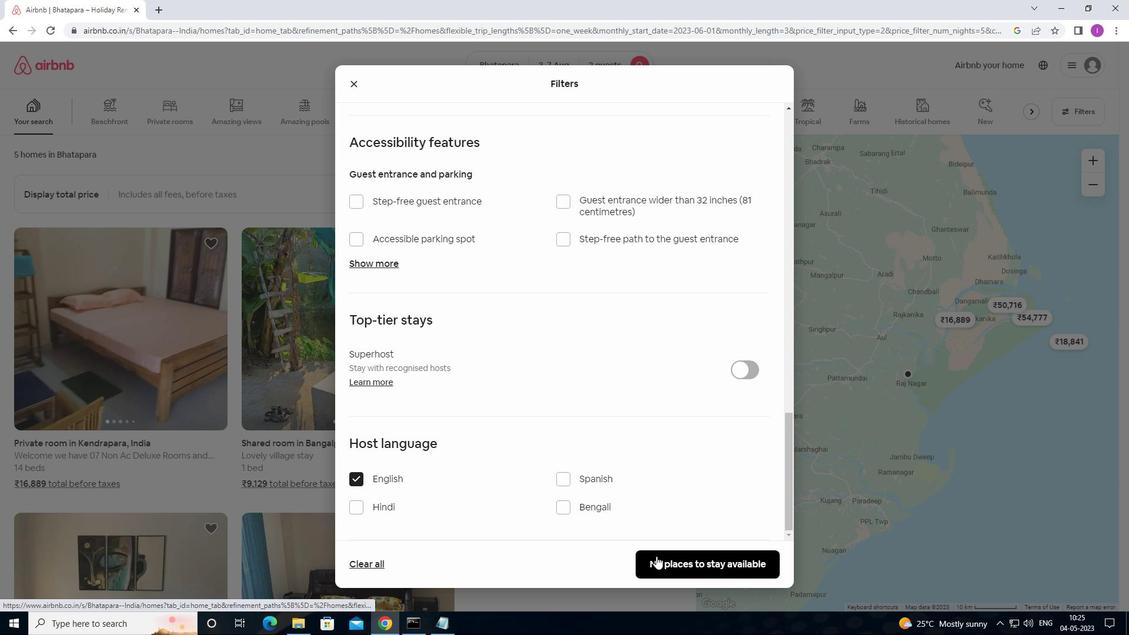 
Action: Mouse moved to (620, 446)
Screenshot: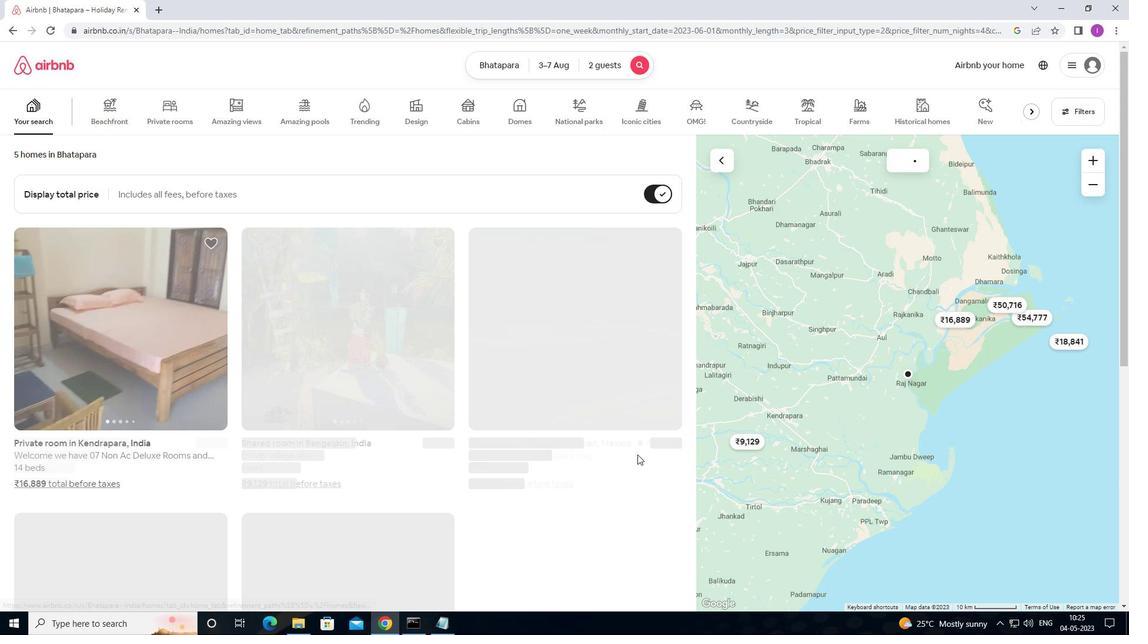 
